 Task: Look for space in Ghedi, Italy from 5th July, 2023 to 15th July, 2023 for 9 adults in price range Rs.15000 to Rs.25000. Place can be entire place with 5 bedrooms having 5 beds and 5 bathrooms. Property type can be house, flat, guest house. Booking option can be shelf check-in. Required host language is English.
Action: Mouse moved to (567, 154)
Screenshot: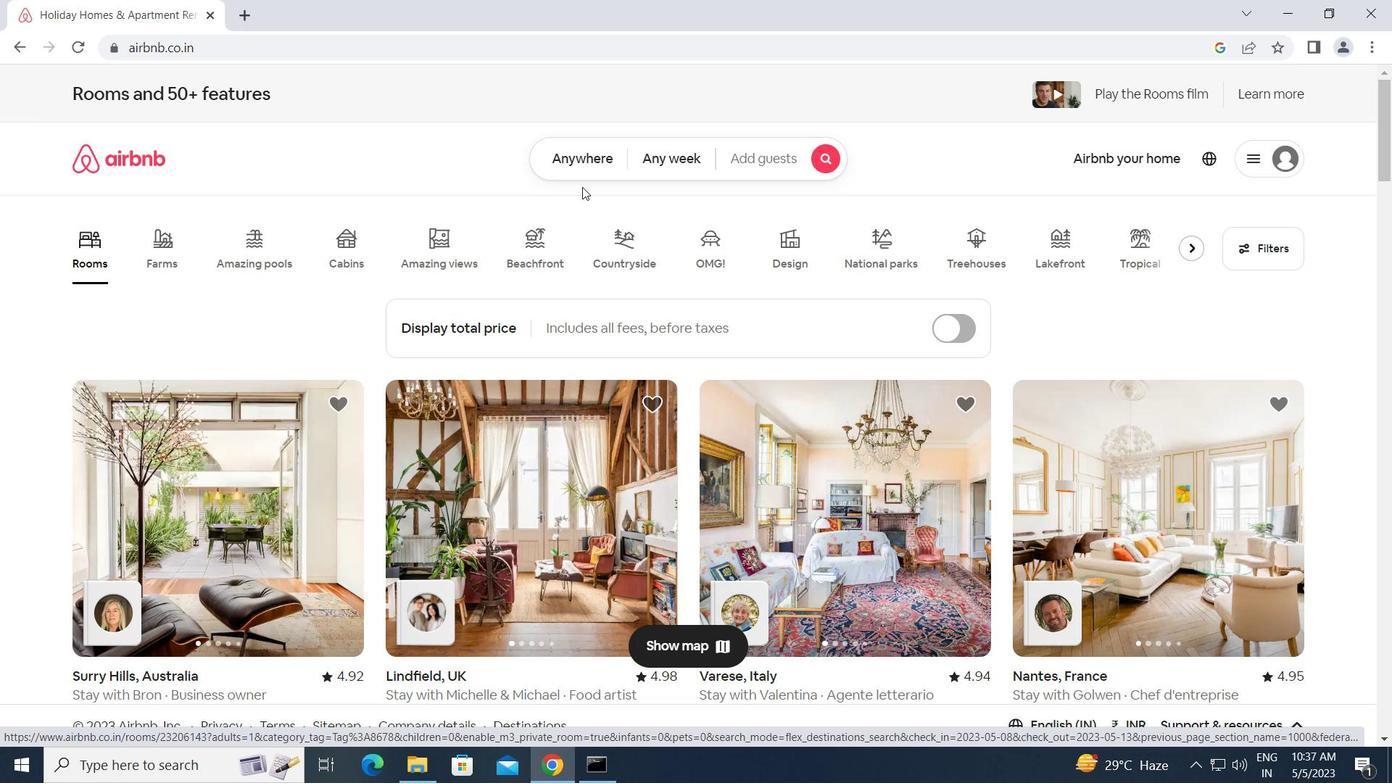 
Action: Mouse pressed left at (567, 154)
Screenshot: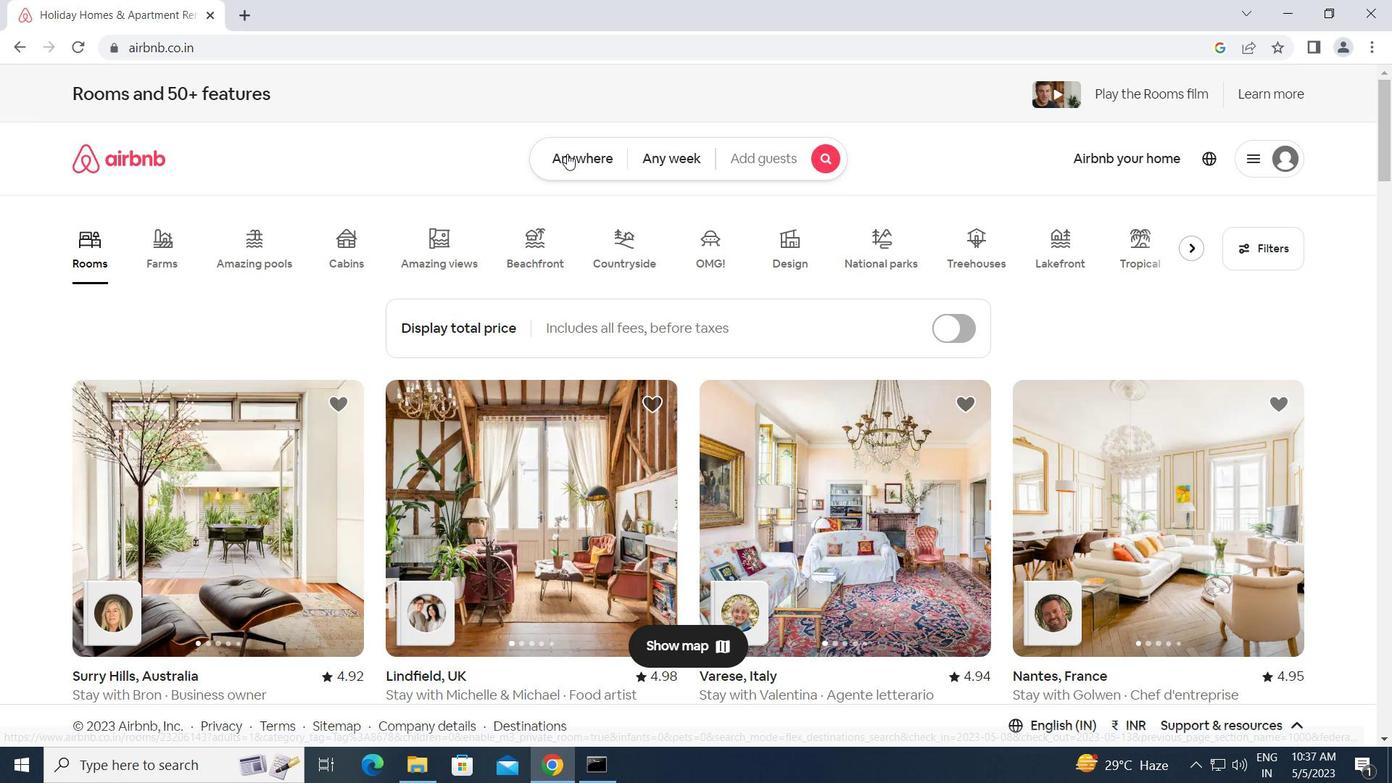 
Action: Mouse moved to (483, 218)
Screenshot: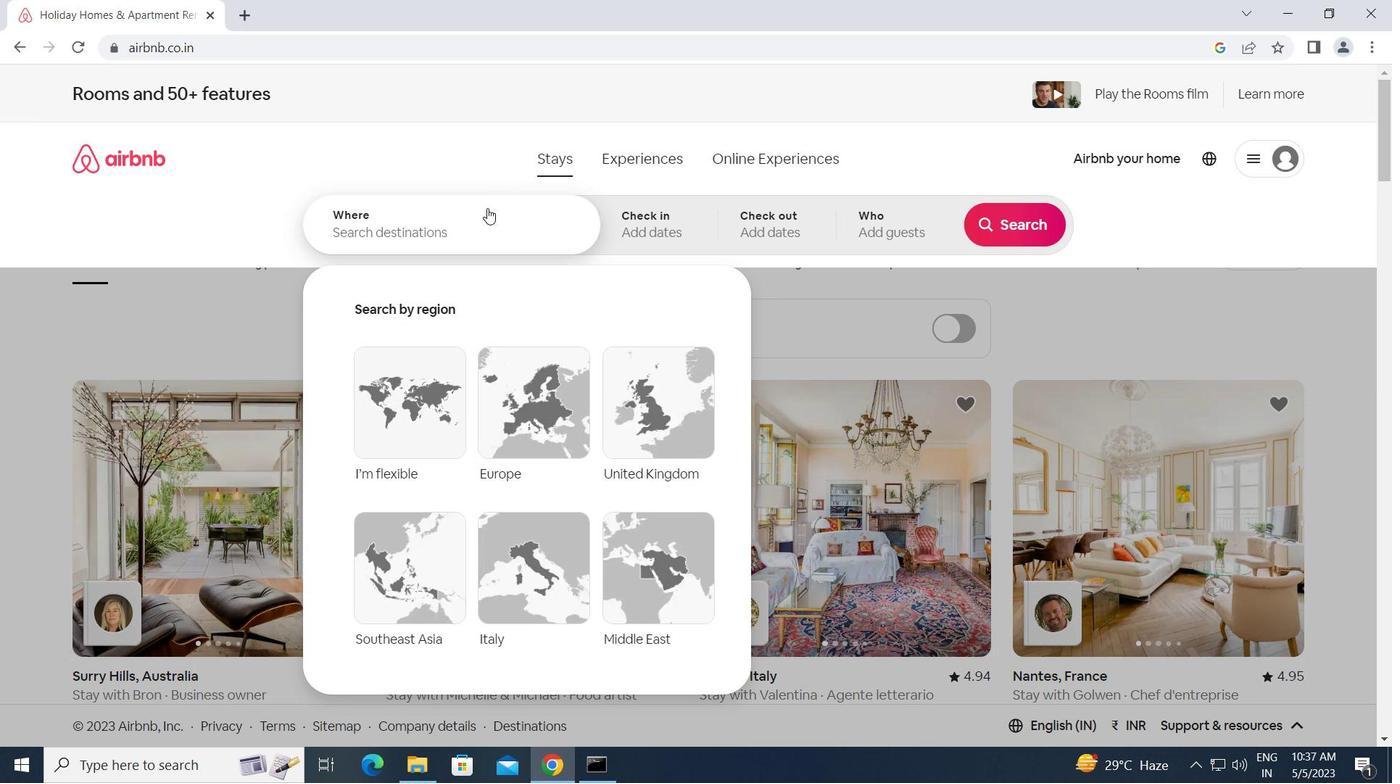 
Action: Mouse pressed left at (483, 218)
Screenshot: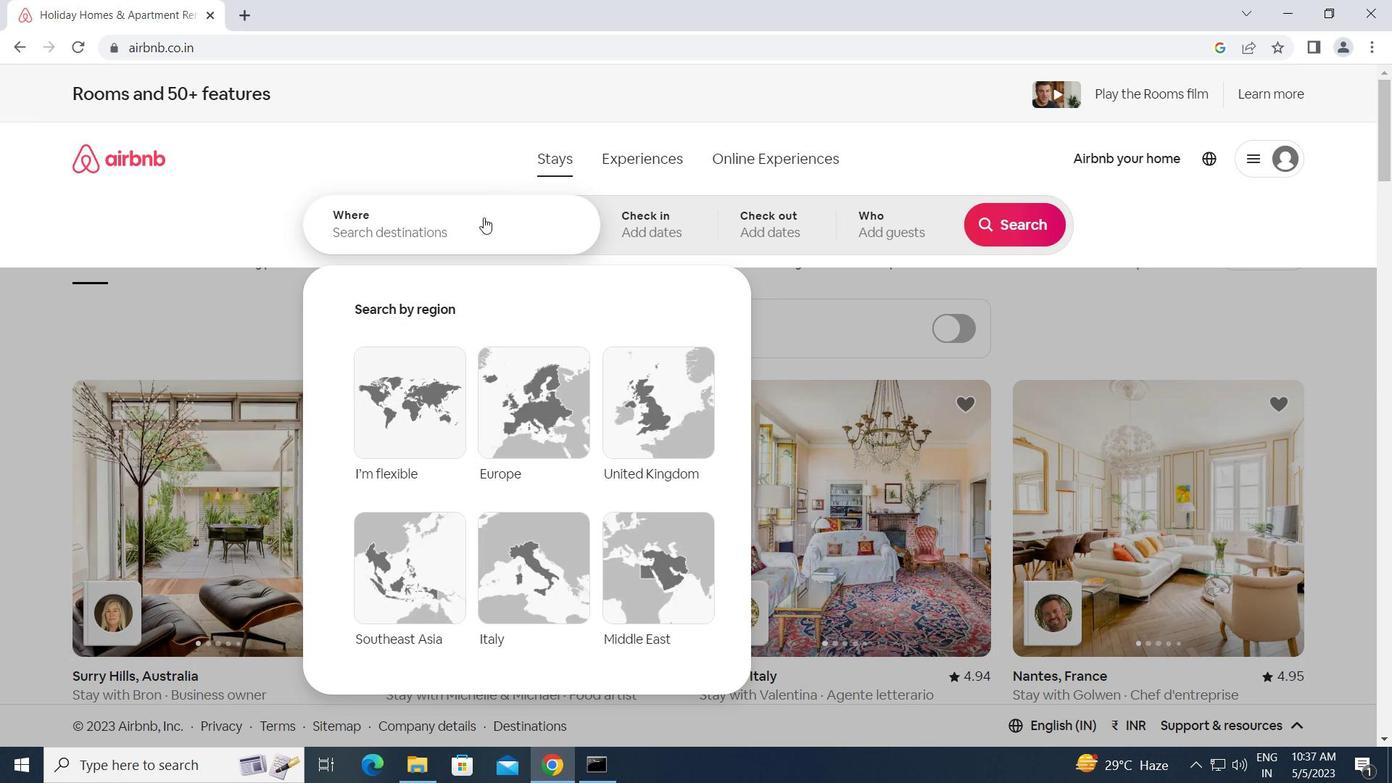 
Action: Key pressed g<Key.caps_lock>hedi,<Key.space><Key.caps_lock>i<Key.caps_lock>taly<Key.enter>
Screenshot: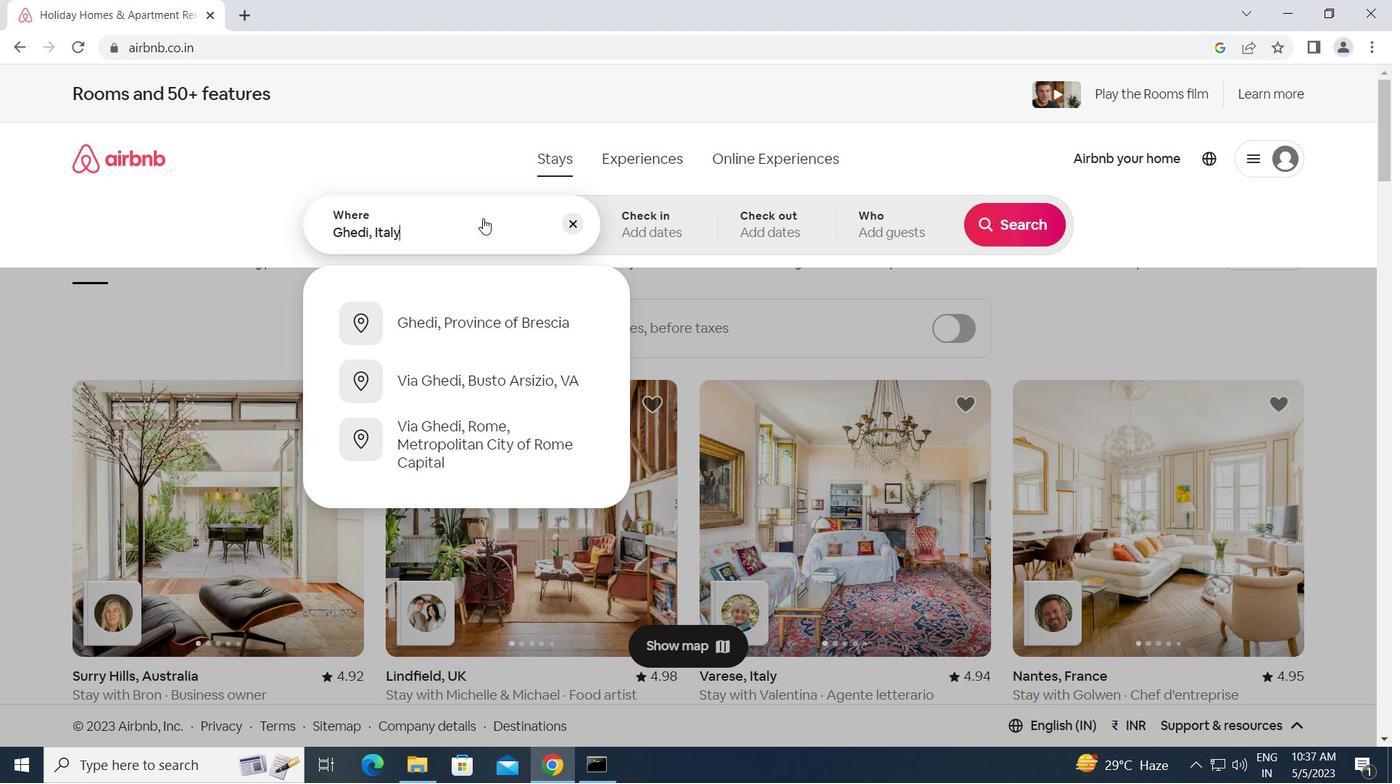 
Action: Mouse moved to (1003, 366)
Screenshot: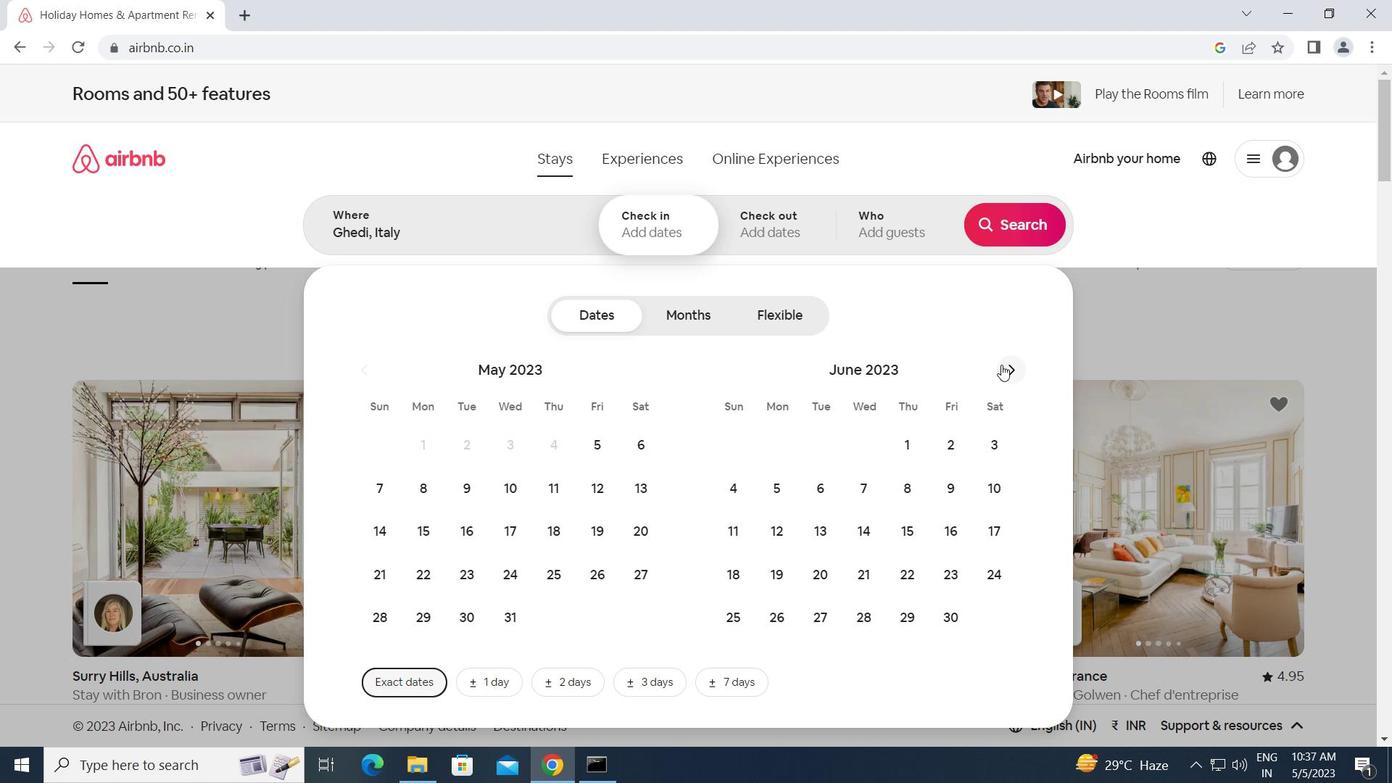 
Action: Mouse pressed left at (1003, 366)
Screenshot: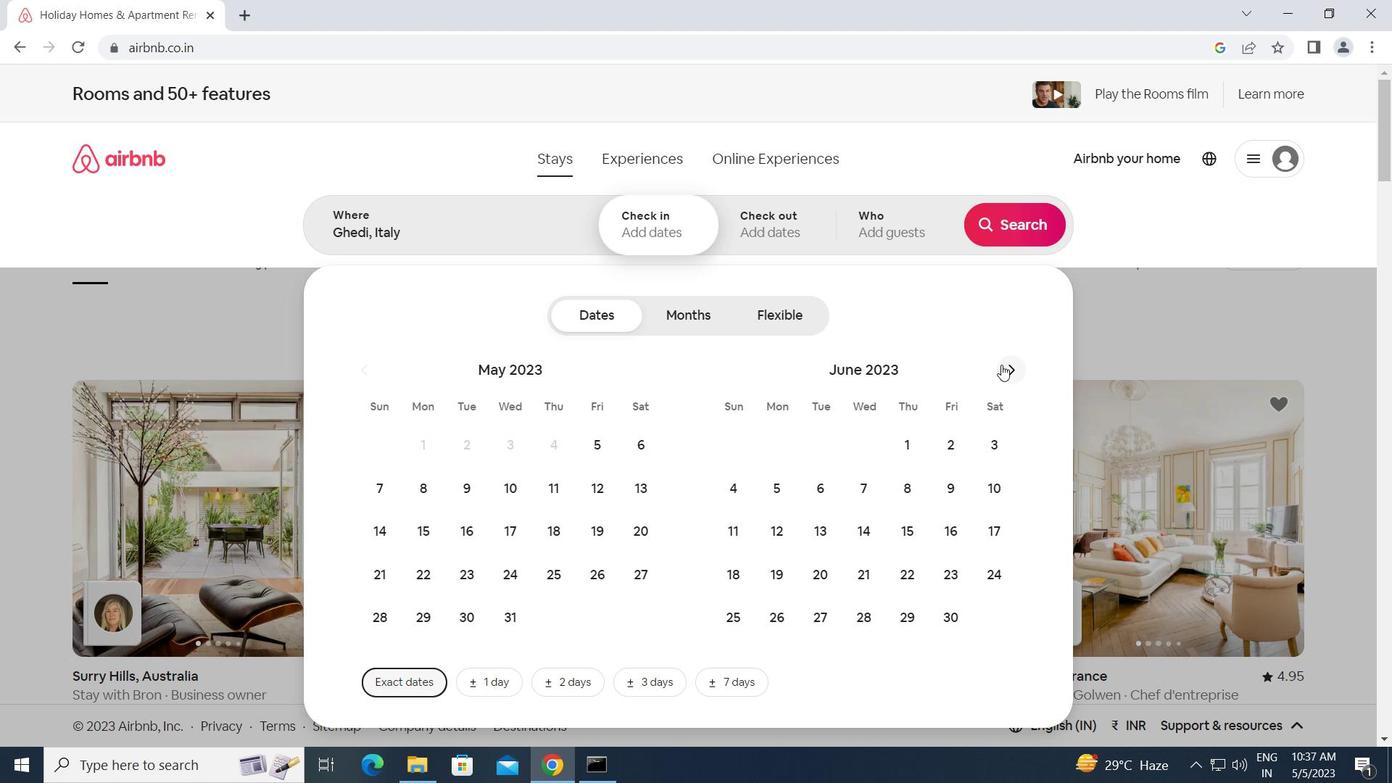 
Action: Mouse moved to (858, 488)
Screenshot: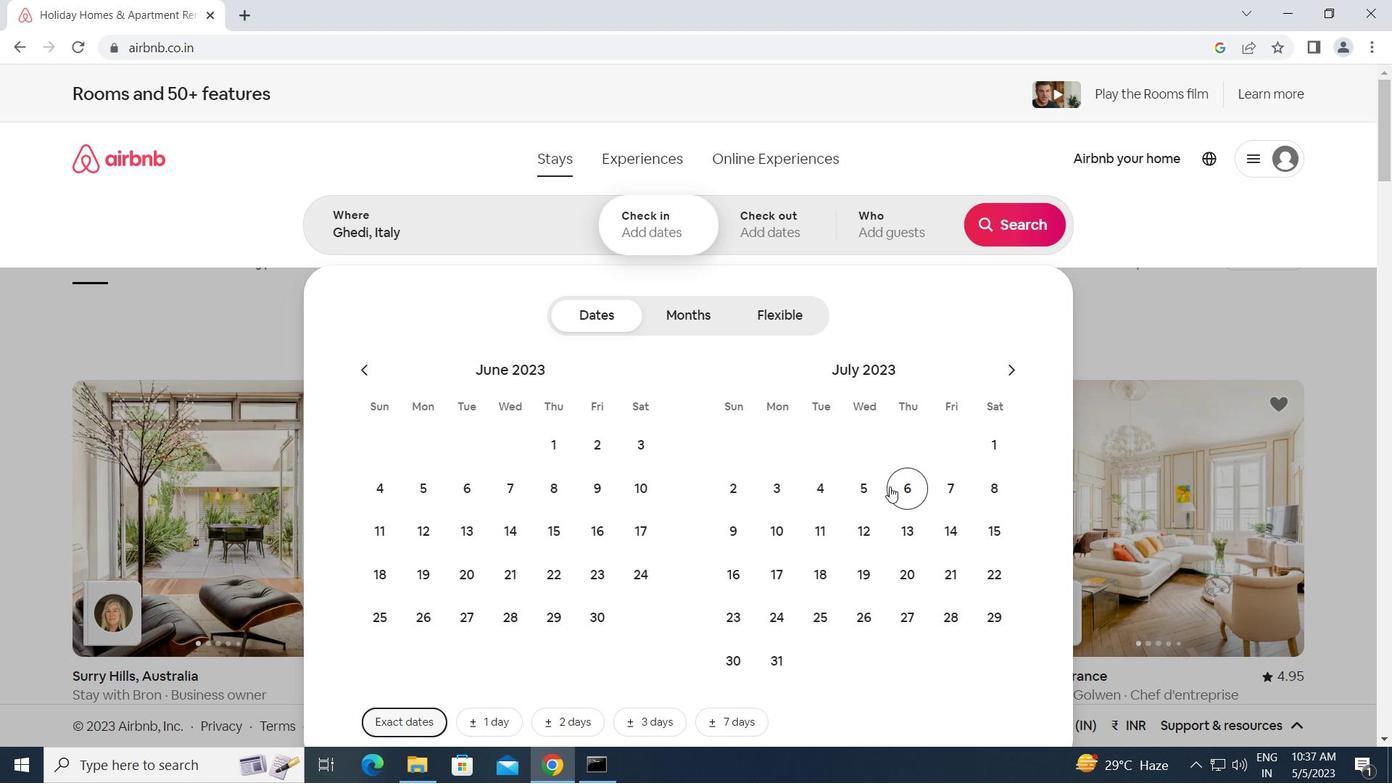 
Action: Mouse pressed left at (858, 488)
Screenshot: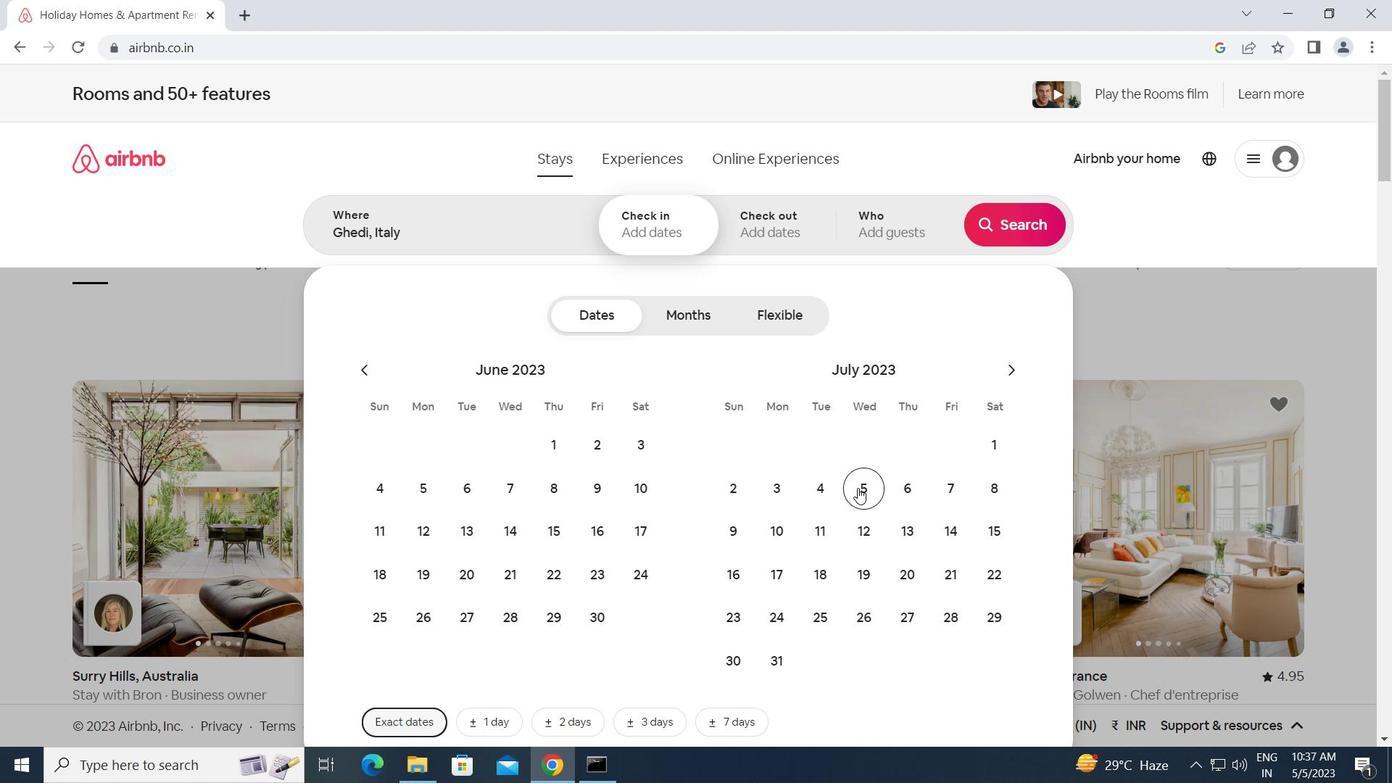 
Action: Mouse moved to (994, 527)
Screenshot: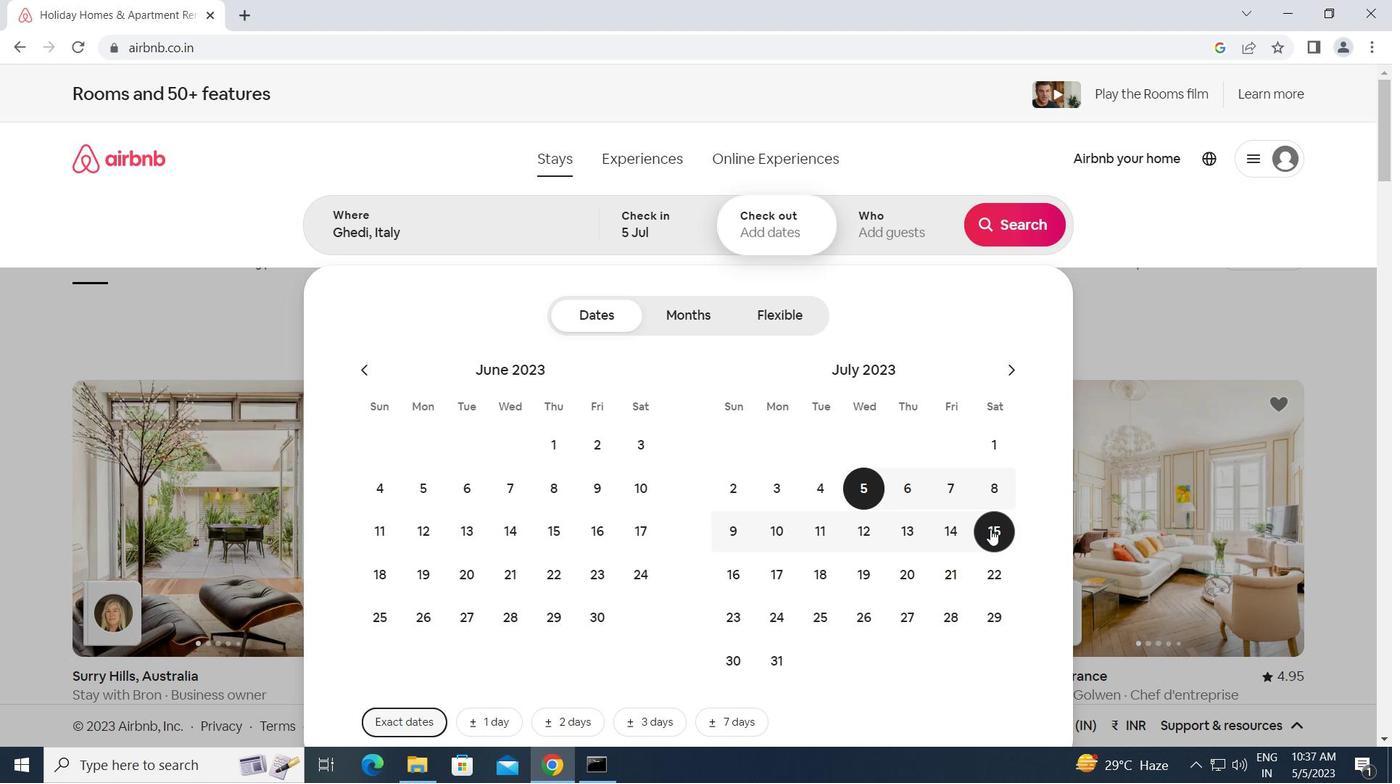 
Action: Mouse pressed left at (994, 527)
Screenshot: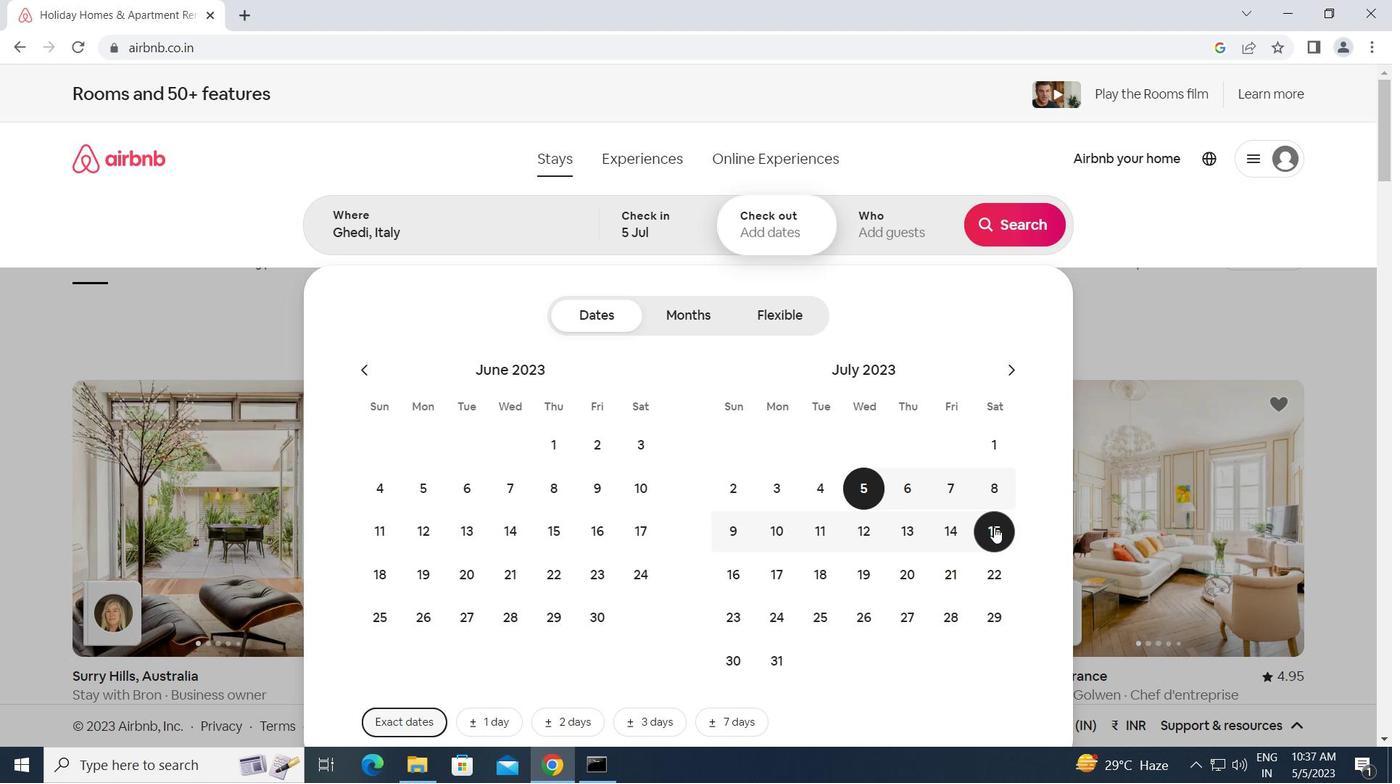 
Action: Mouse moved to (888, 219)
Screenshot: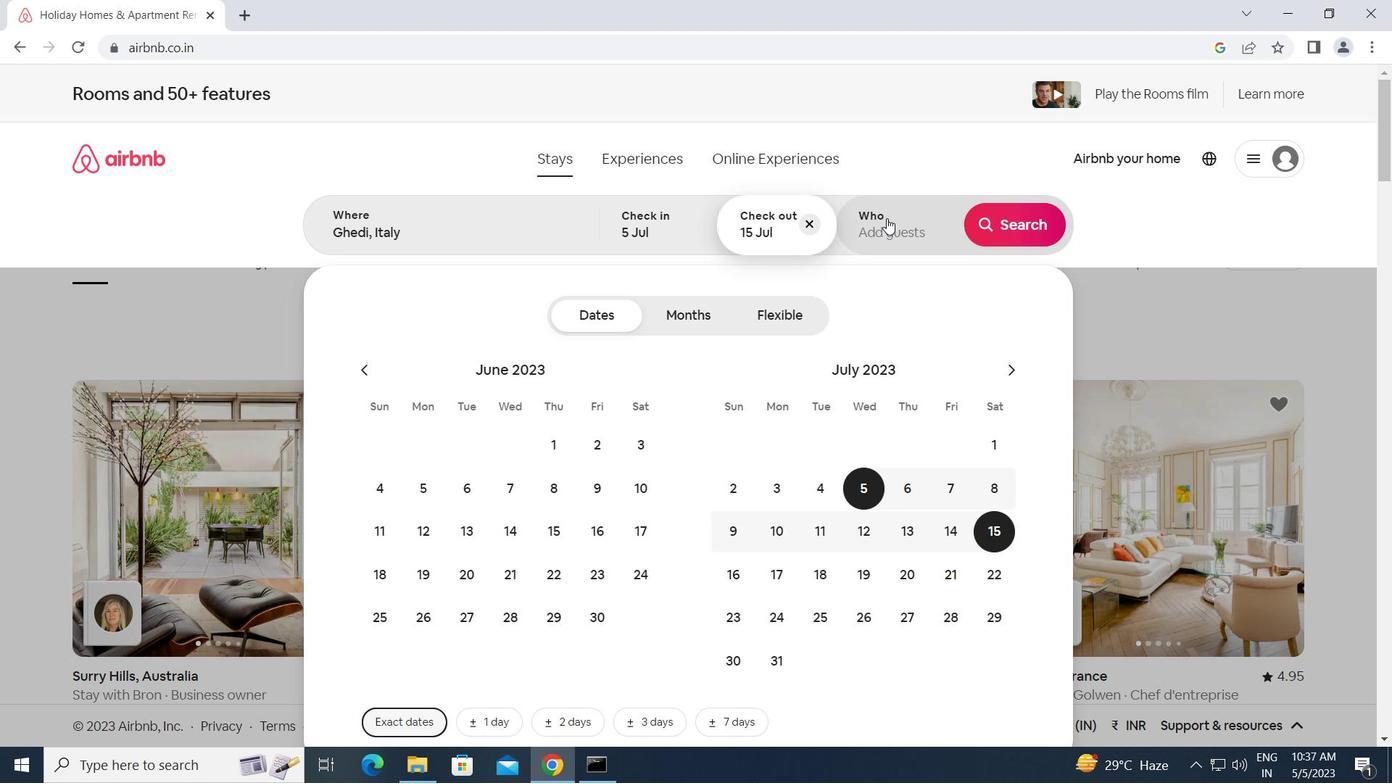 
Action: Mouse pressed left at (888, 219)
Screenshot: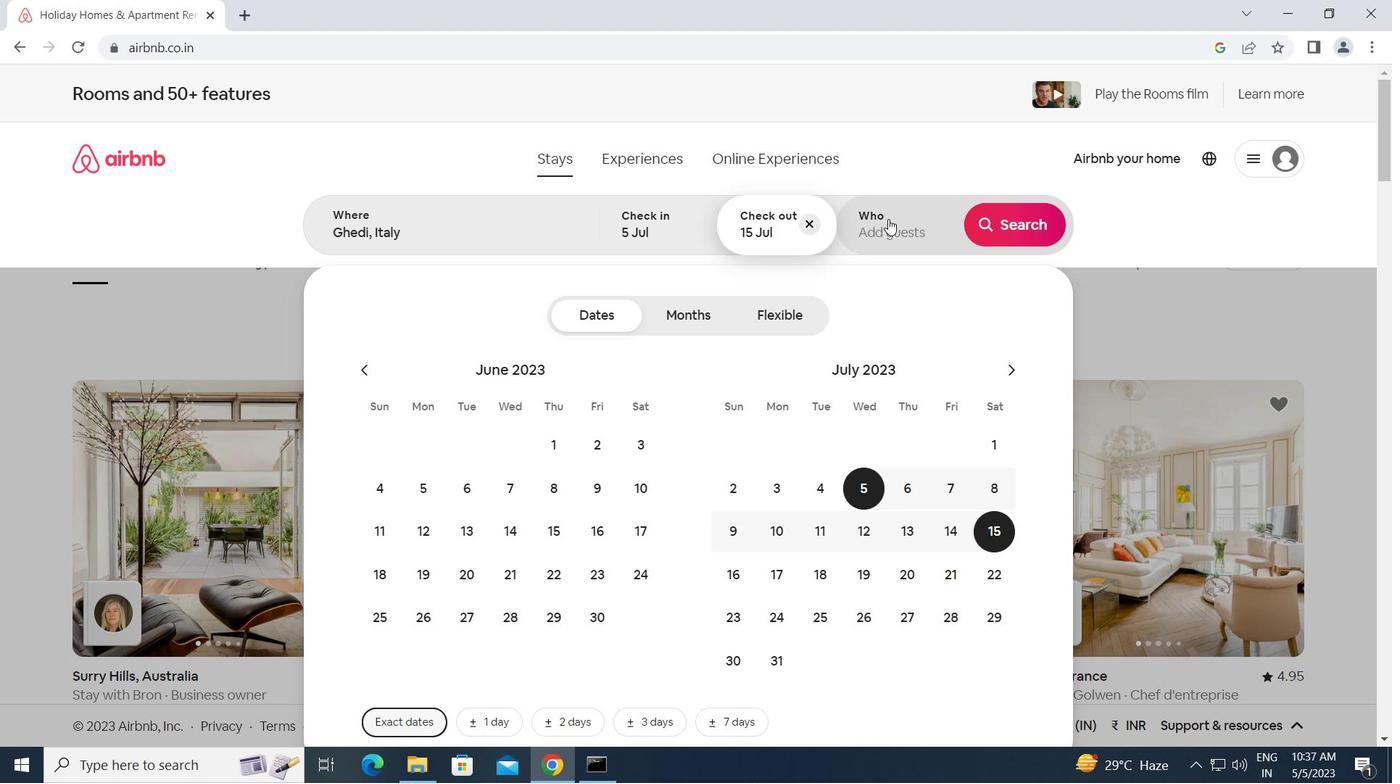 
Action: Mouse moved to (1019, 328)
Screenshot: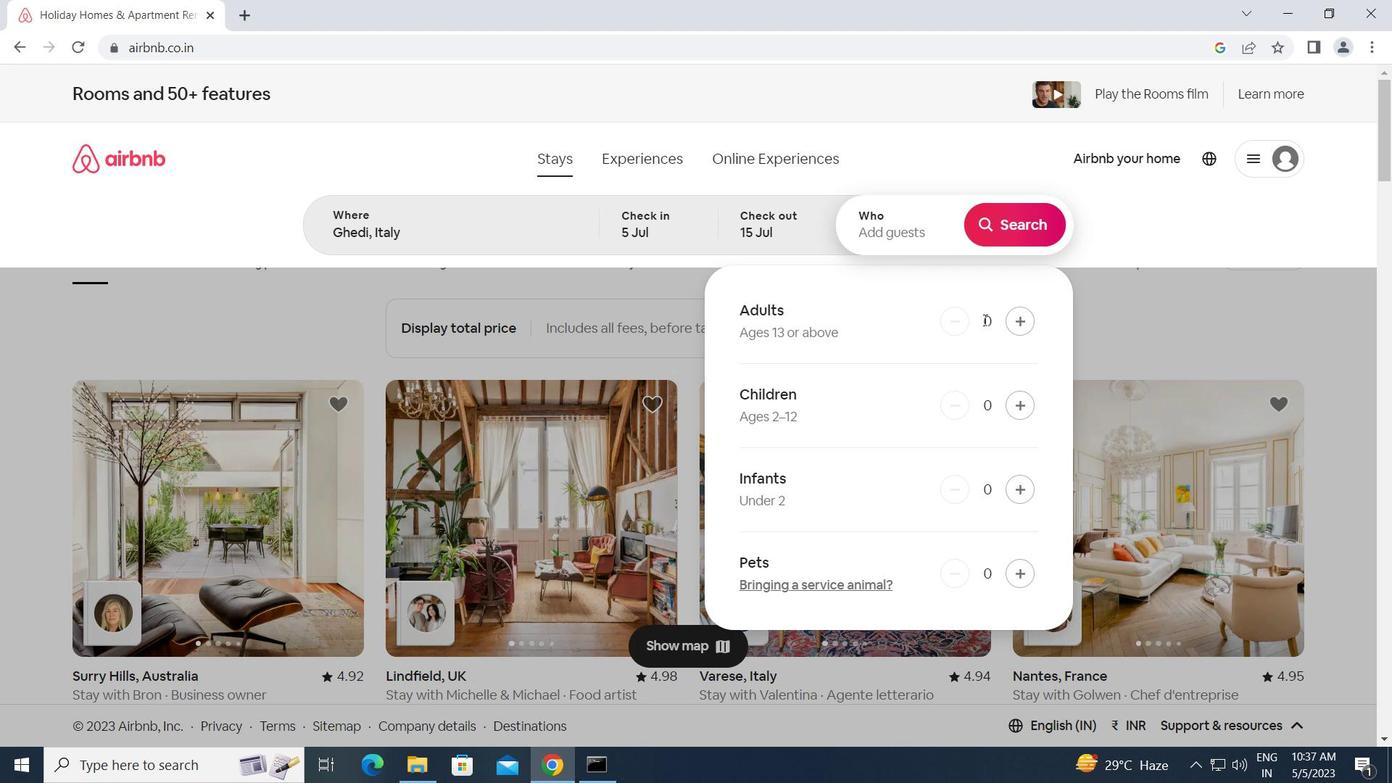
Action: Mouse pressed left at (1019, 328)
Screenshot: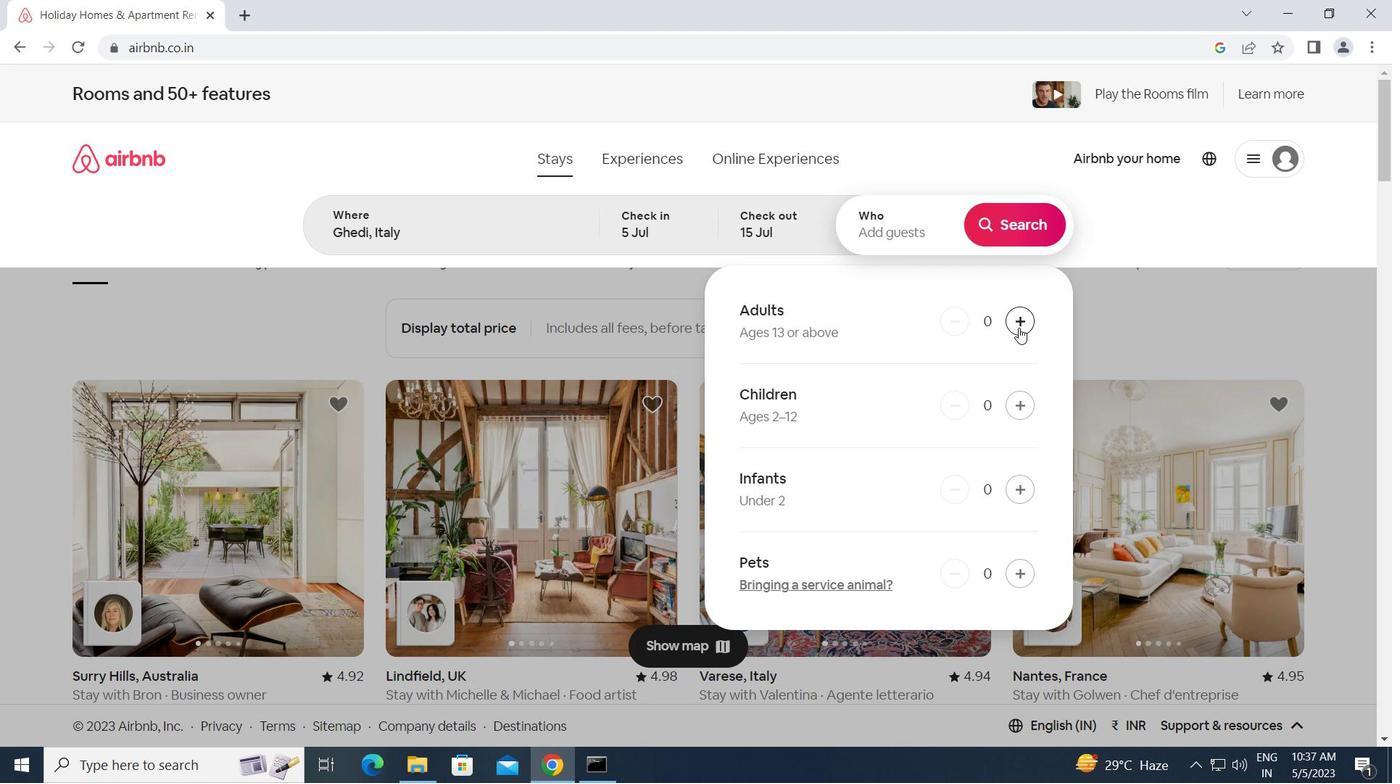 
Action: Mouse pressed left at (1019, 328)
Screenshot: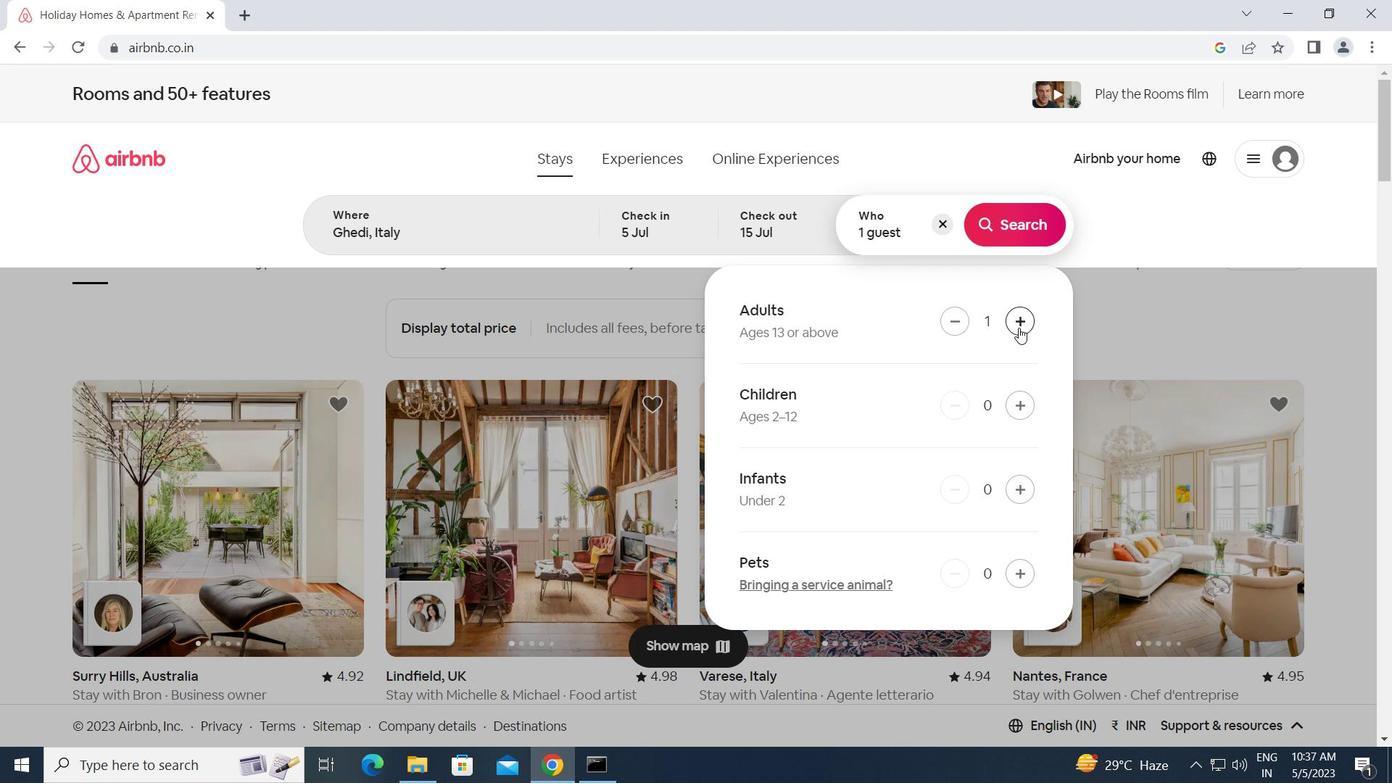 
Action: Mouse pressed left at (1019, 328)
Screenshot: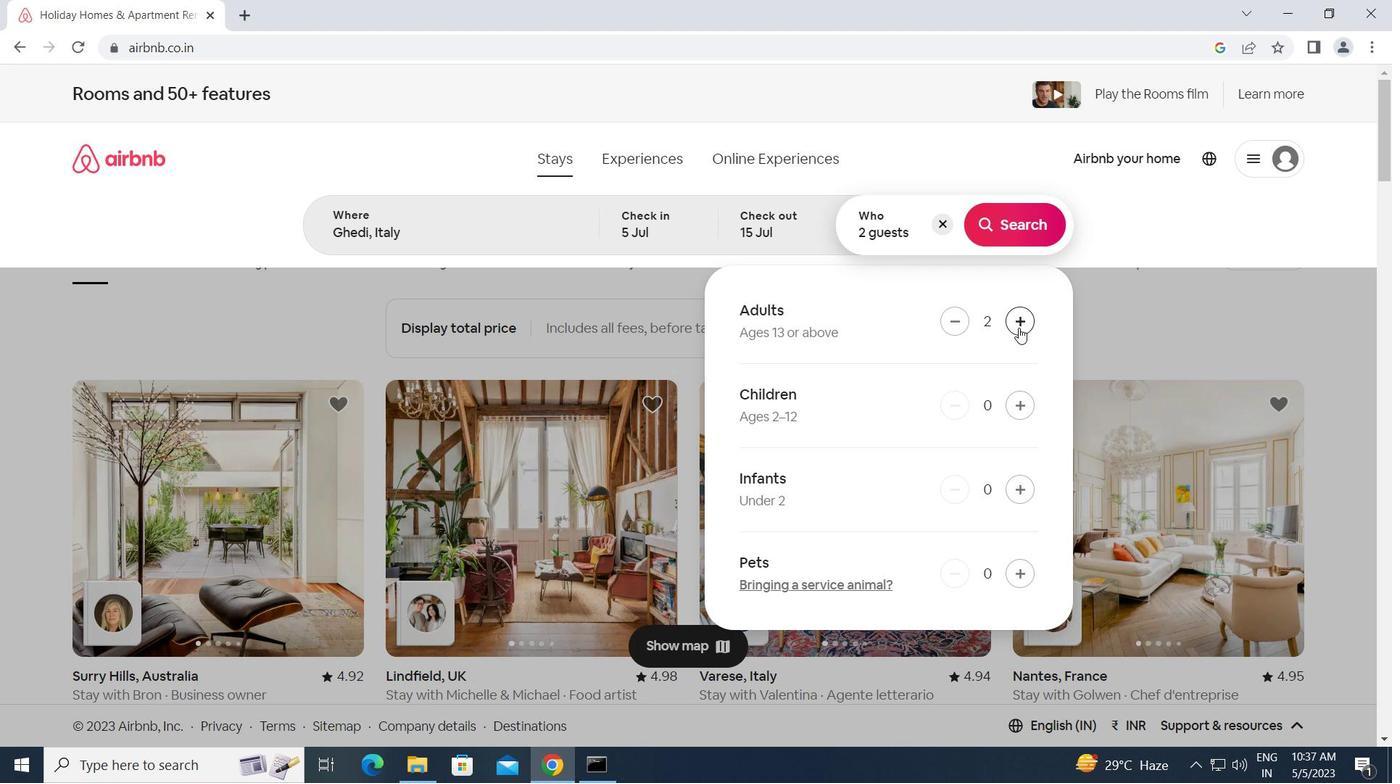 
Action: Mouse moved to (1019, 328)
Screenshot: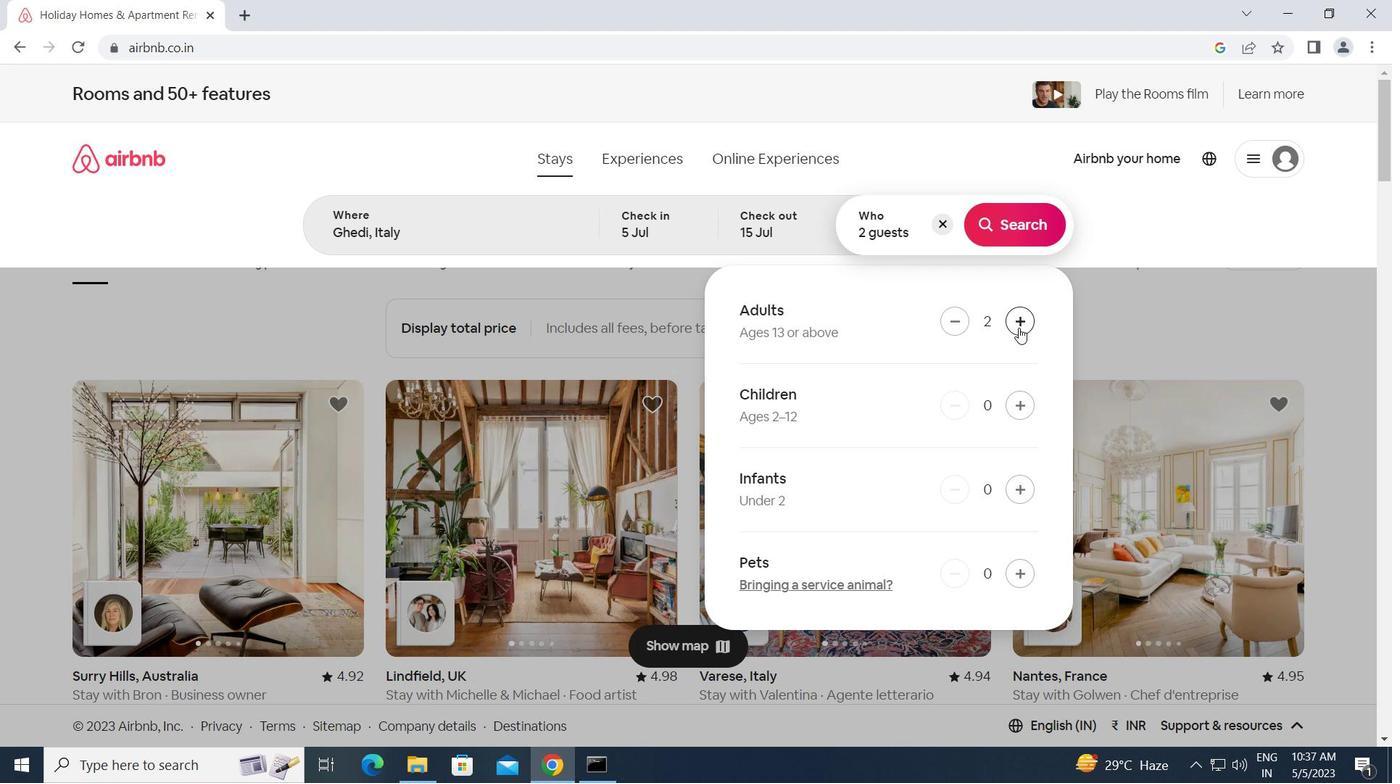 
Action: Mouse pressed left at (1019, 328)
Screenshot: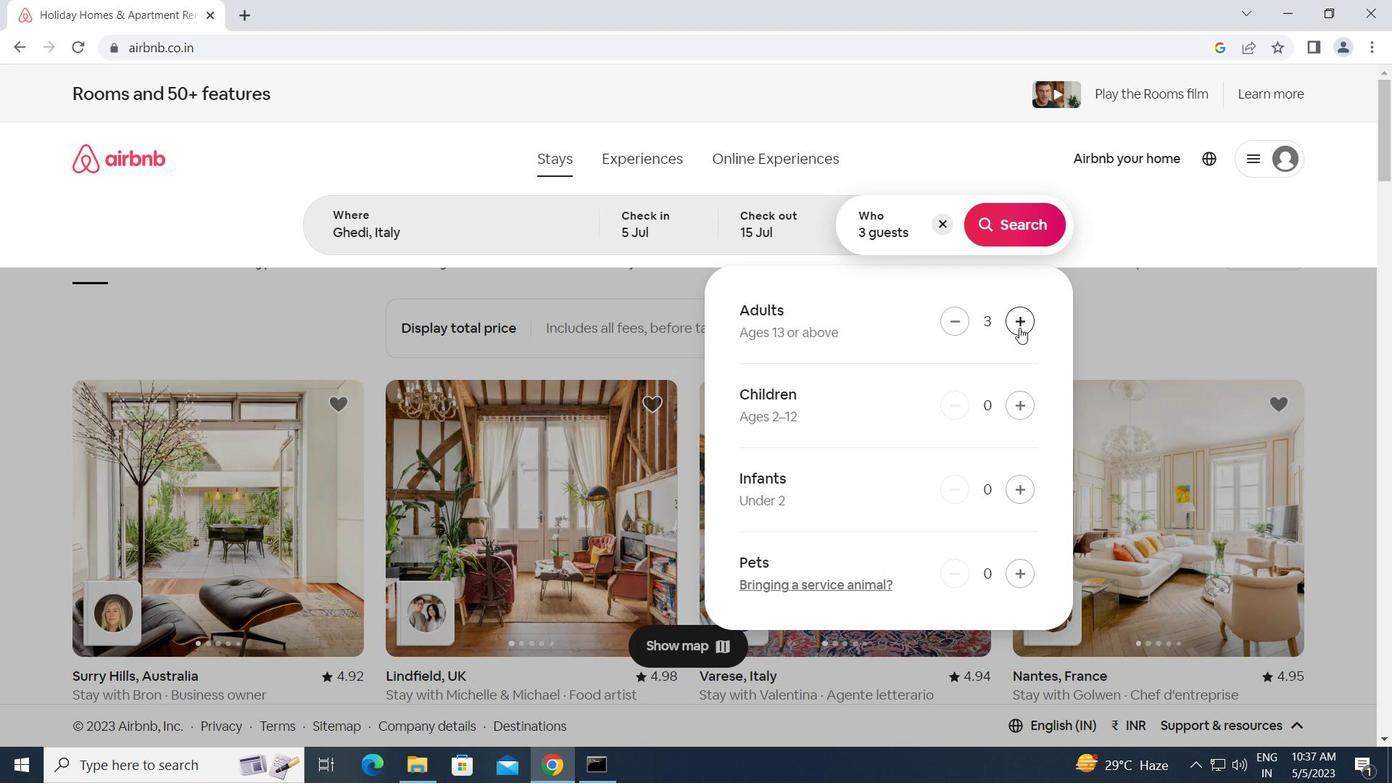 
Action: Mouse pressed left at (1019, 328)
Screenshot: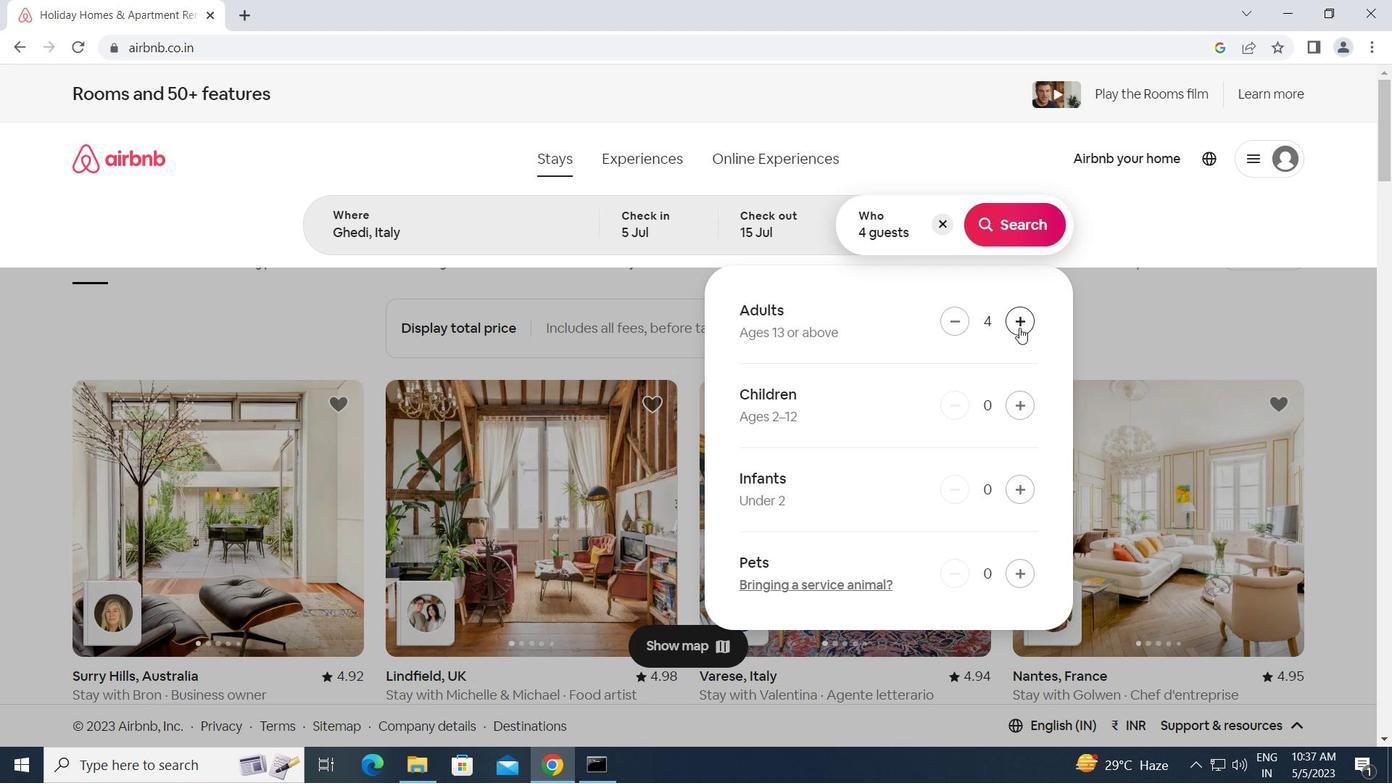 
Action: Mouse pressed left at (1019, 328)
Screenshot: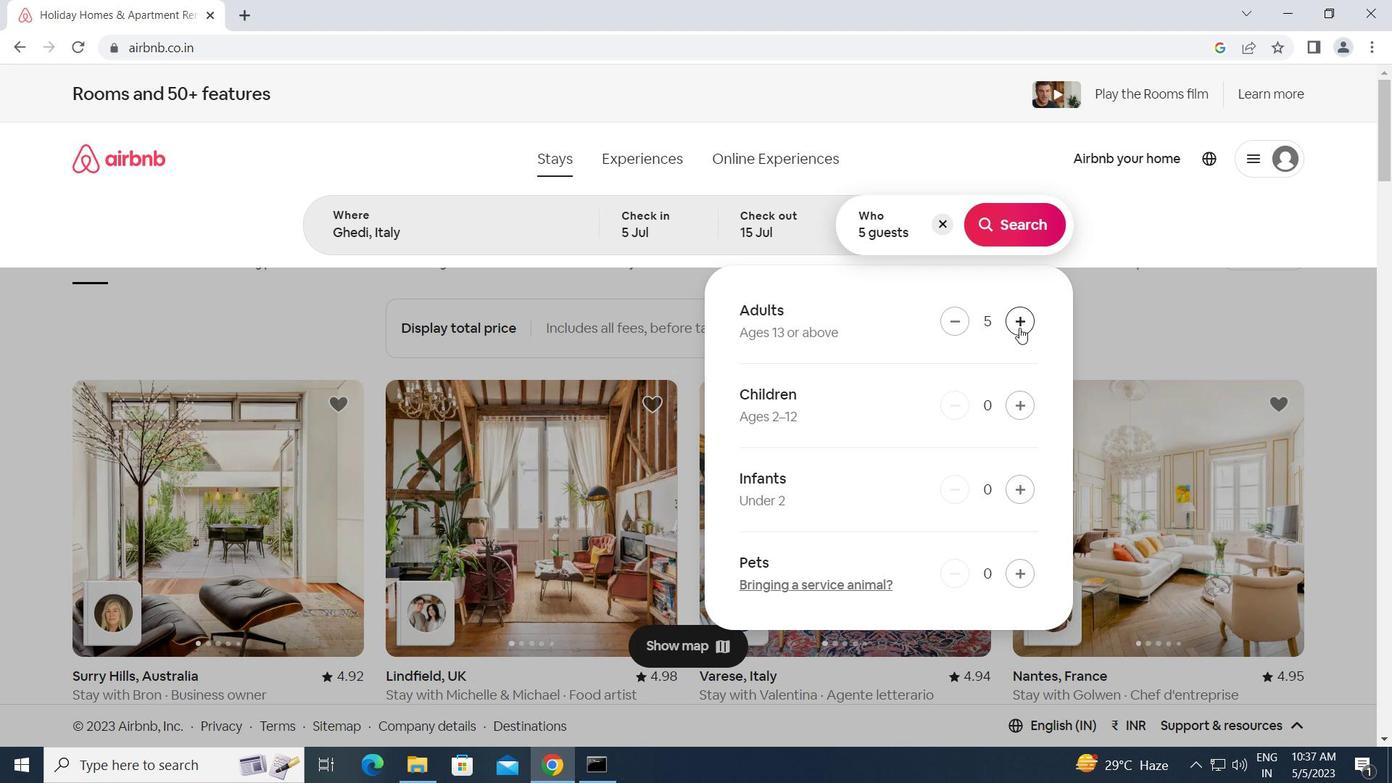 
Action: Mouse moved to (1019, 329)
Screenshot: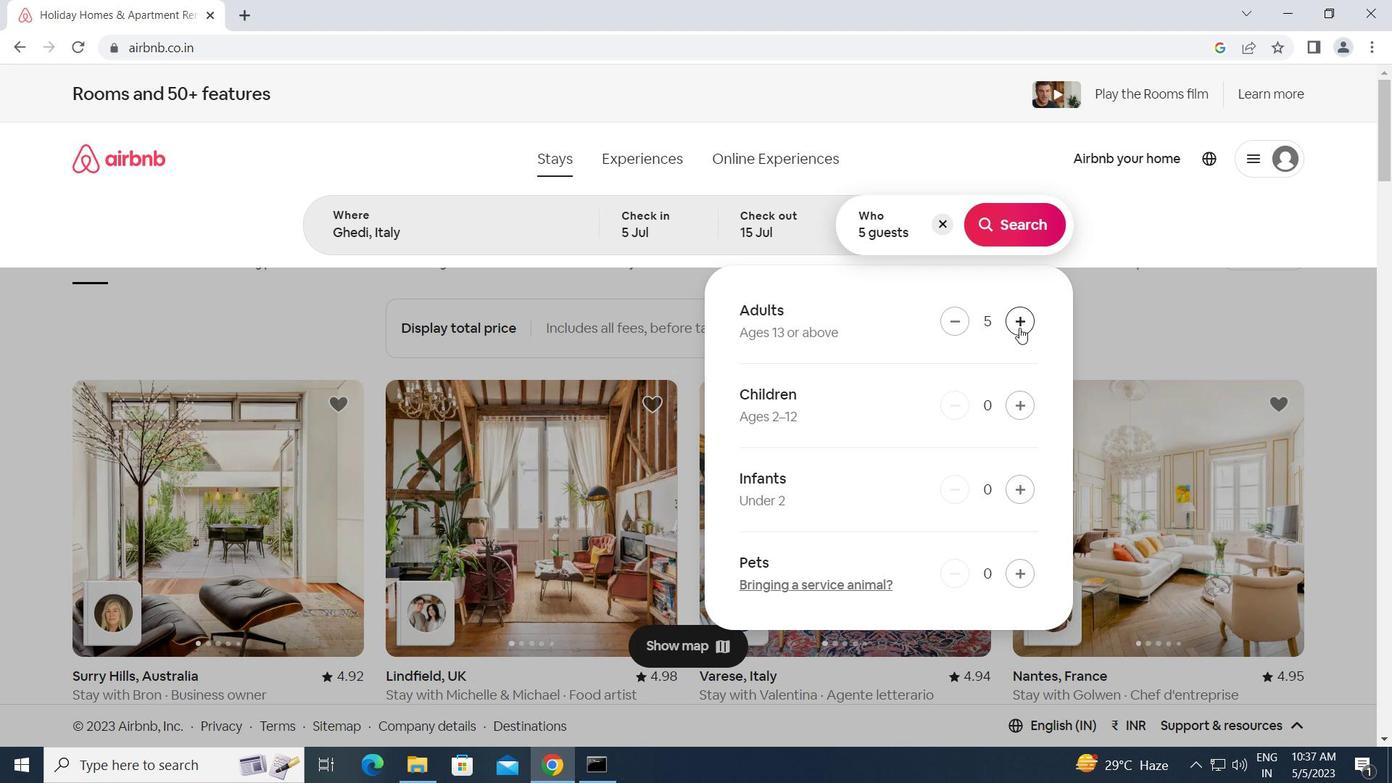 
Action: Mouse pressed left at (1019, 329)
Screenshot: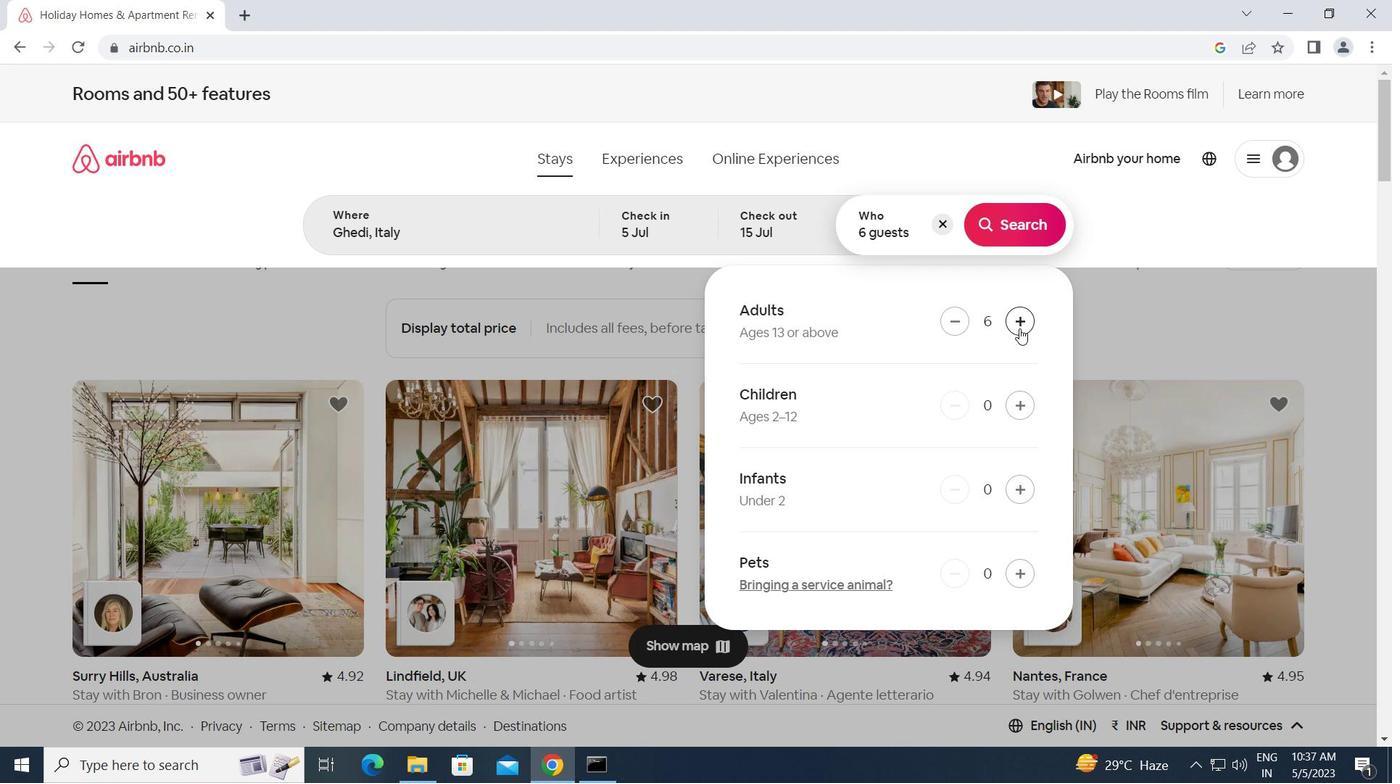 
Action: Mouse pressed left at (1019, 329)
Screenshot: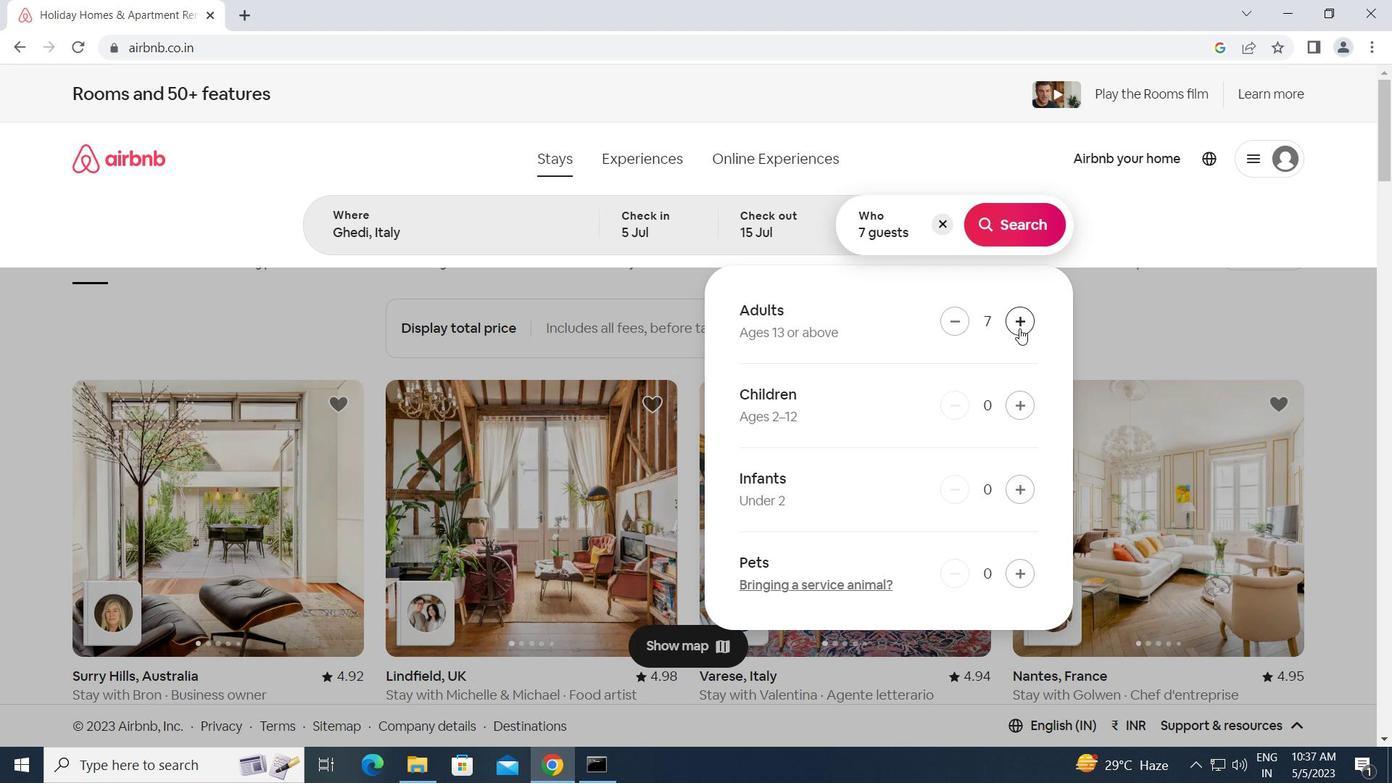 
Action: Mouse pressed left at (1019, 329)
Screenshot: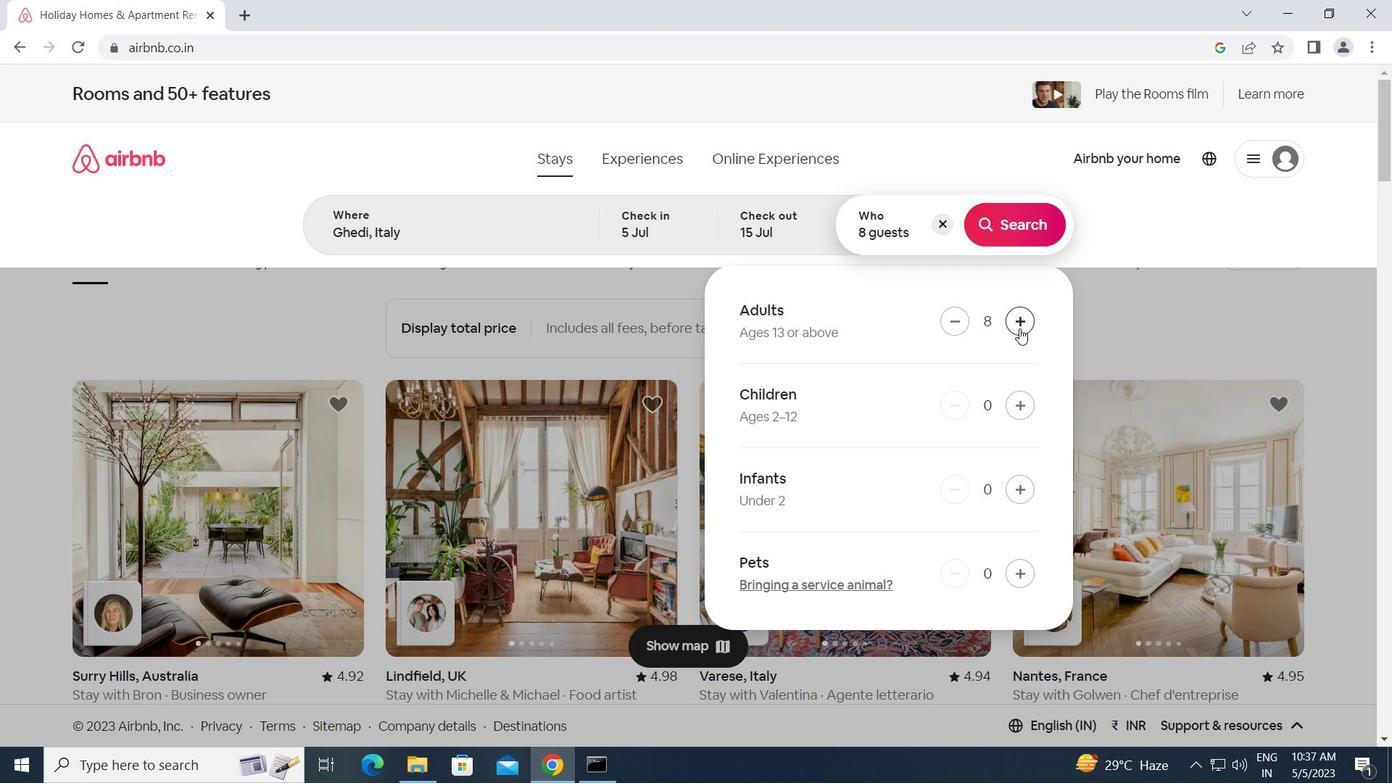 
Action: Mouse moved to (1014, 219)
Screenshot: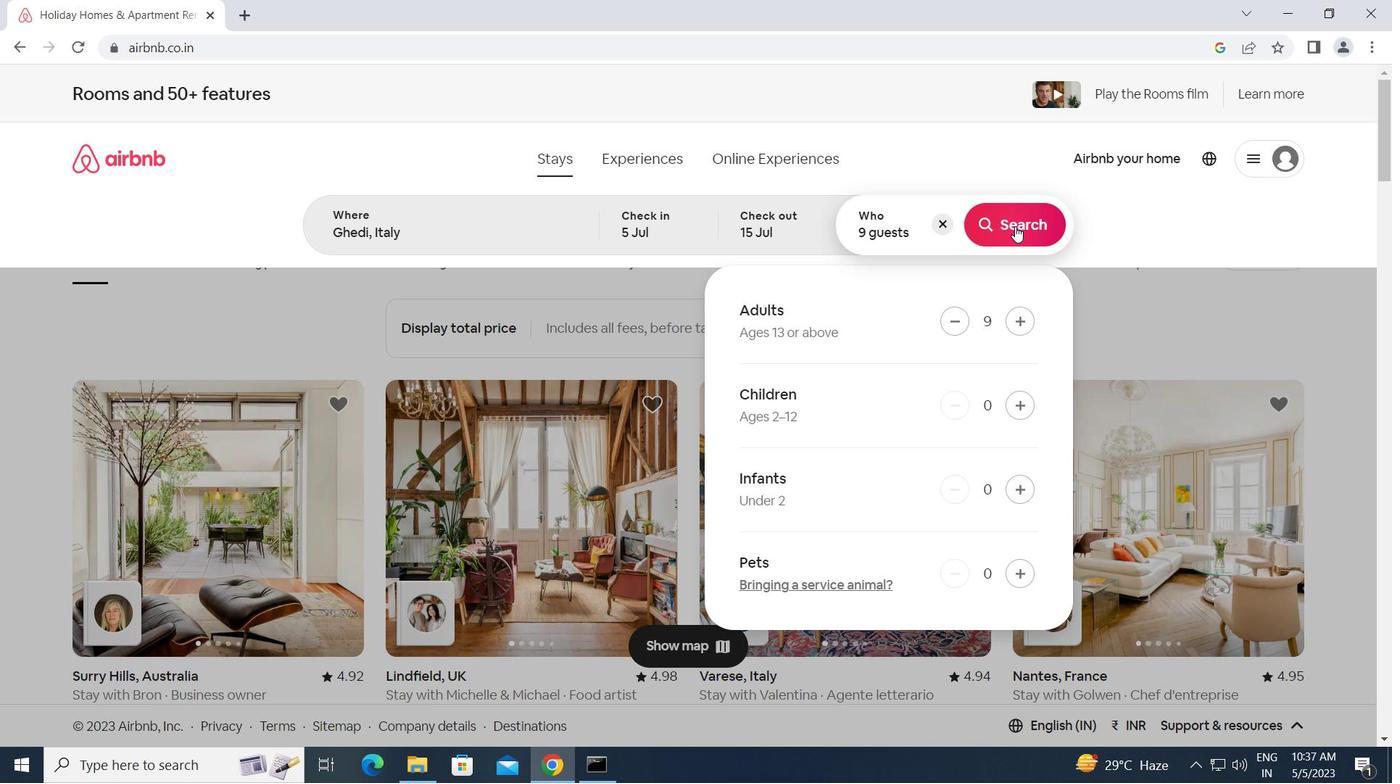 
Action: Mouse pressed left at (1014, 219)
Screenshot: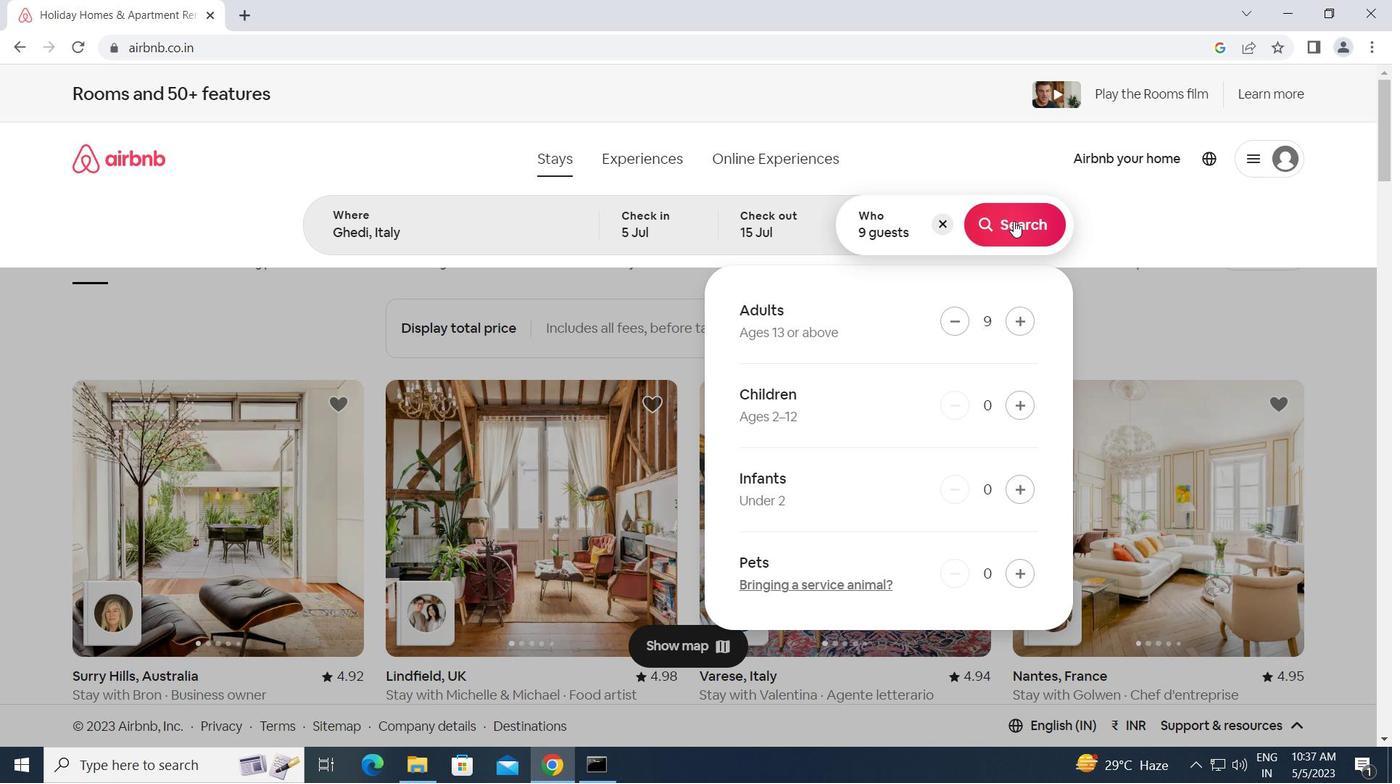 
Action: Mouse moved to (1304, 169)
Screenshot: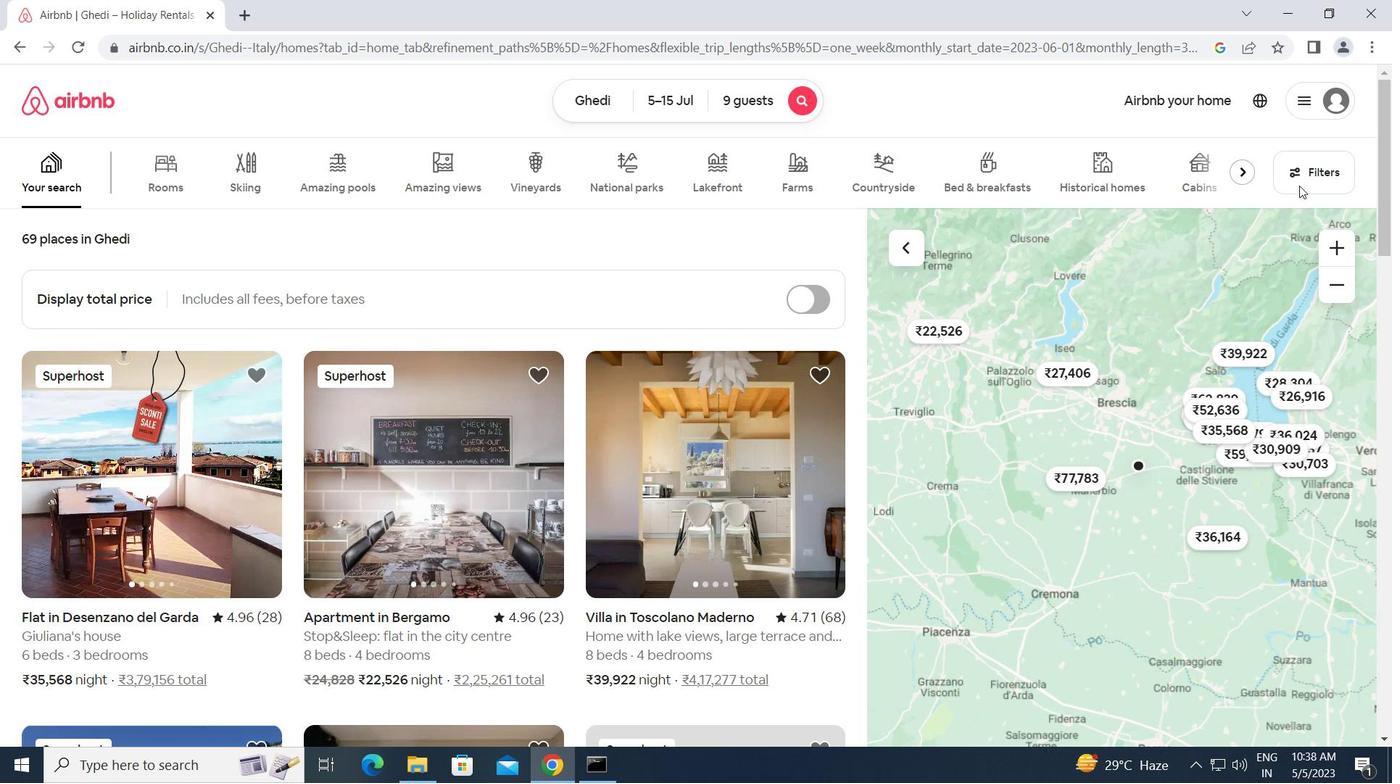 
Action: Mouse pressed left at (1304, 169)
Screenshot: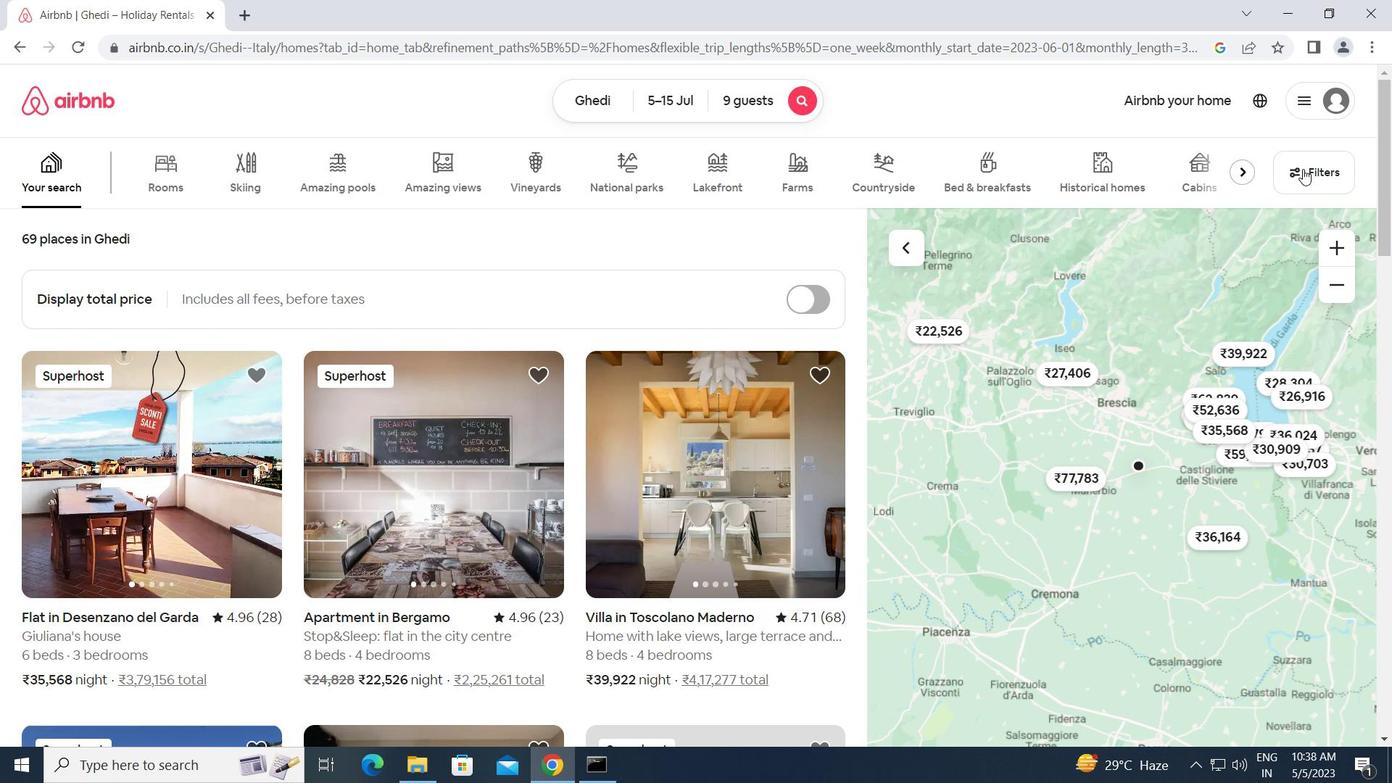 
Action: Mouse moved to (448, 619)
Screenshot: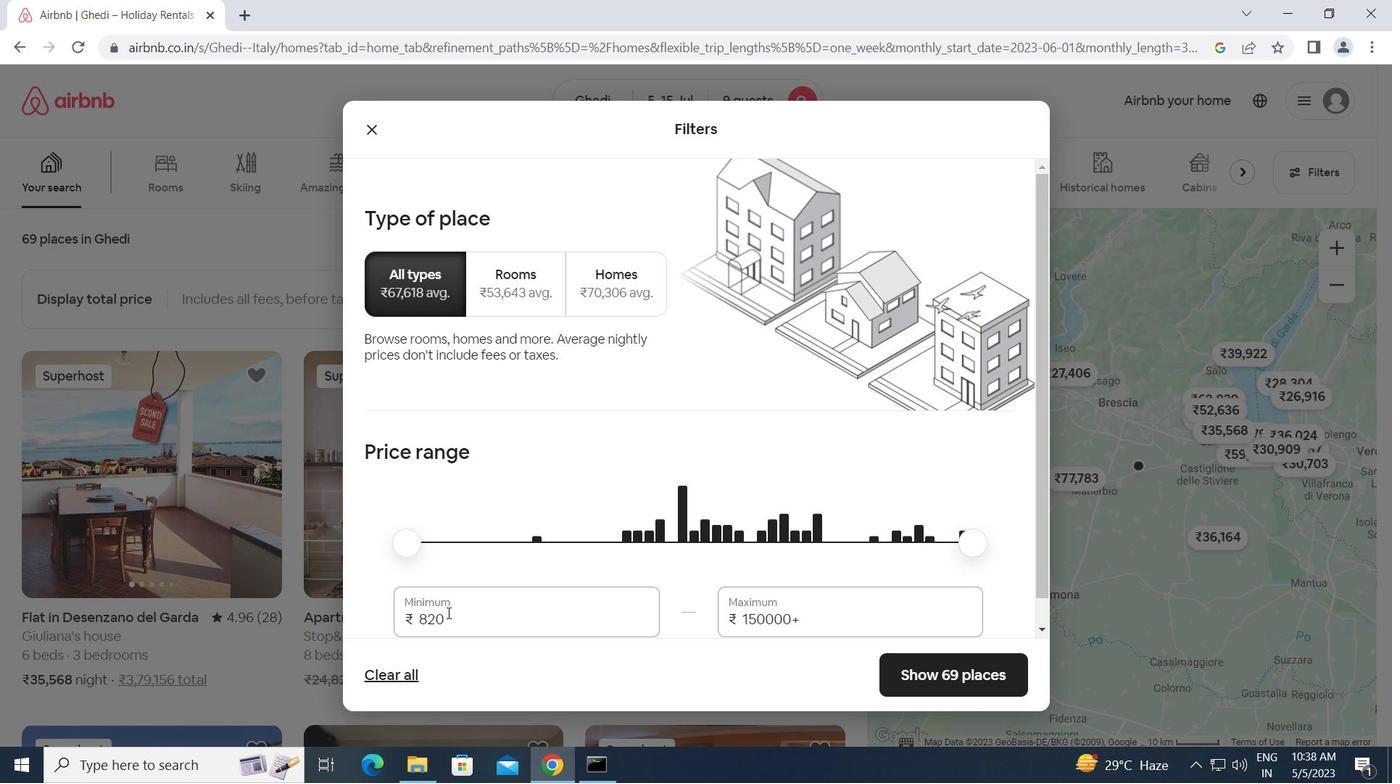 
Action: Mouse pressed left at (448, 619)
Screenshot: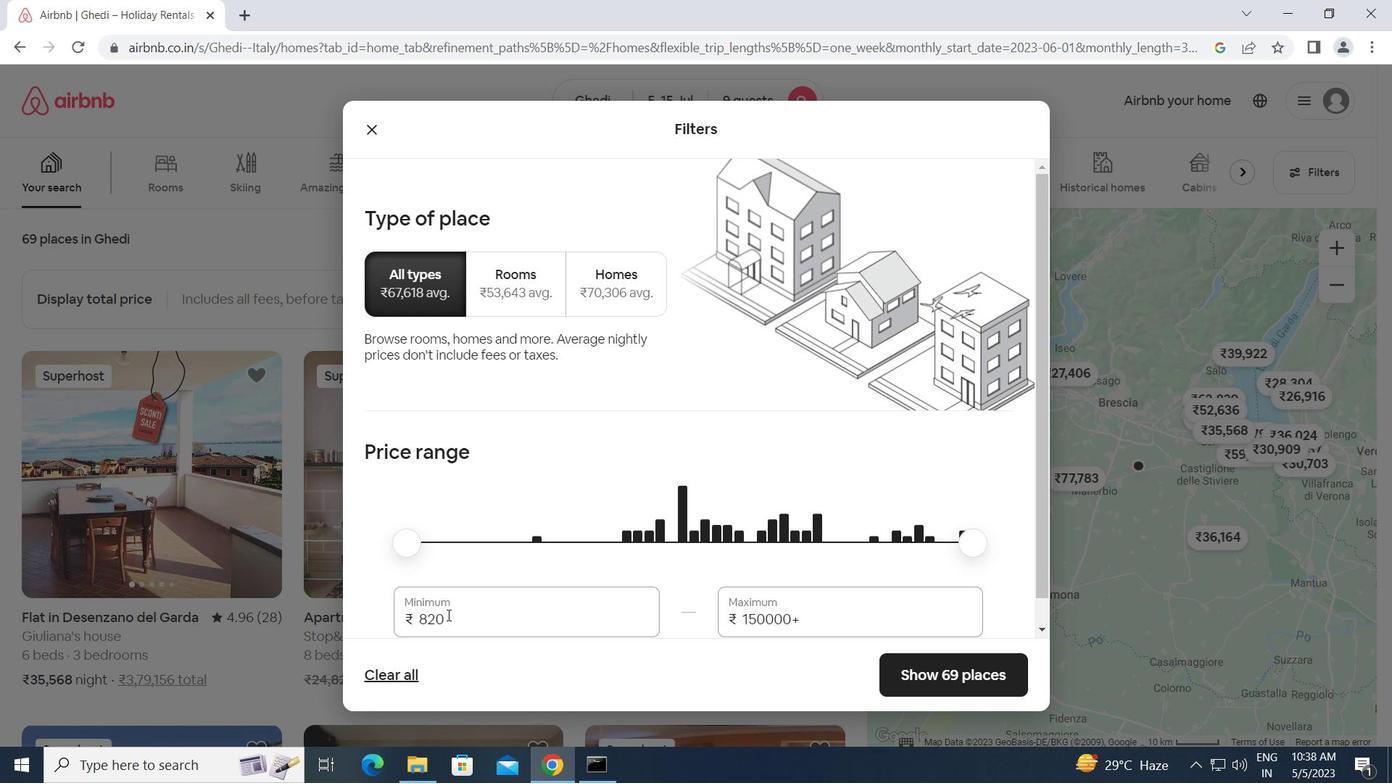 
Action: Mouse moved to (443, 598)
Screenshot: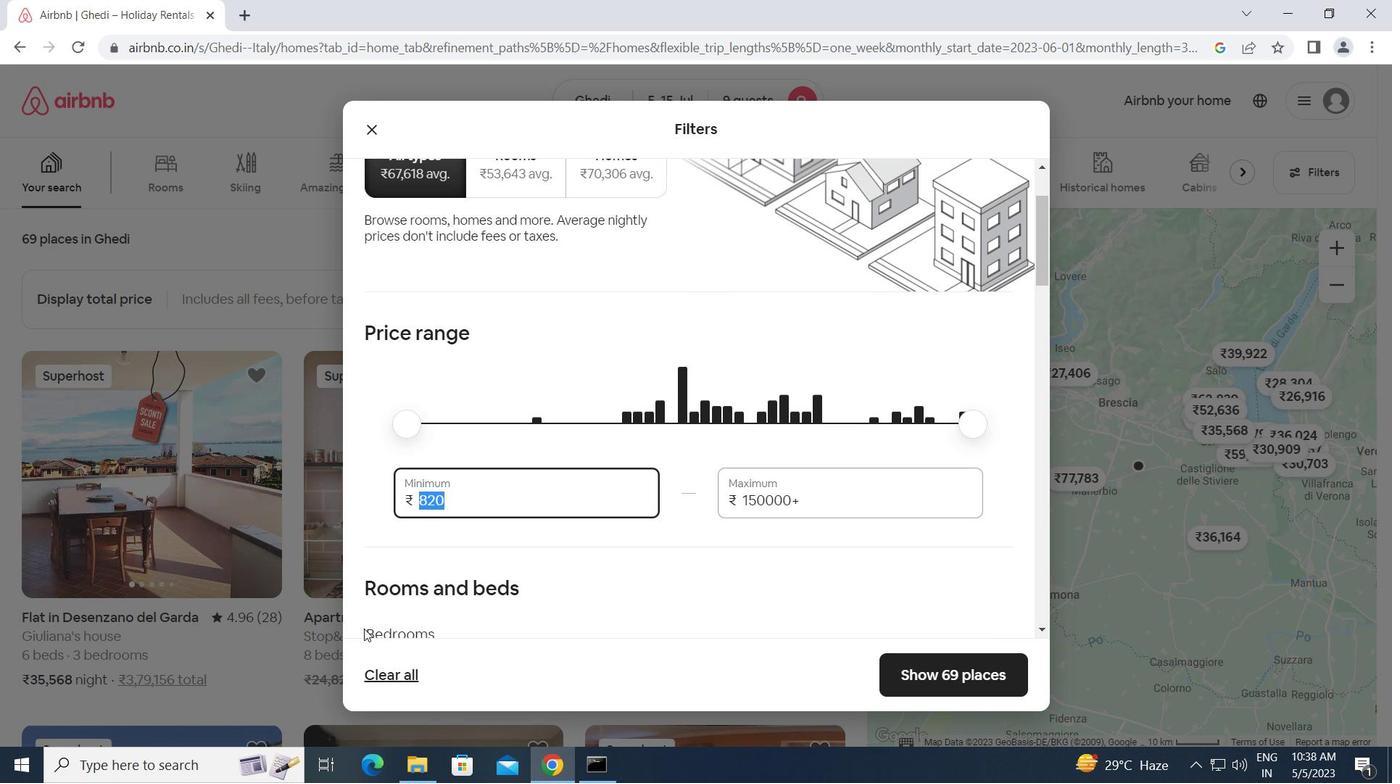 
Action: Key pressed 15000<Key.tab>25000
Screenshot: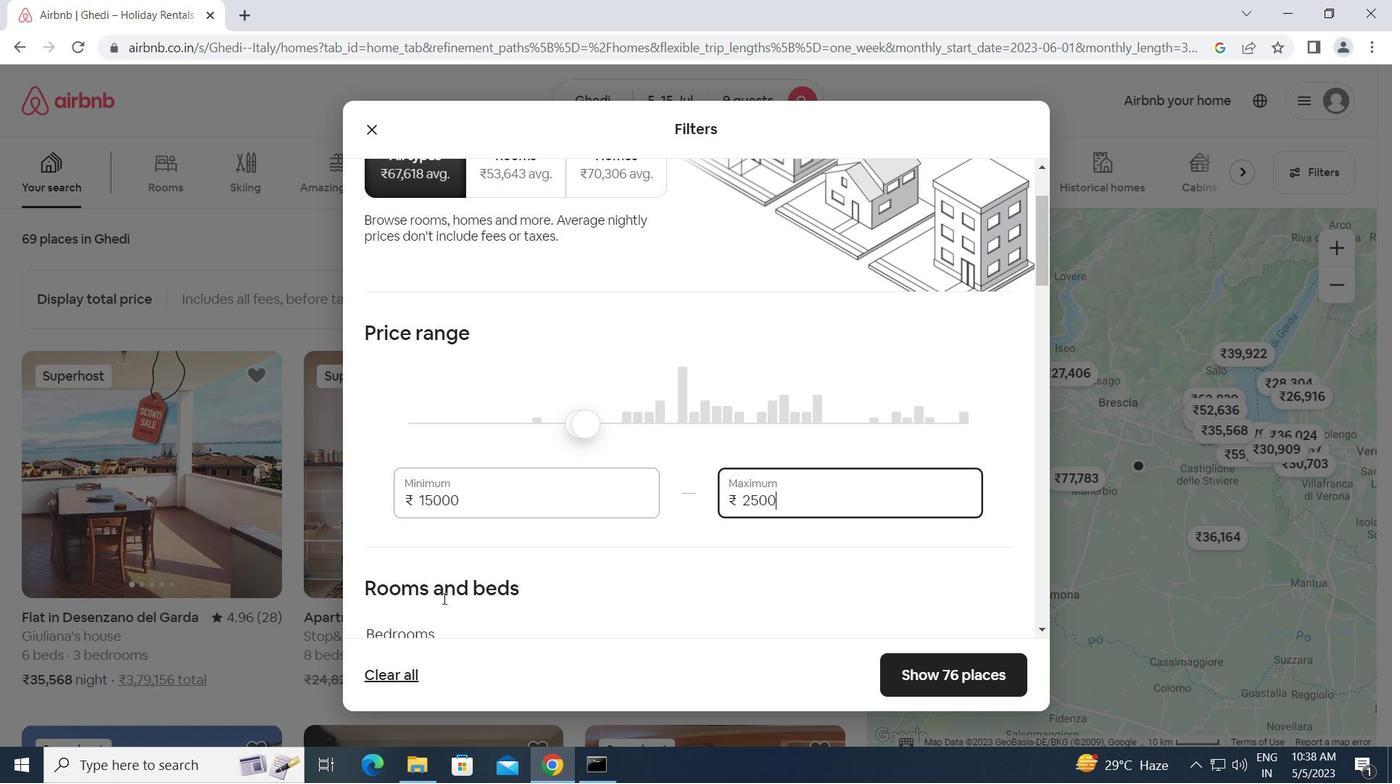 
Action: Mouse moved to (559, 625)
Screenshot: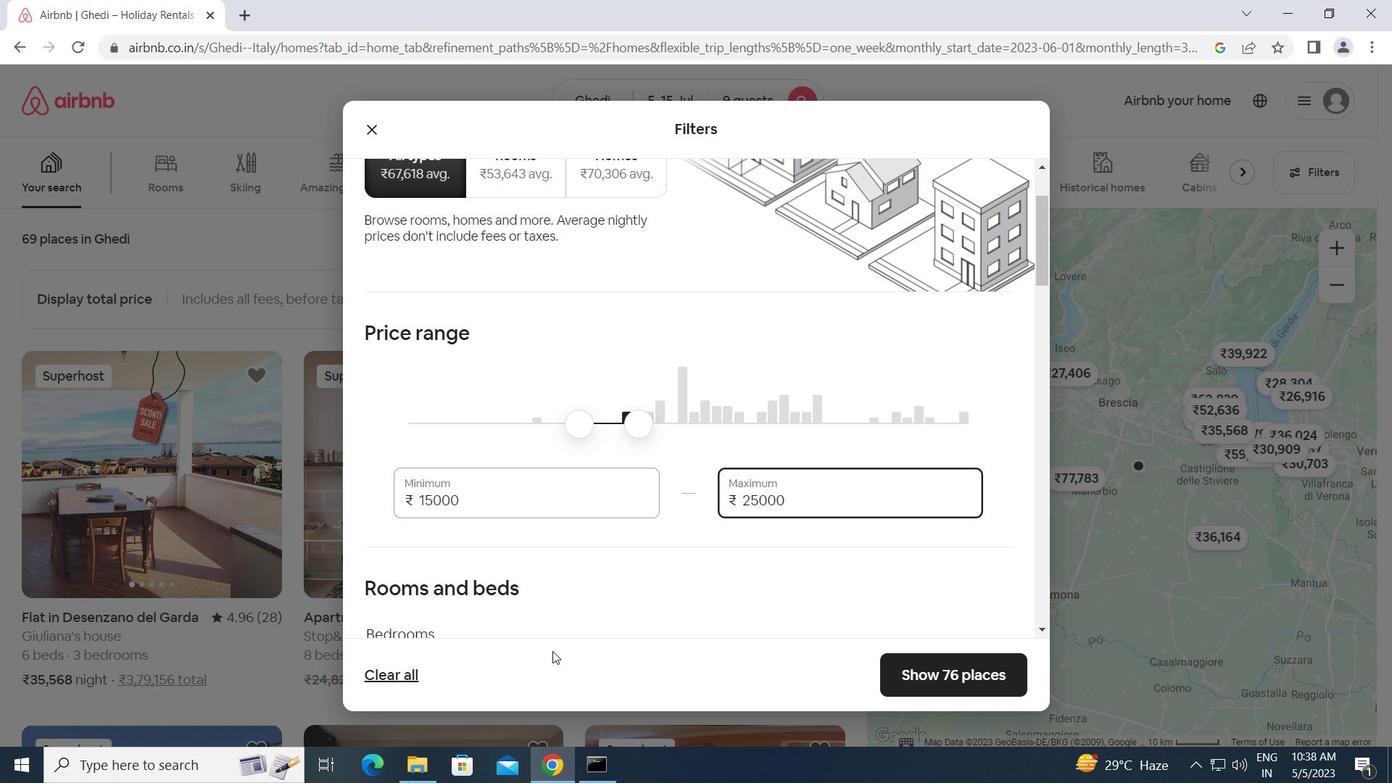 
Action: Mouse scrolled (559, 625) with delta (0, 0)
Screenshot: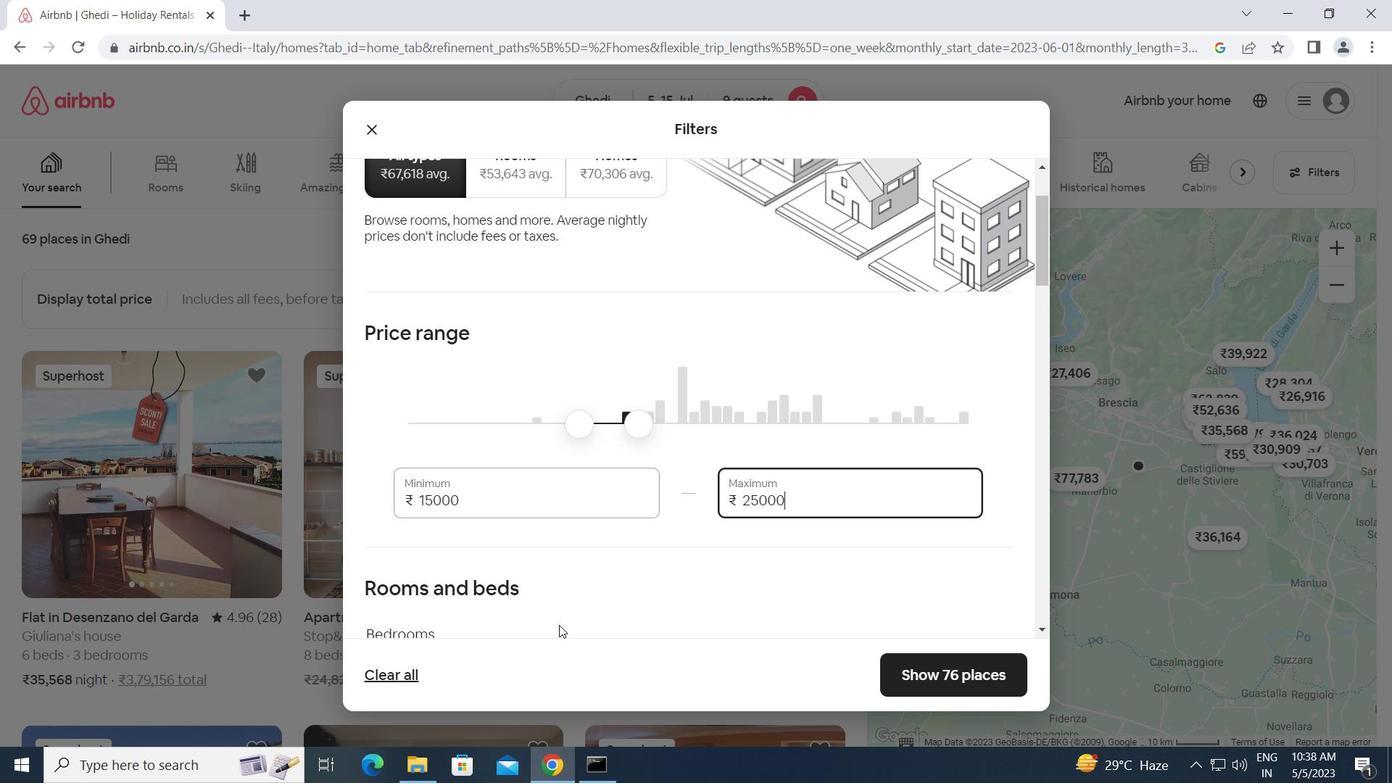 
Action: Mouse scrolled (559, 625) with delta (0, 0)
Screenshot: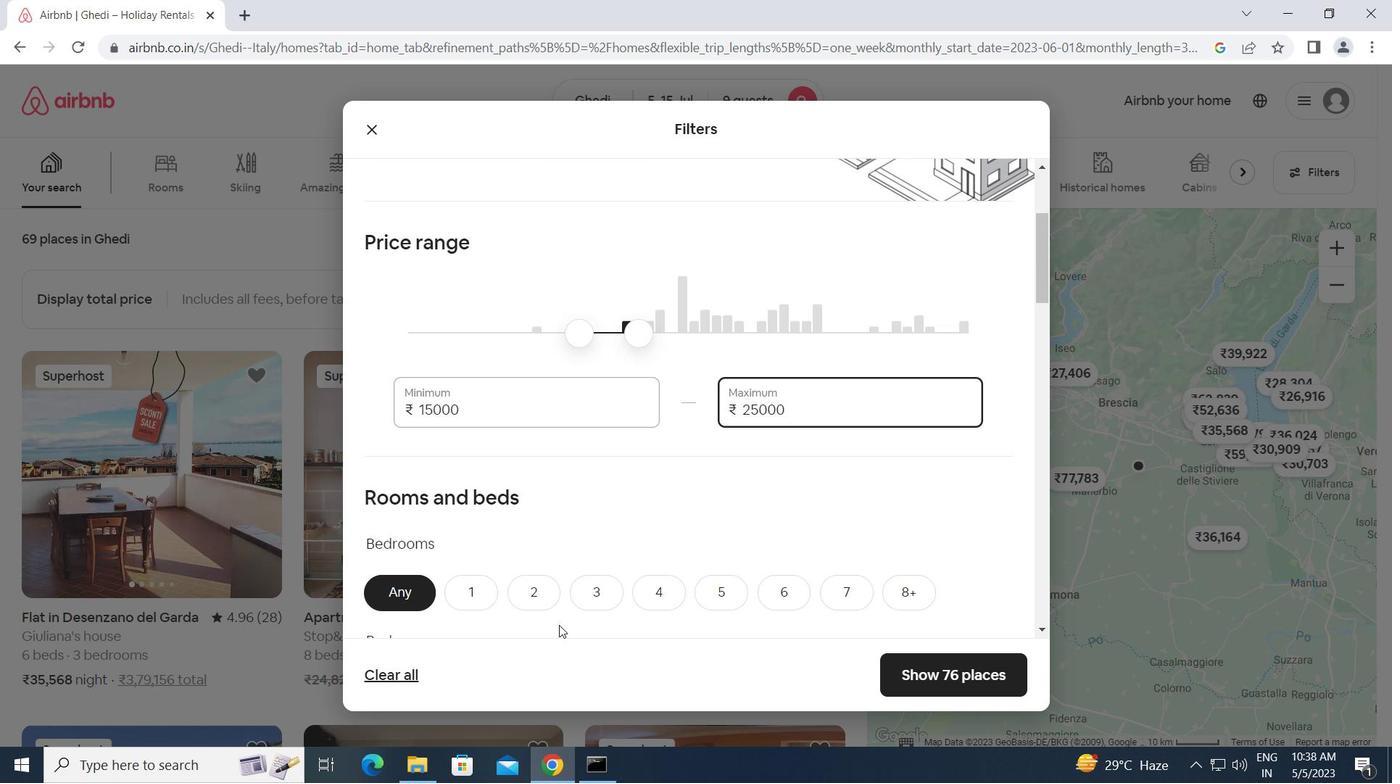 
Action: Mouse scrolled (559, 625) with delta (0, 0)
Screenshot: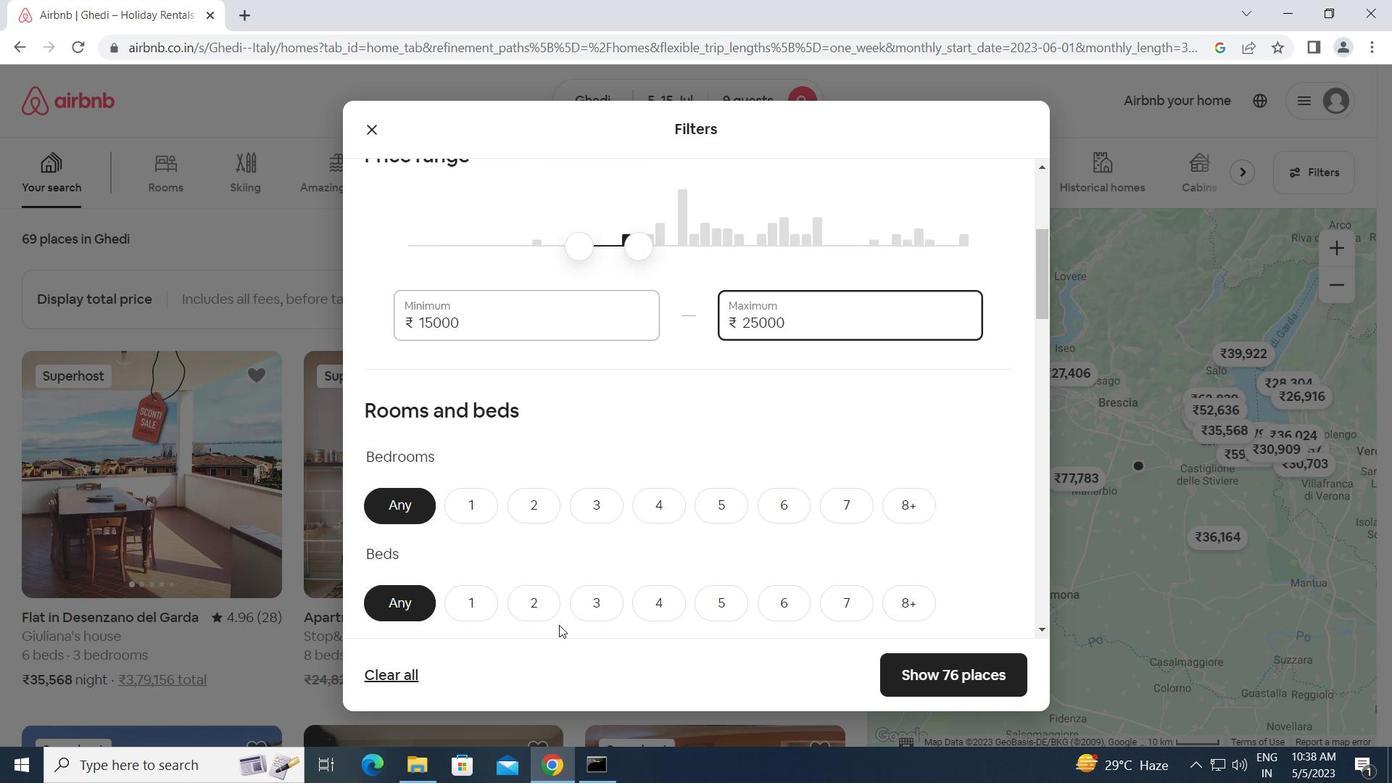 
Action: Mouse scrolled (559, 625) with delta (0, 0)
Screenshot: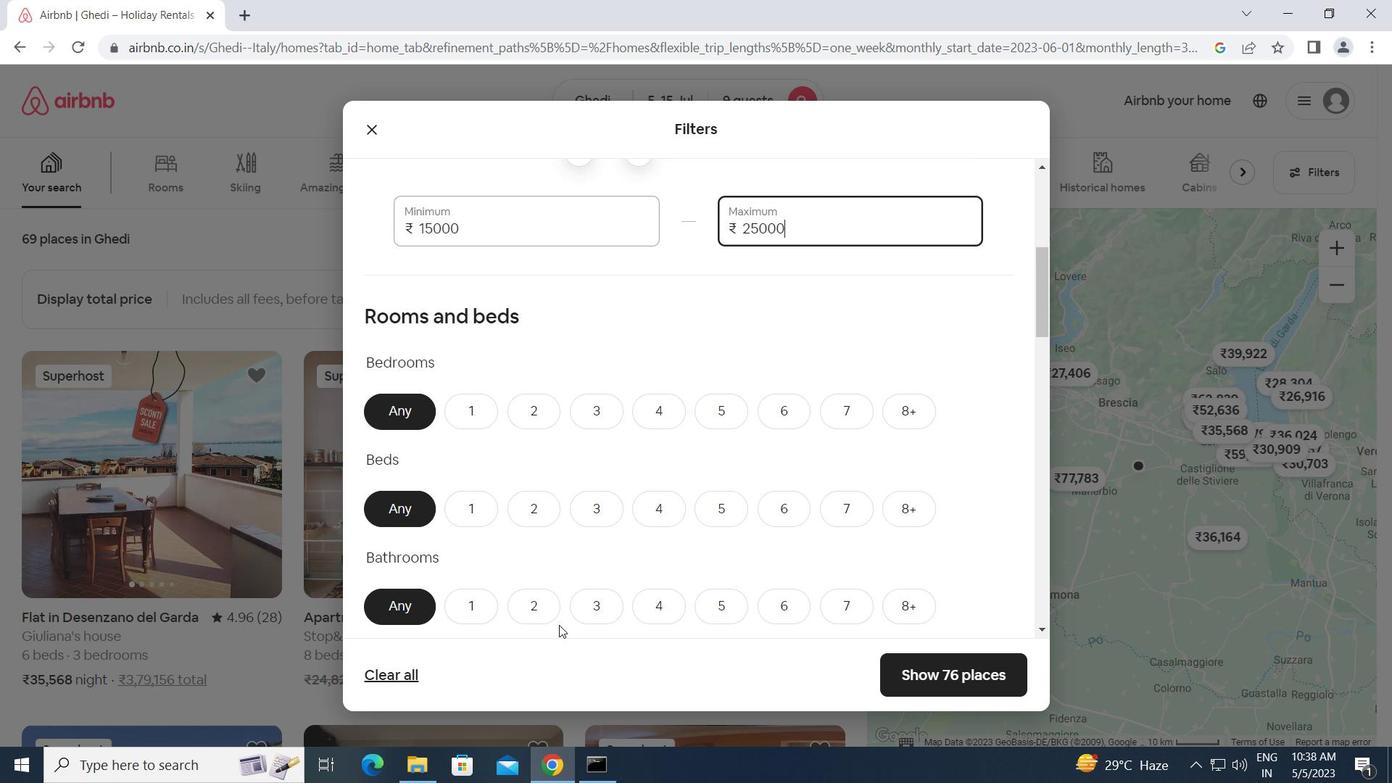 
Action: Mouse moved to (728, 327)
Screenshot: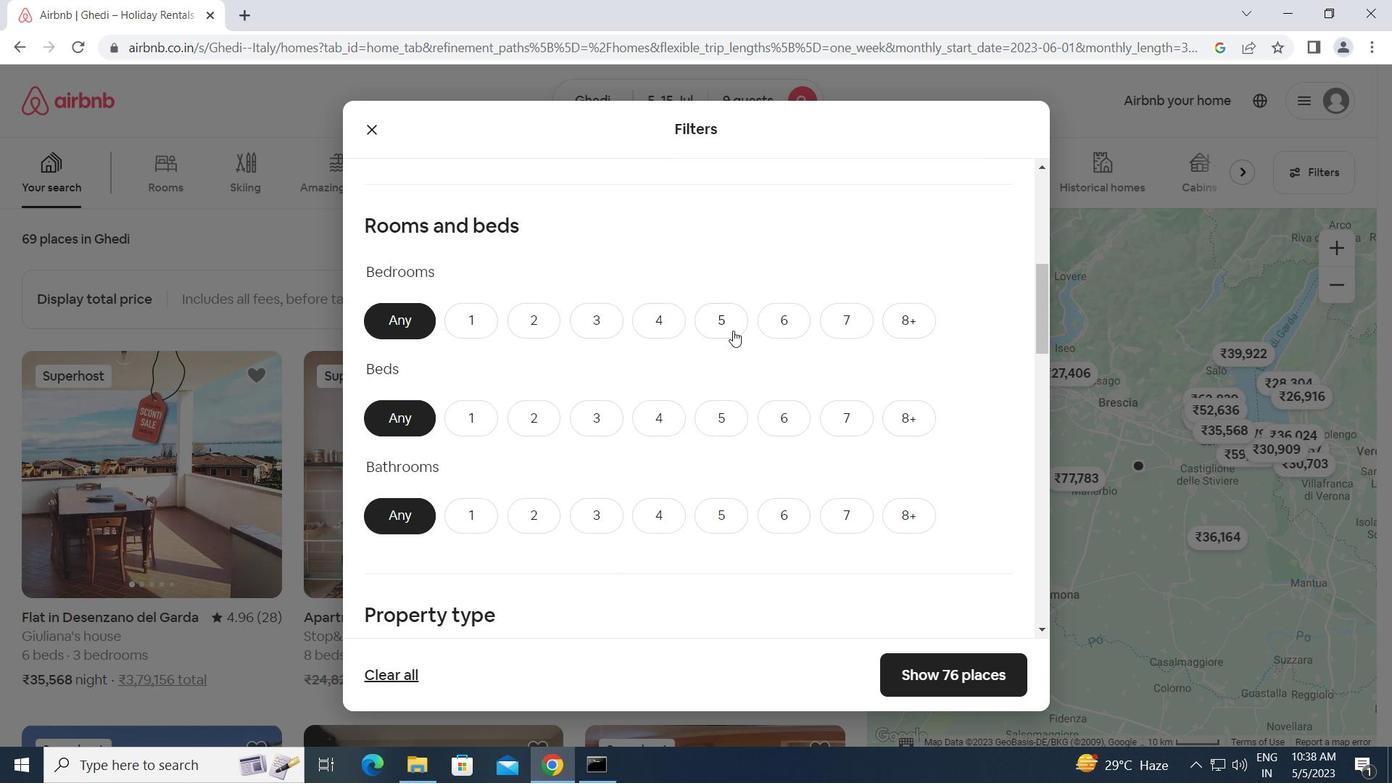 
Action: Mouse pressed left at (728, 327)
Screenshot: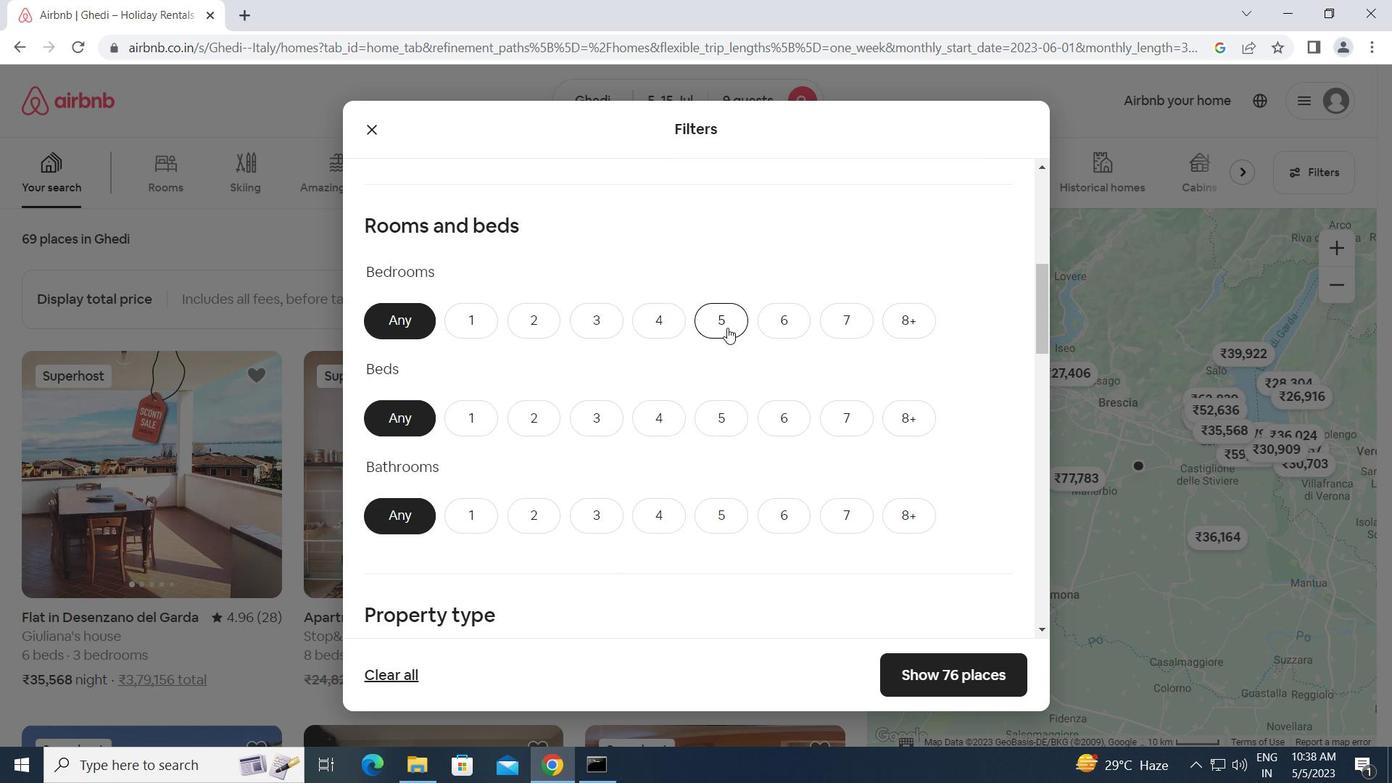 
Action: Mouse moved to (720, 417)
Screenshot: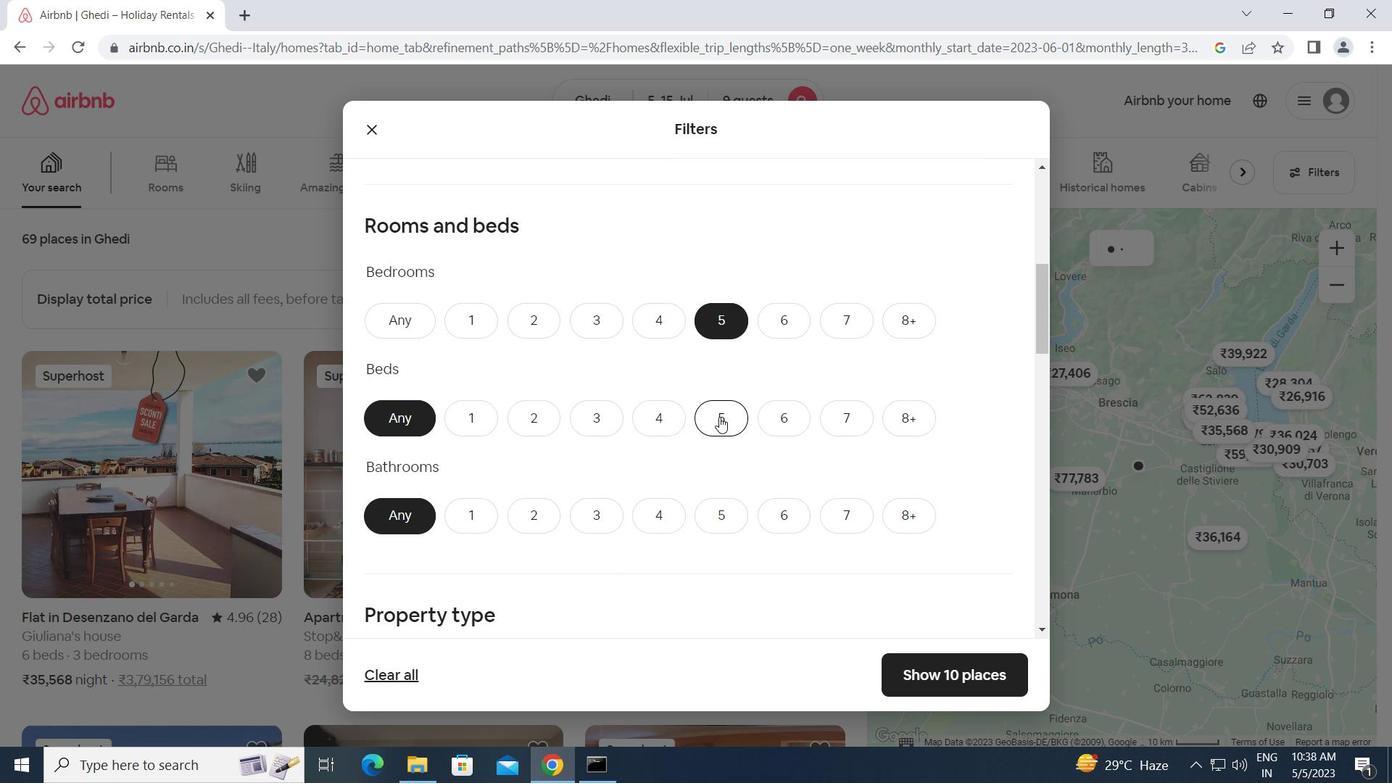 
Action: Mouse pressed left at (720, 417)
Screenshot: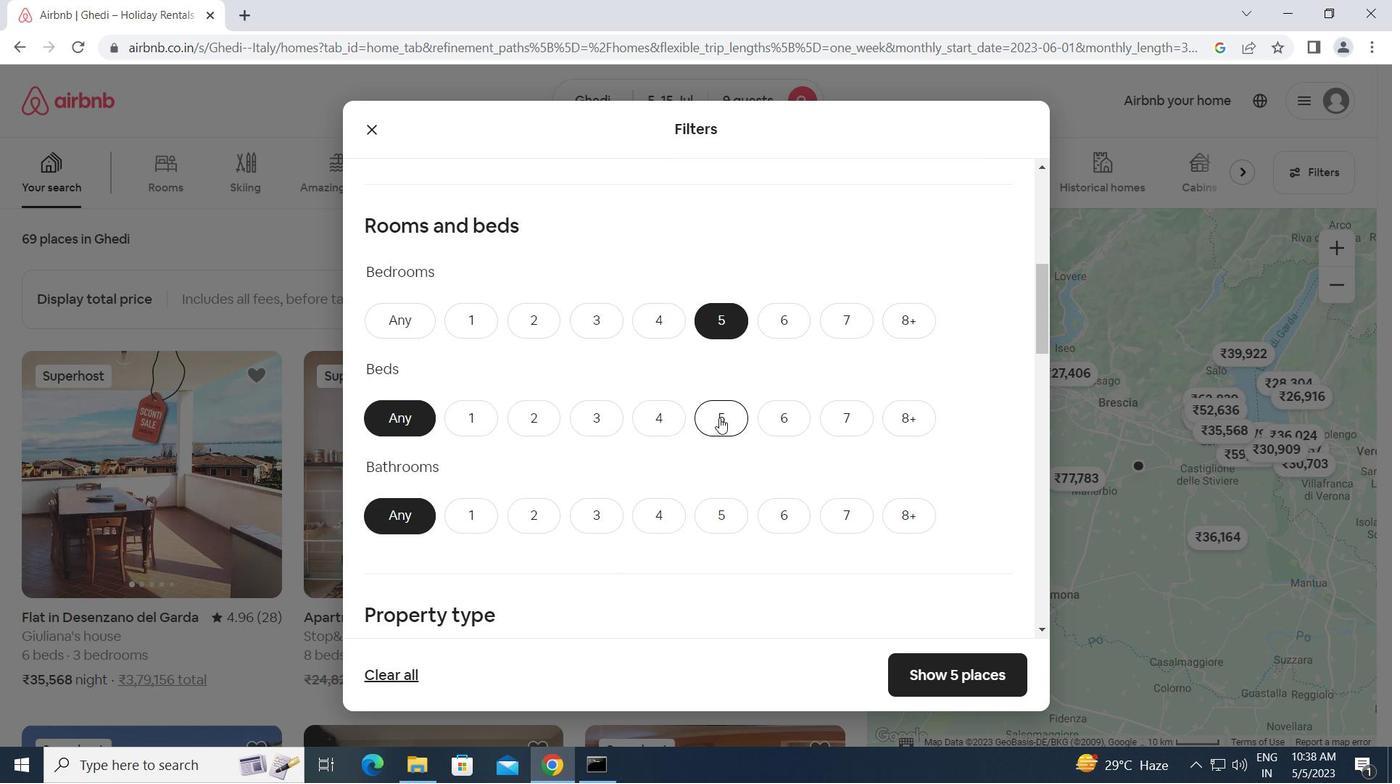 
Action: Mouse moved to (720, 514)
Screenshot: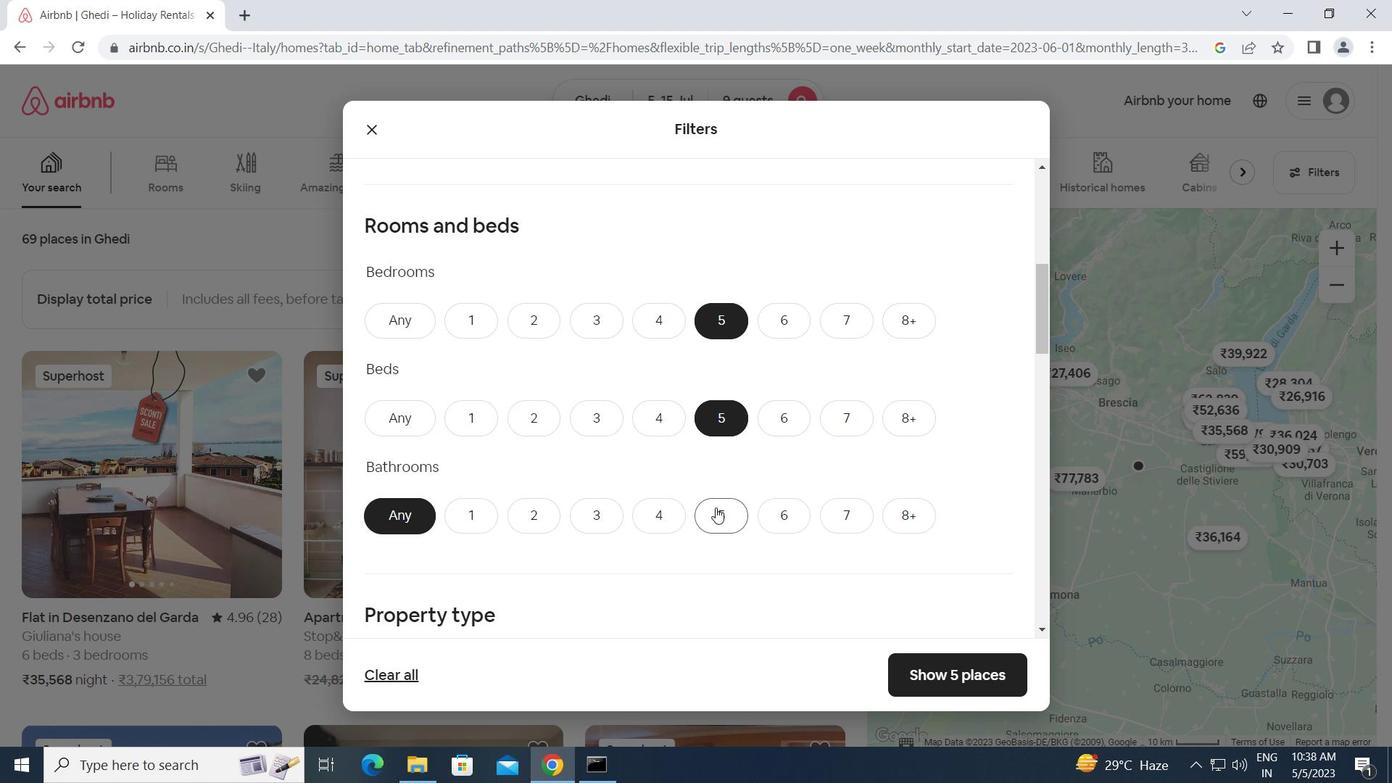 
Action: Mouse pressed left at (720, 514)
Screenshot: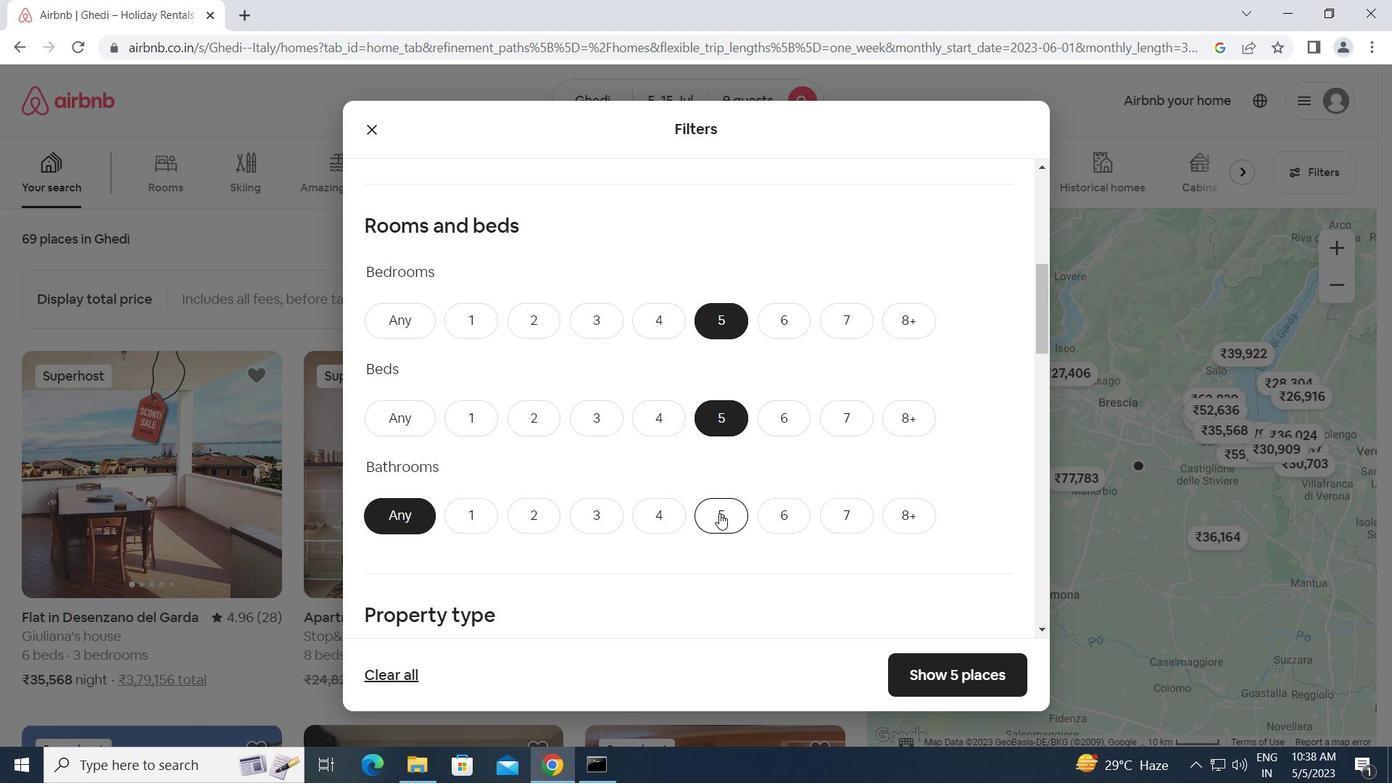 
Action: Mouse scrolled (720, 513) with delta (0, 0)
Screenshot: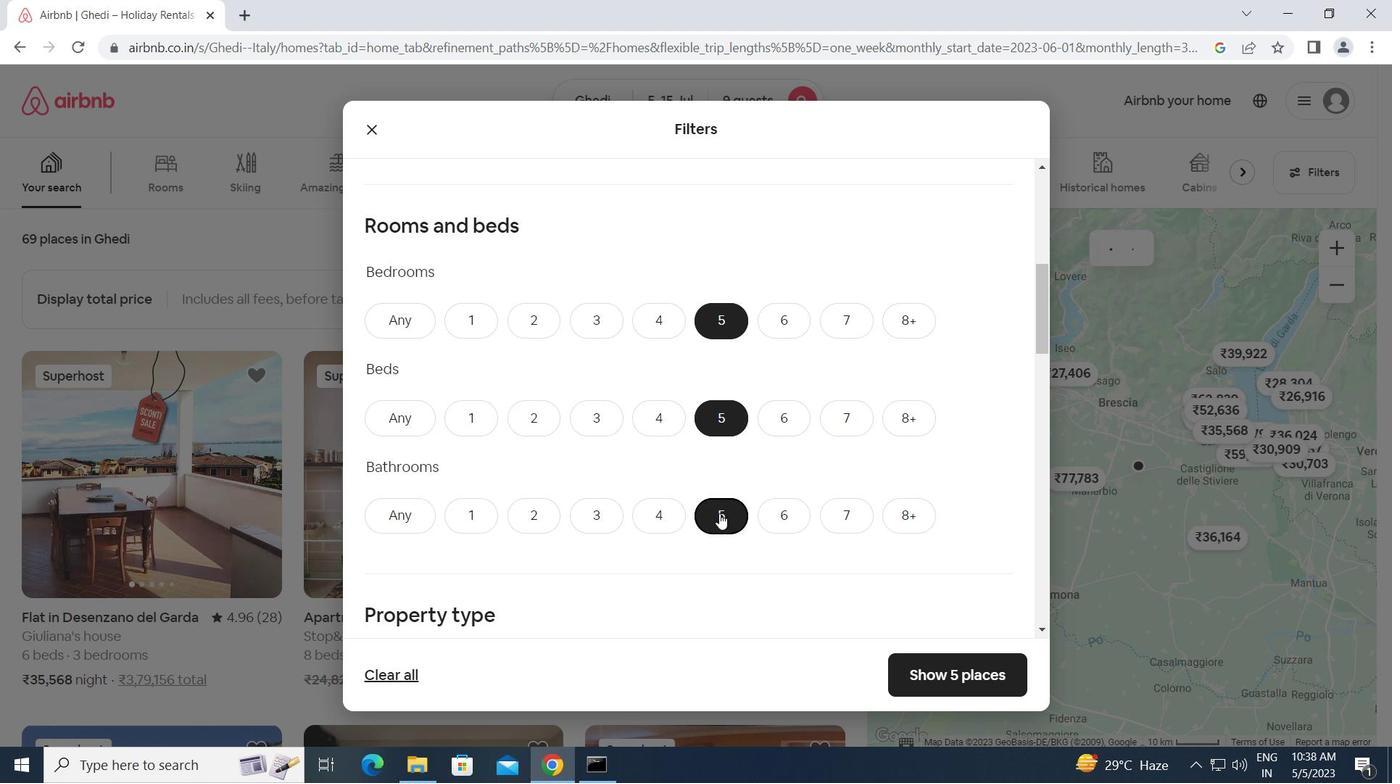 
Action: Mouse scrolled (720, 513) with delta (0, 0)
Screenshot: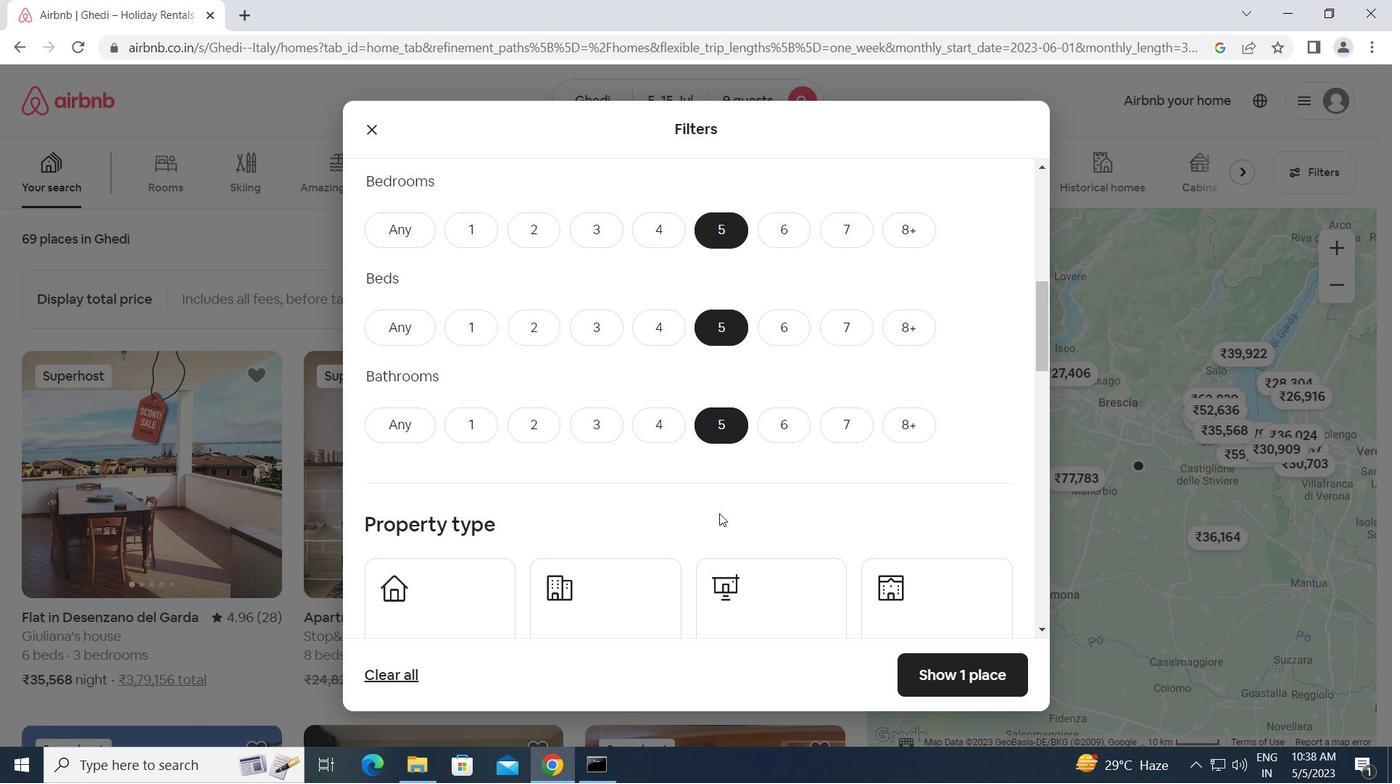 
Action: Mouse scrolled (720, 513) with delta (0, 0)
Screenshot: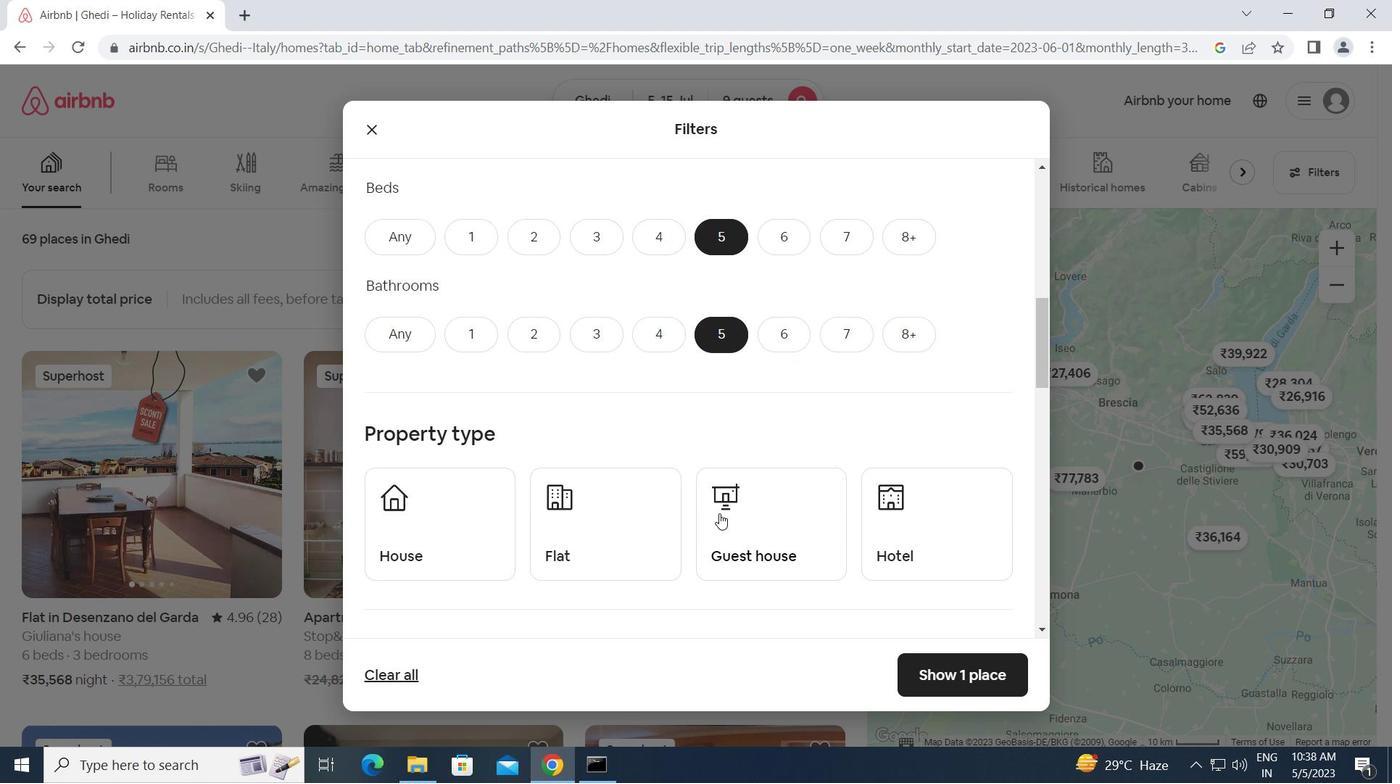 
Action: Mouse moved to (433, 438)
Screenshot: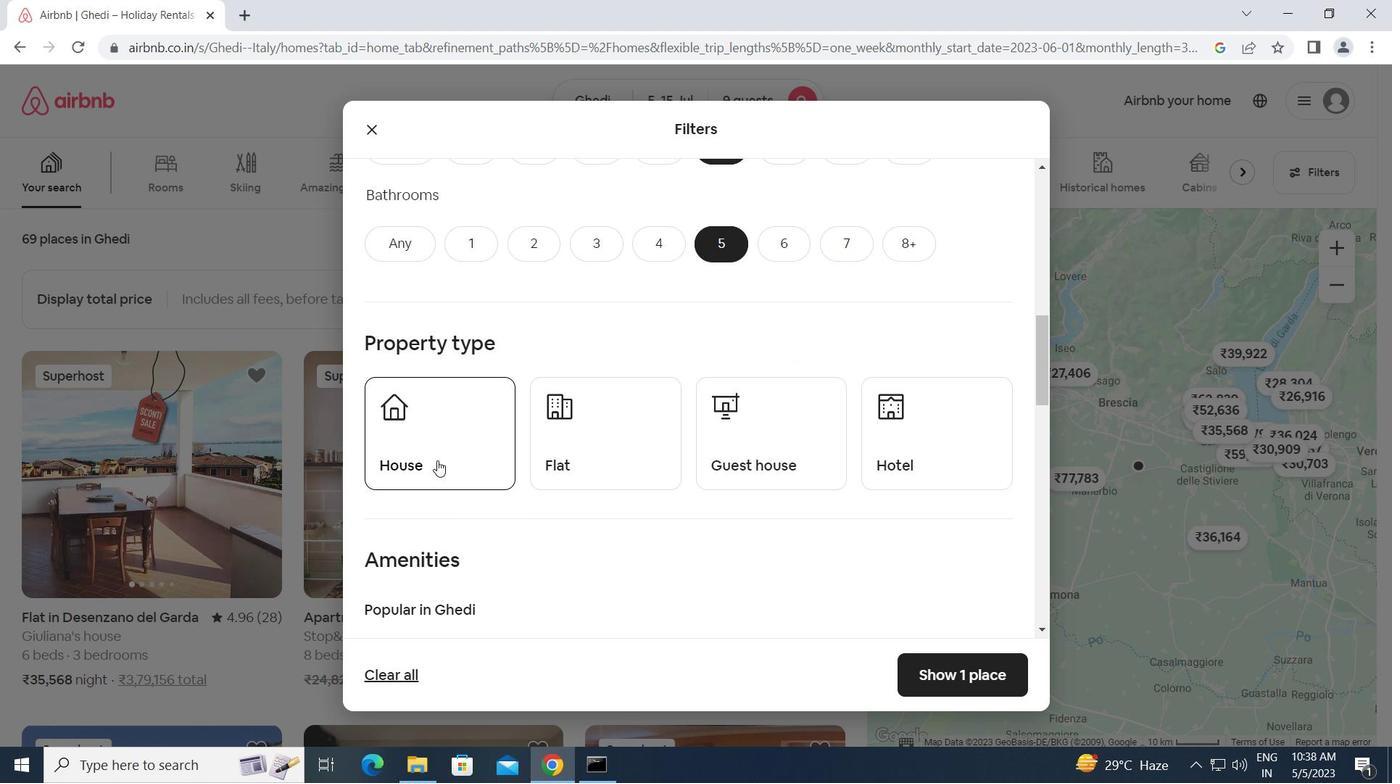 
Action: Mouse pressed left at (433, 438)
Screenshot: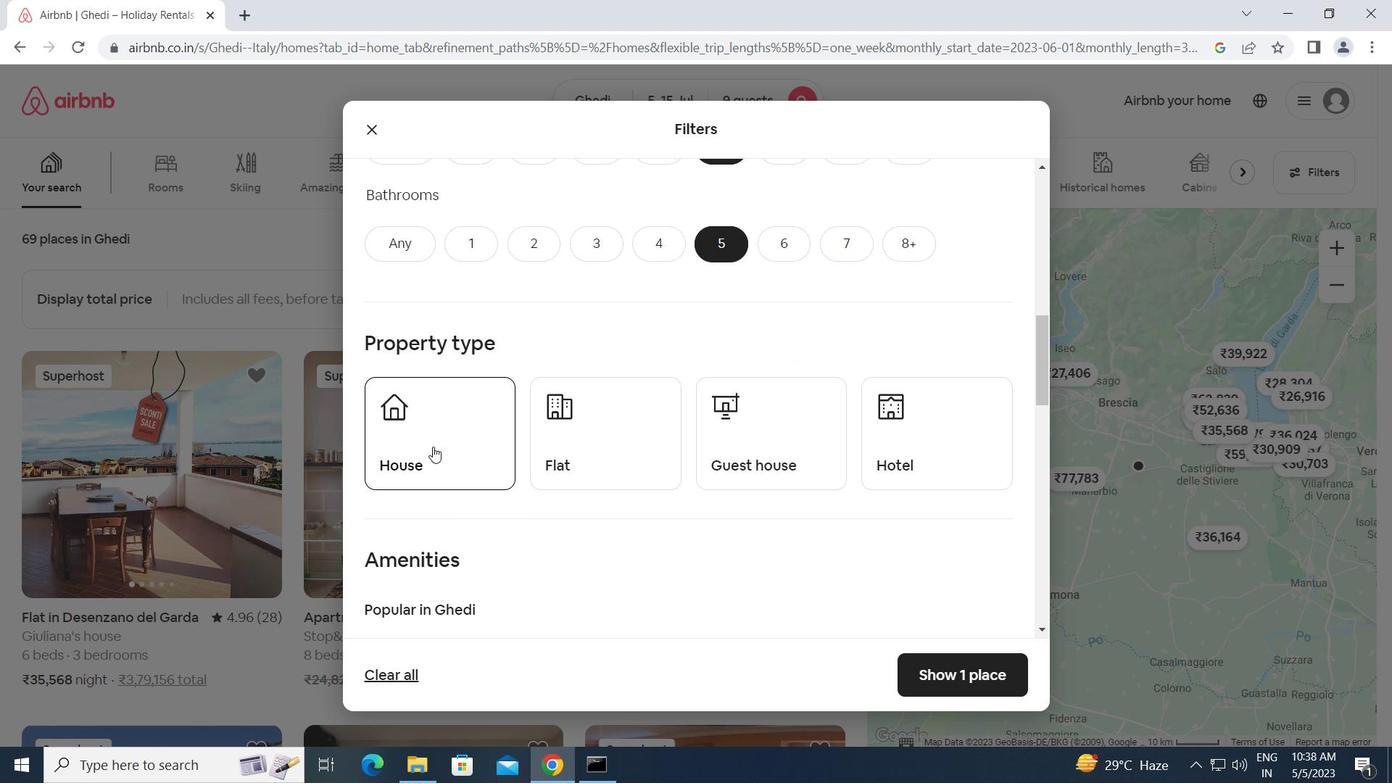 
Action: Mouse moved to (602, 446)
Screenshot: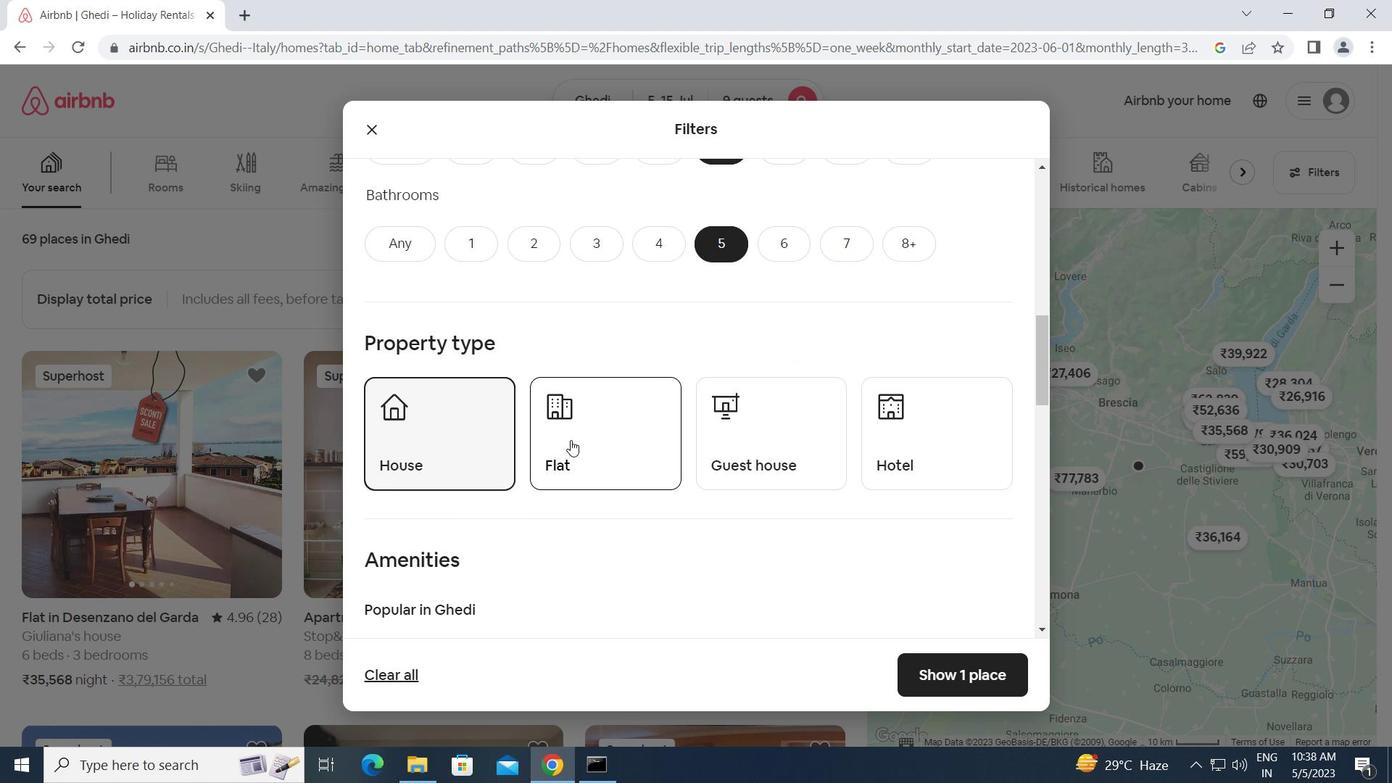 
Action: Mouse pressed left at (602, 446)
Screenshot: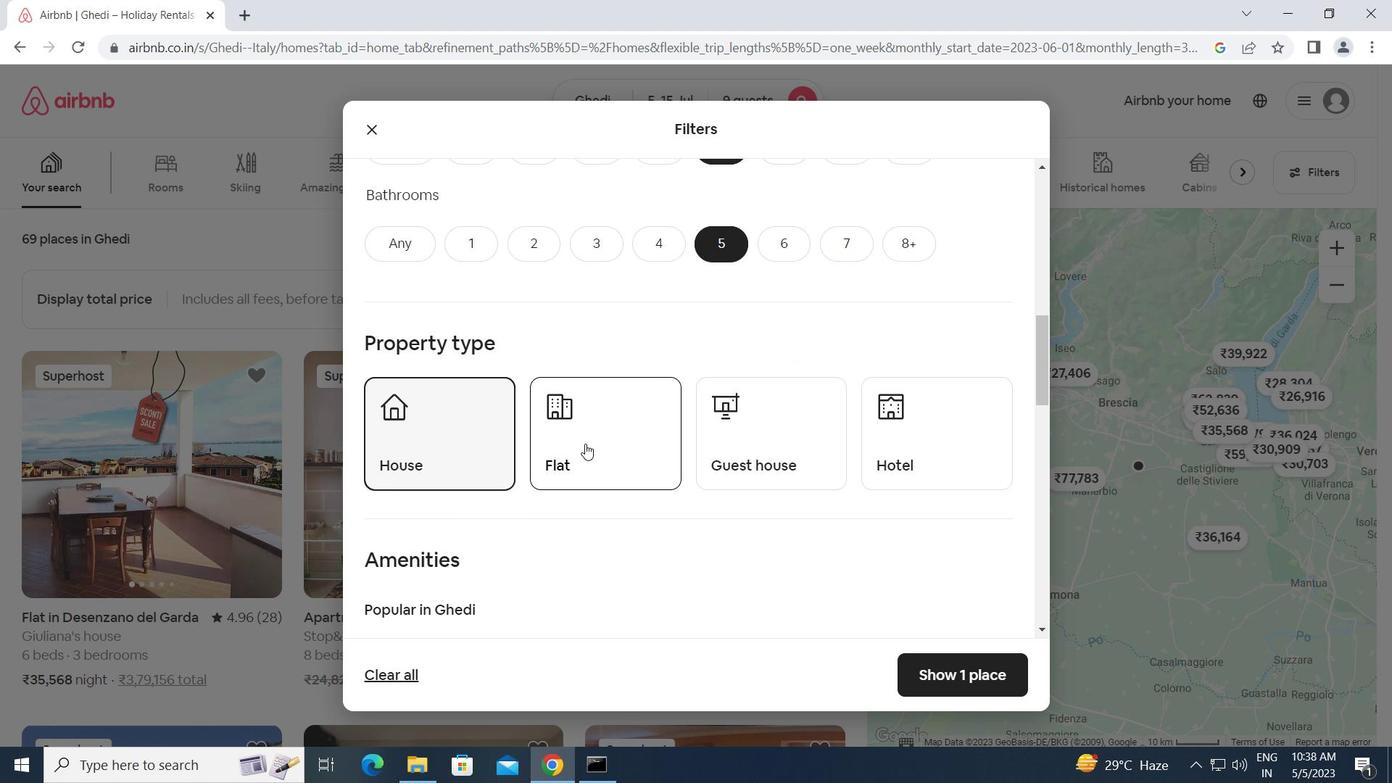 
Action: Mouse moved to (758, 452)
Screenshot: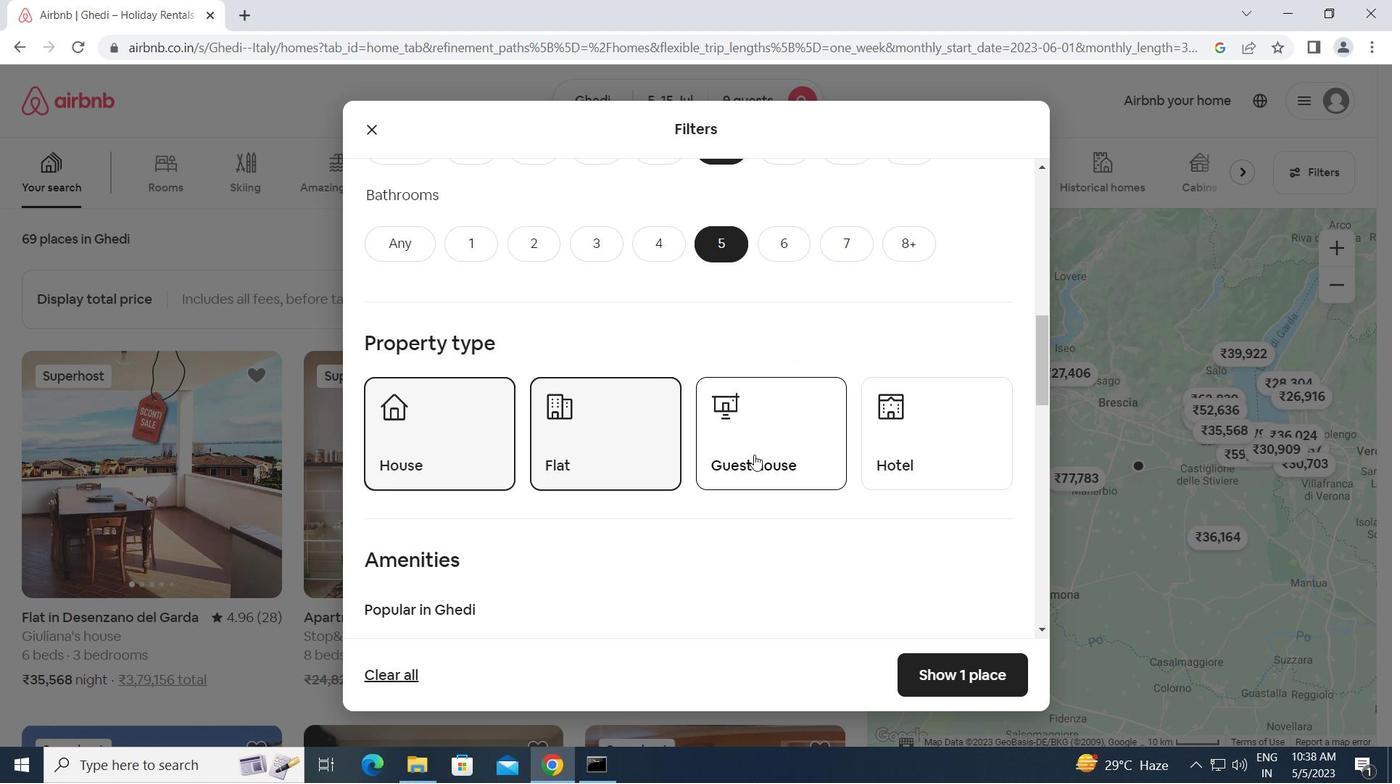 
Action: Mouse pressed left at (758, 452)
Screenshot: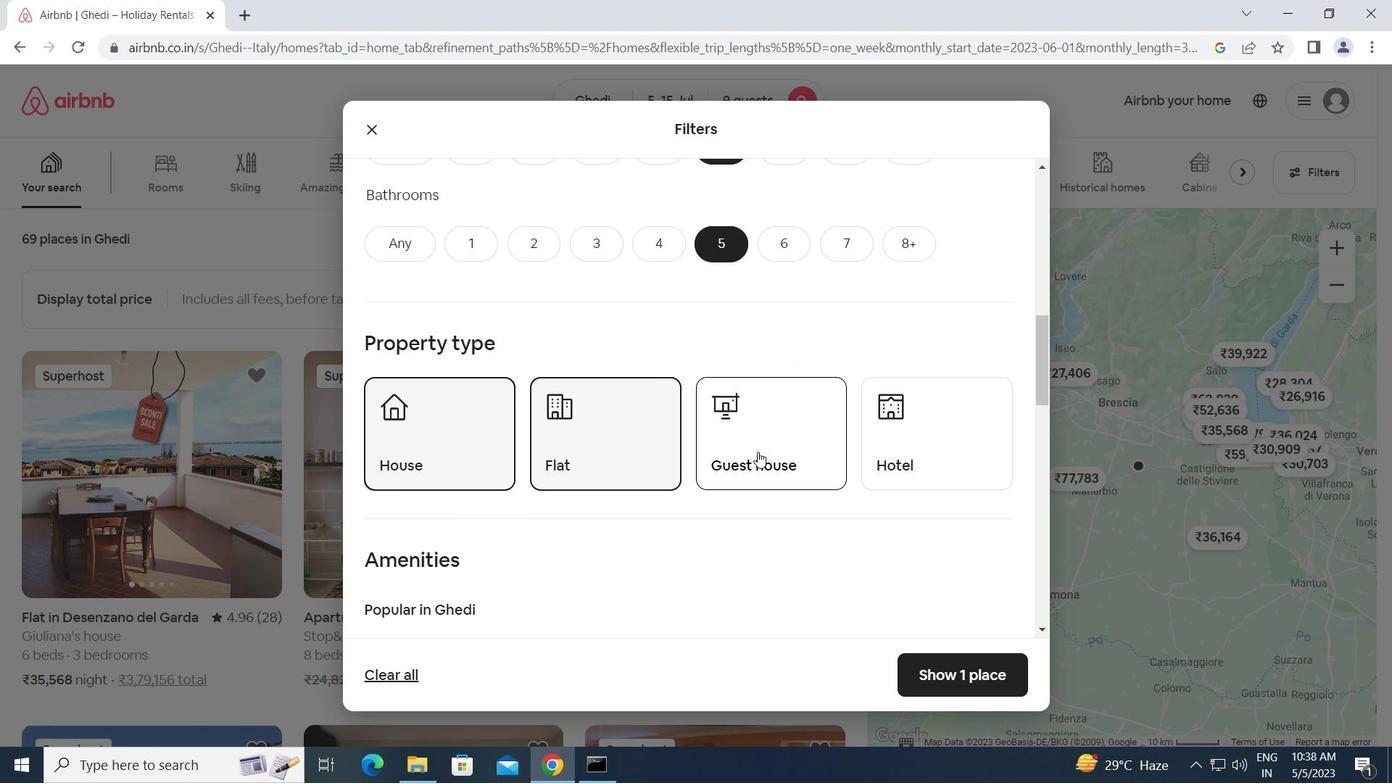 
Action: Mouse moved to (736, 552)
Screenshot: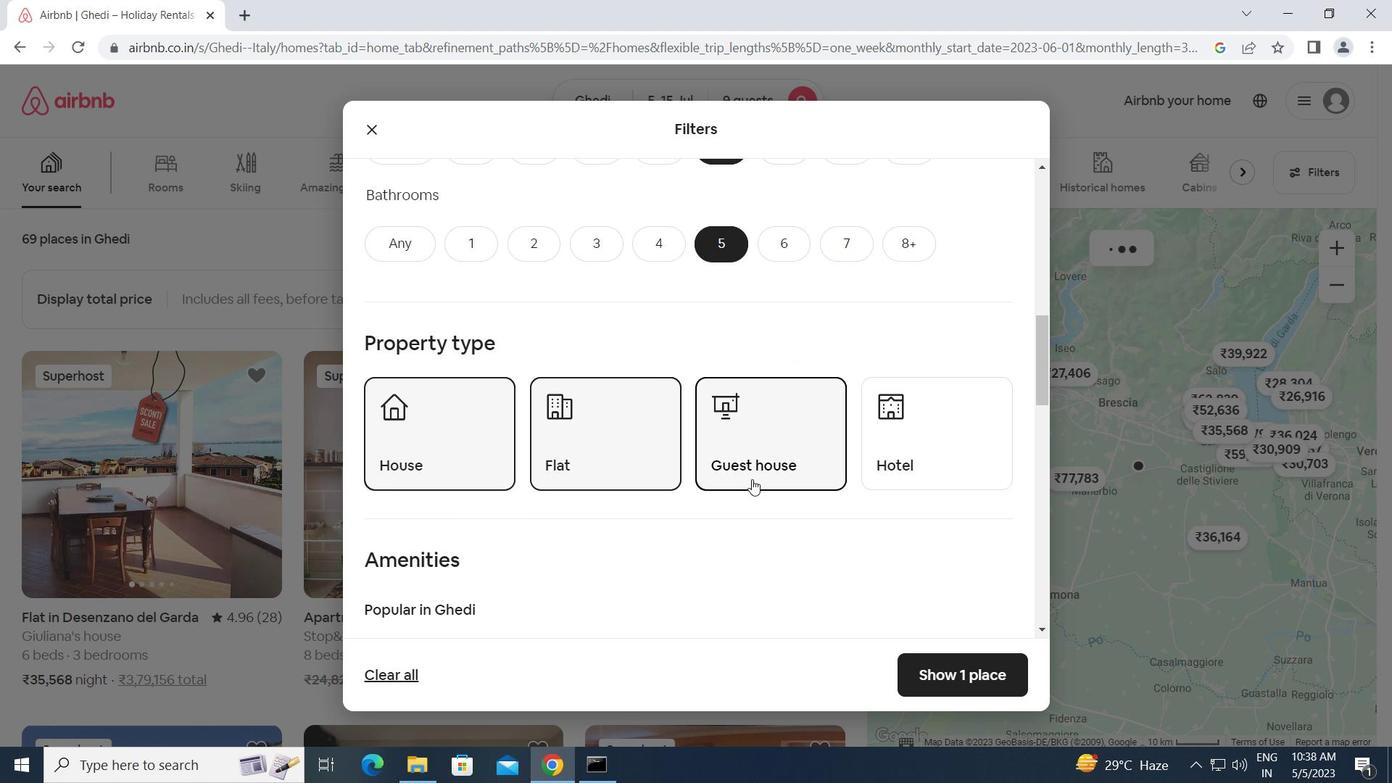 
Action: Mouse scrolled (736, 552) with delta (0, 0)
Screenshot: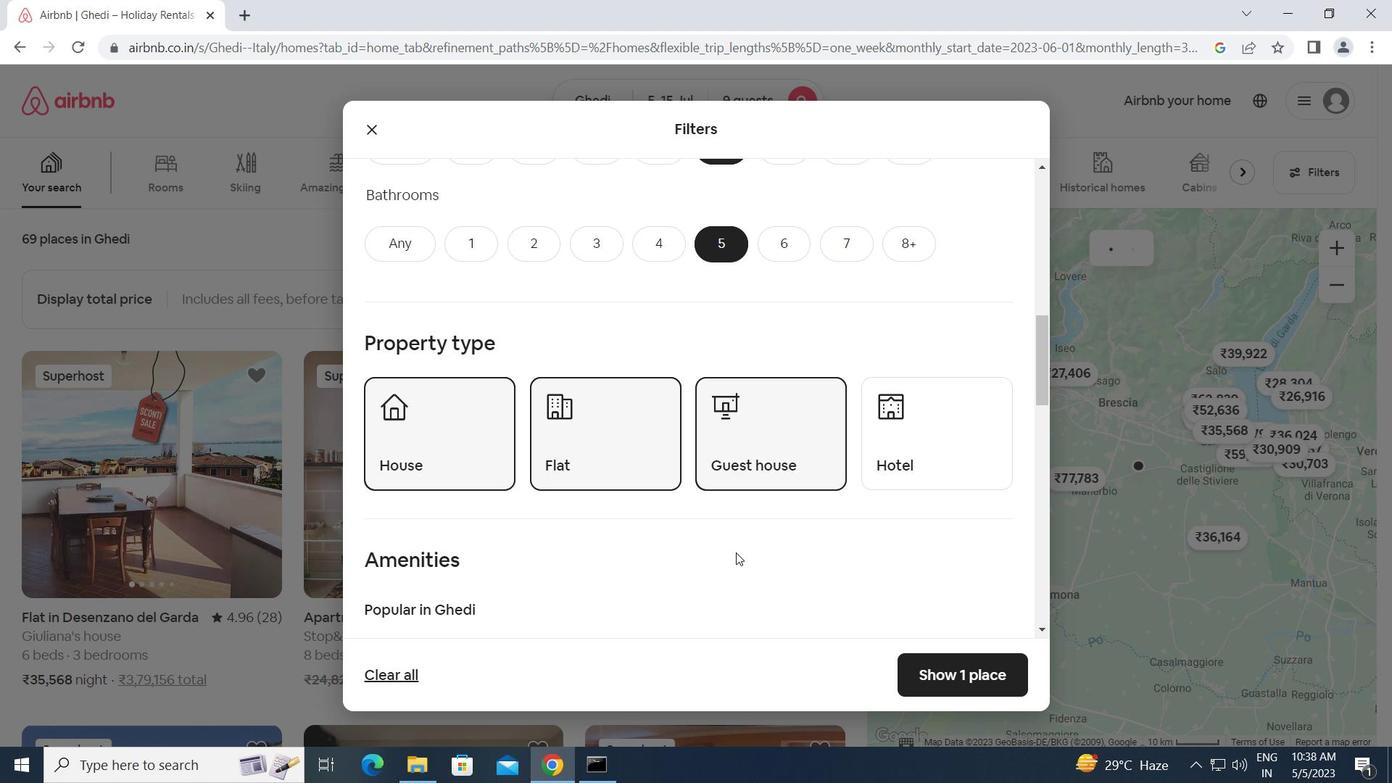 
Action: Mouse scrolled (736, 552) with delta (0, 0)
Screenshot: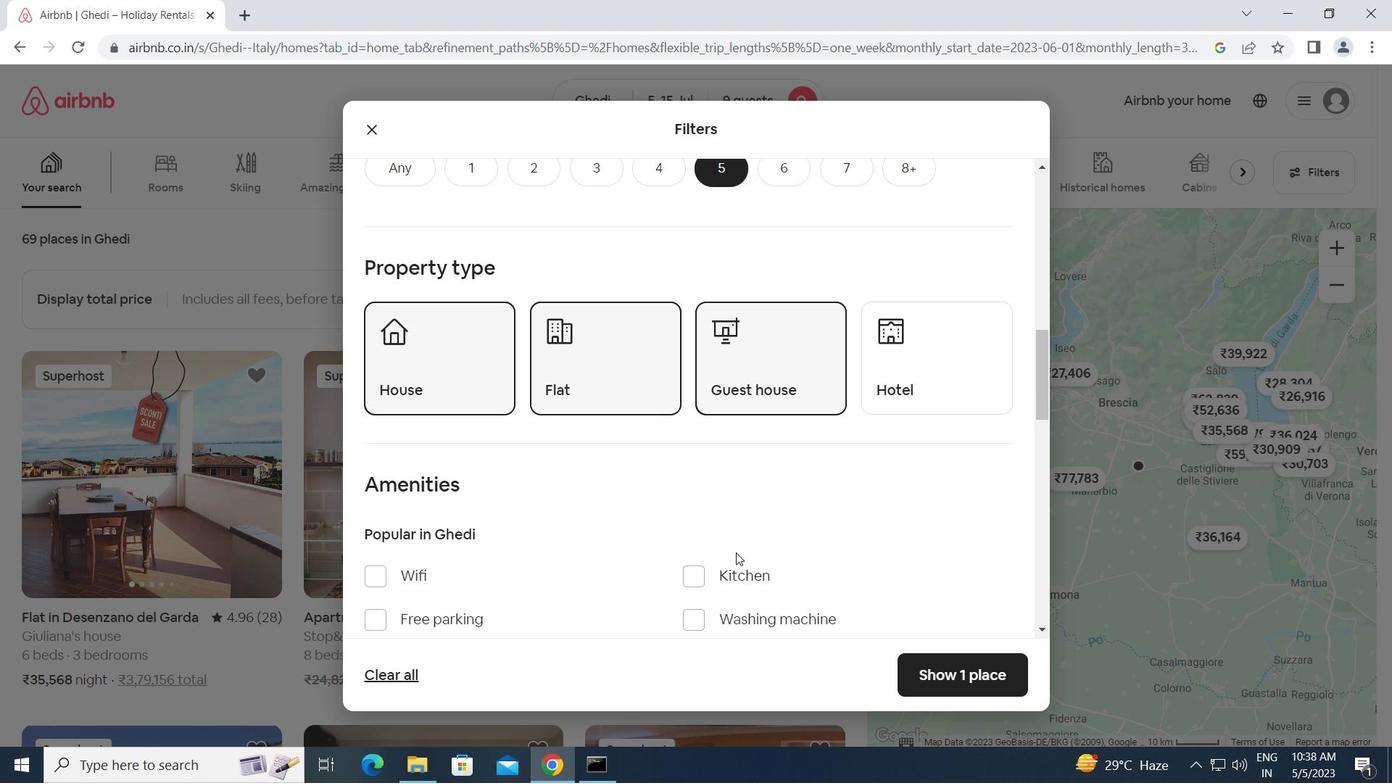 
Action: Mouse scrolled (736, 552) with delta (0, 0)
Screenshot: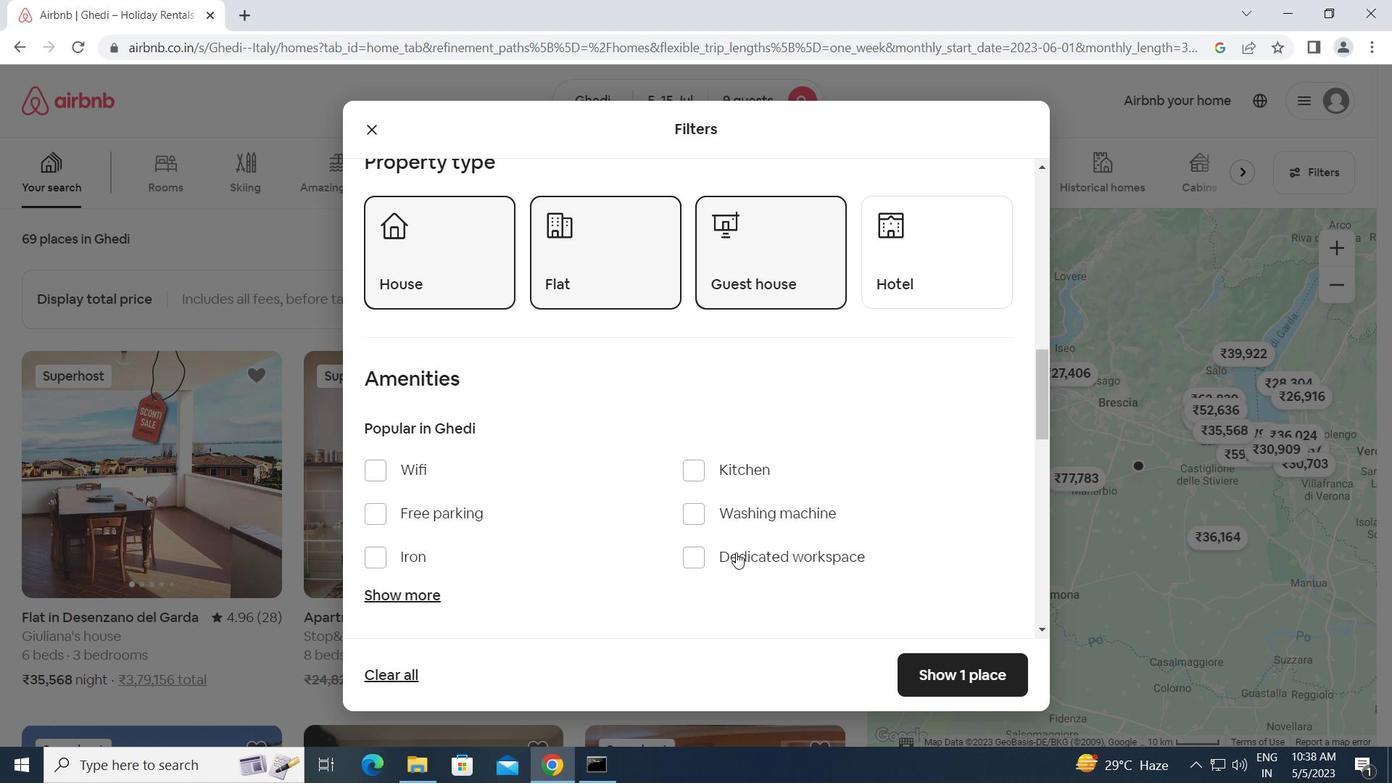 
Action: Mouse scrolled (736, 552) with delta (0, 0)
Screenshot: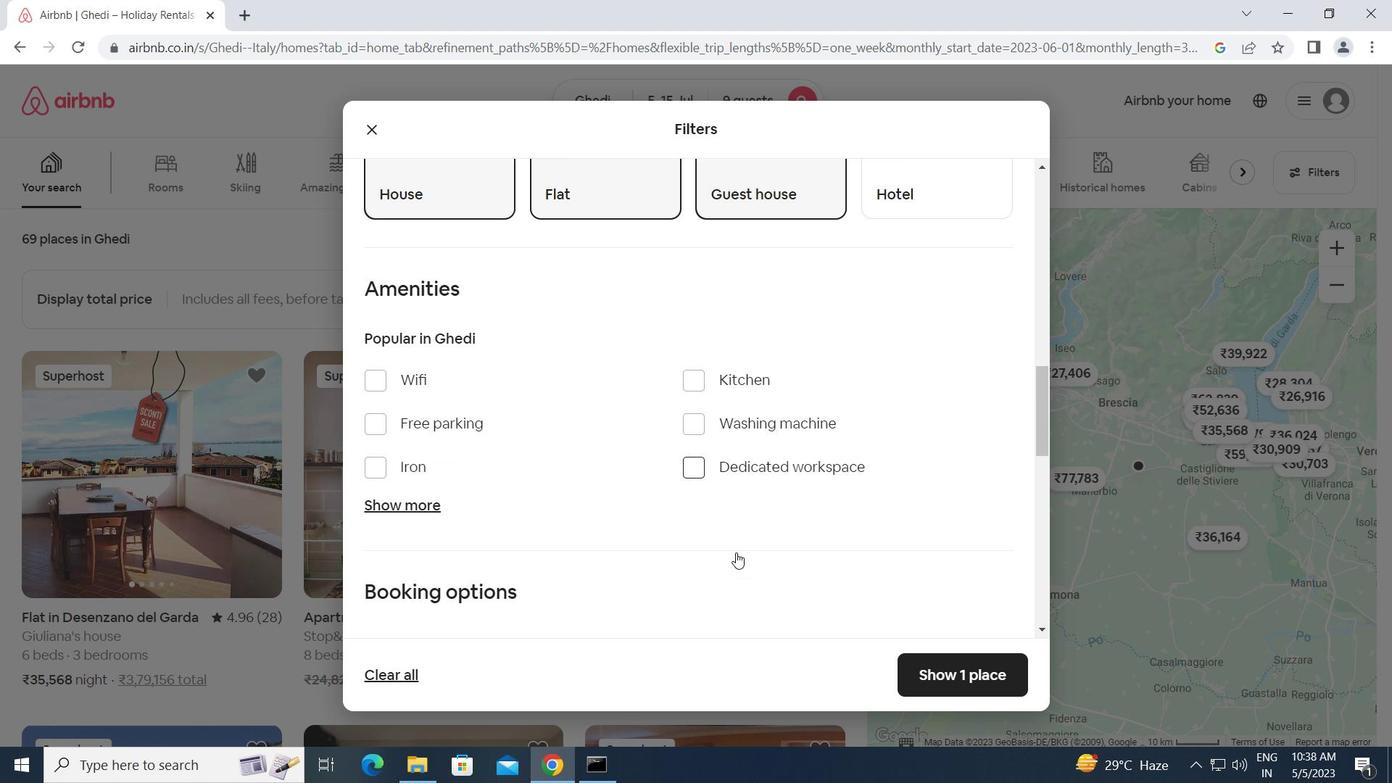 
Action: Mouse scrolled (736, 552) with delta (0, 0)
Screenshot: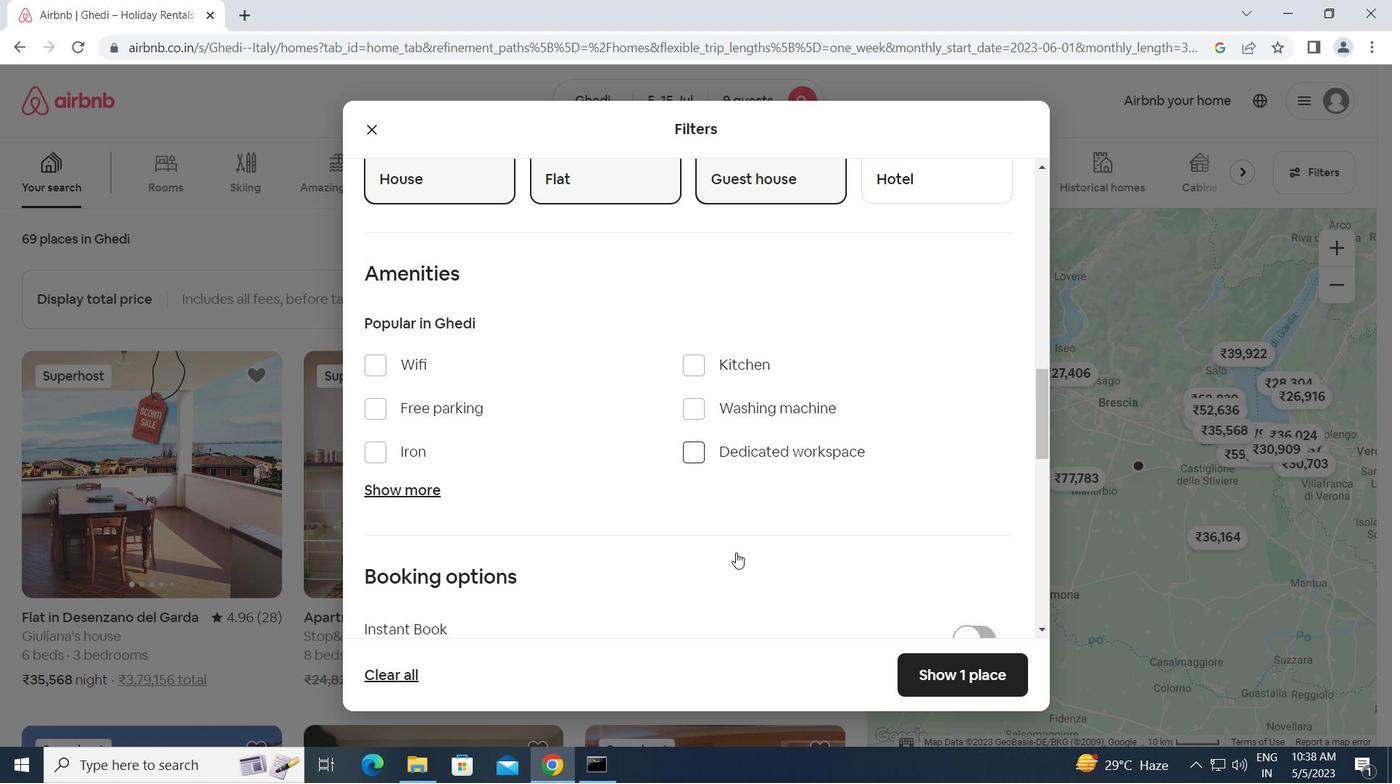 
Action: Mouse moved to (961, 529)
Screenshot: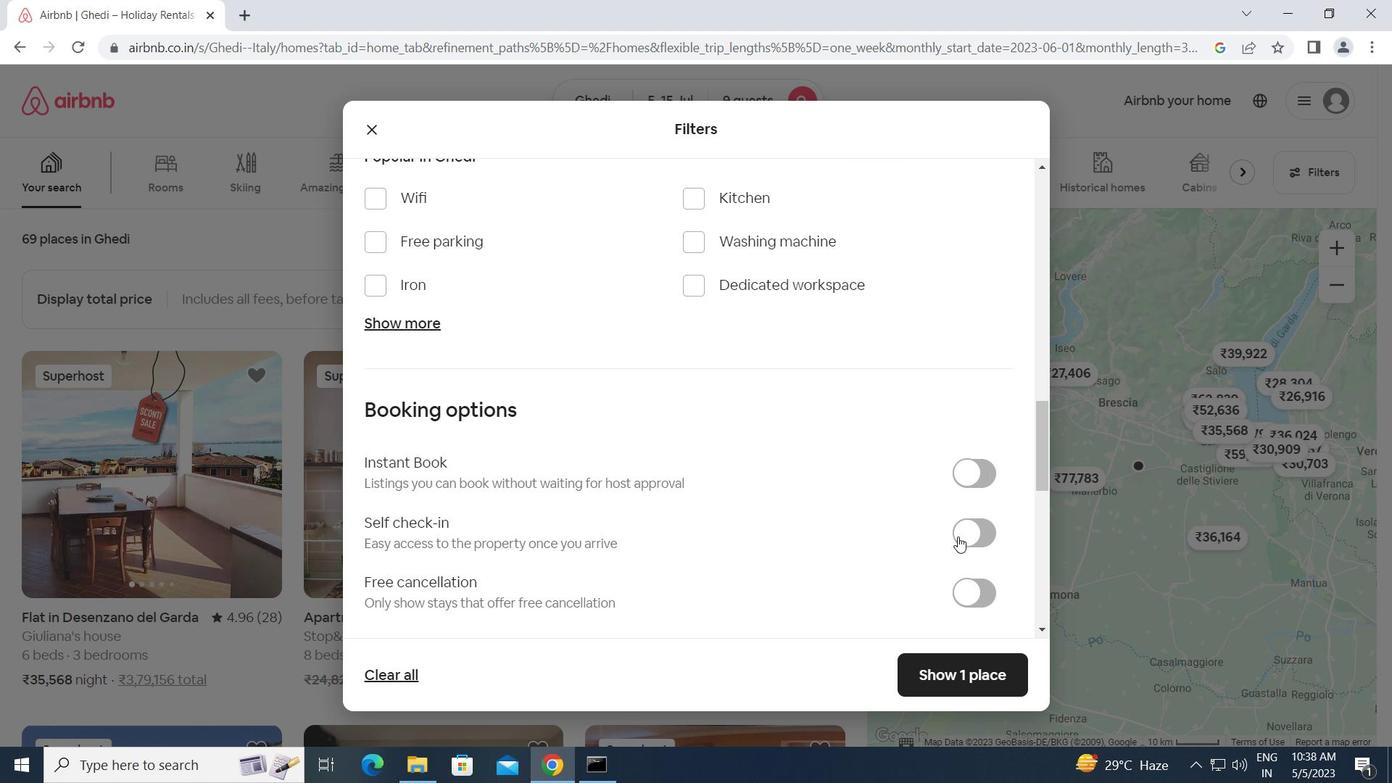 
Action: Mouse pressed left at (961, 529)
Screenshot: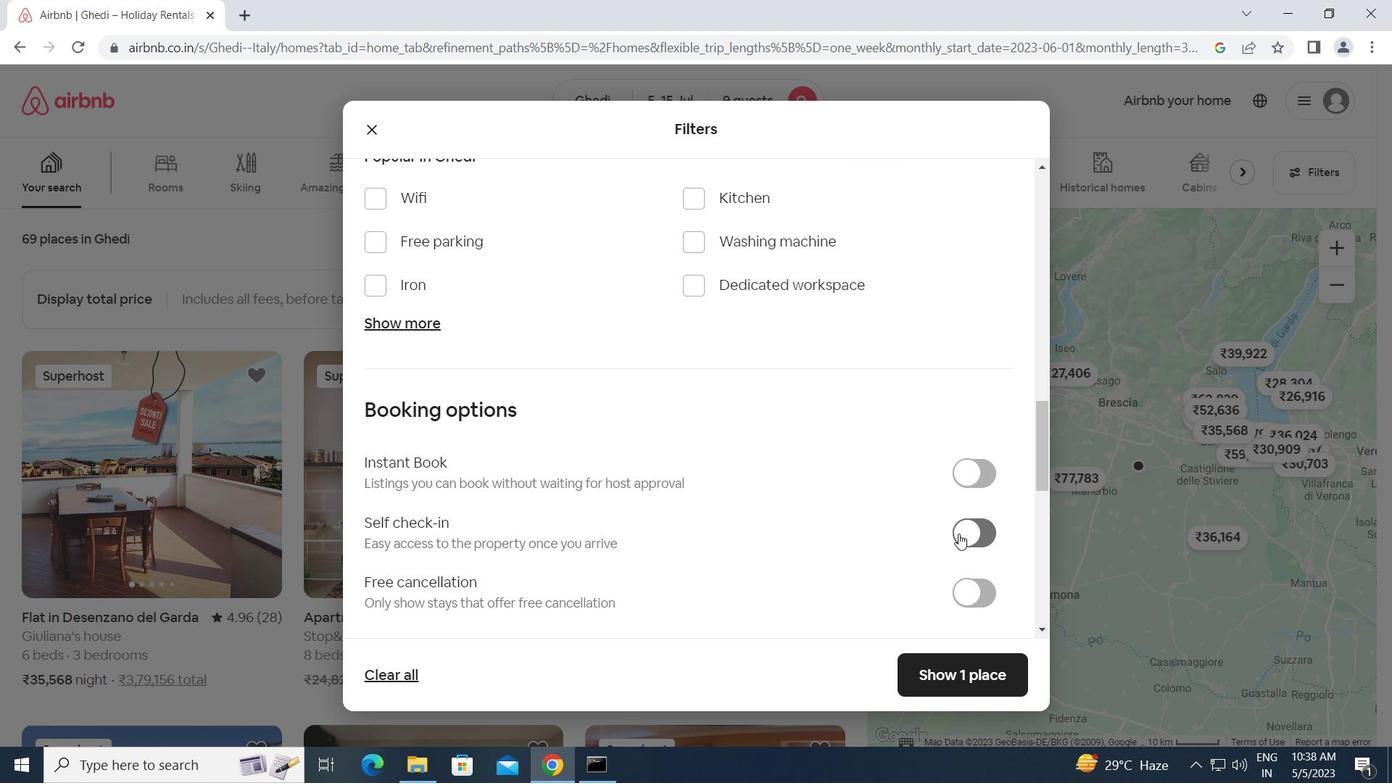 
Action: Mouse moved to (656, 565)
Screenshot: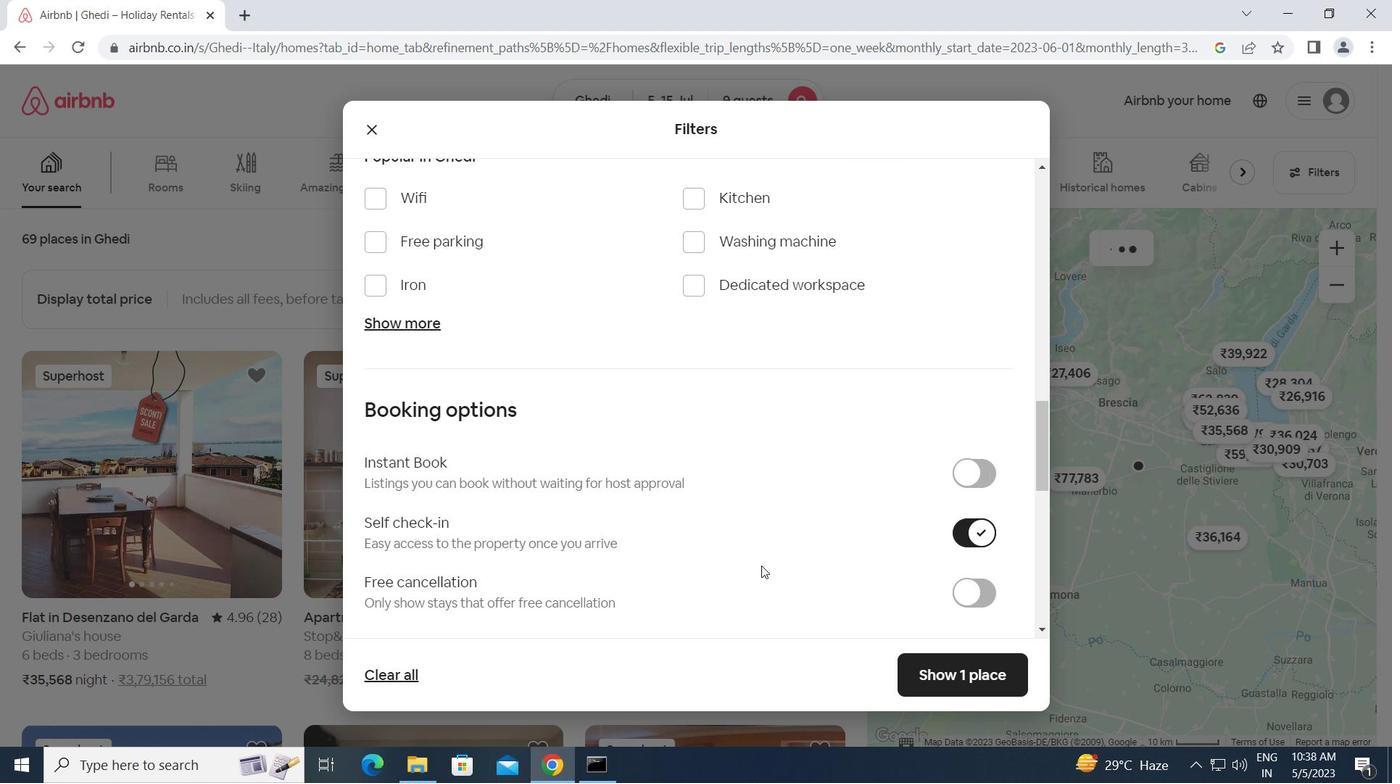 
Action: Mouse scrolled (656, 565) with delta (0, 0)
Screenshot: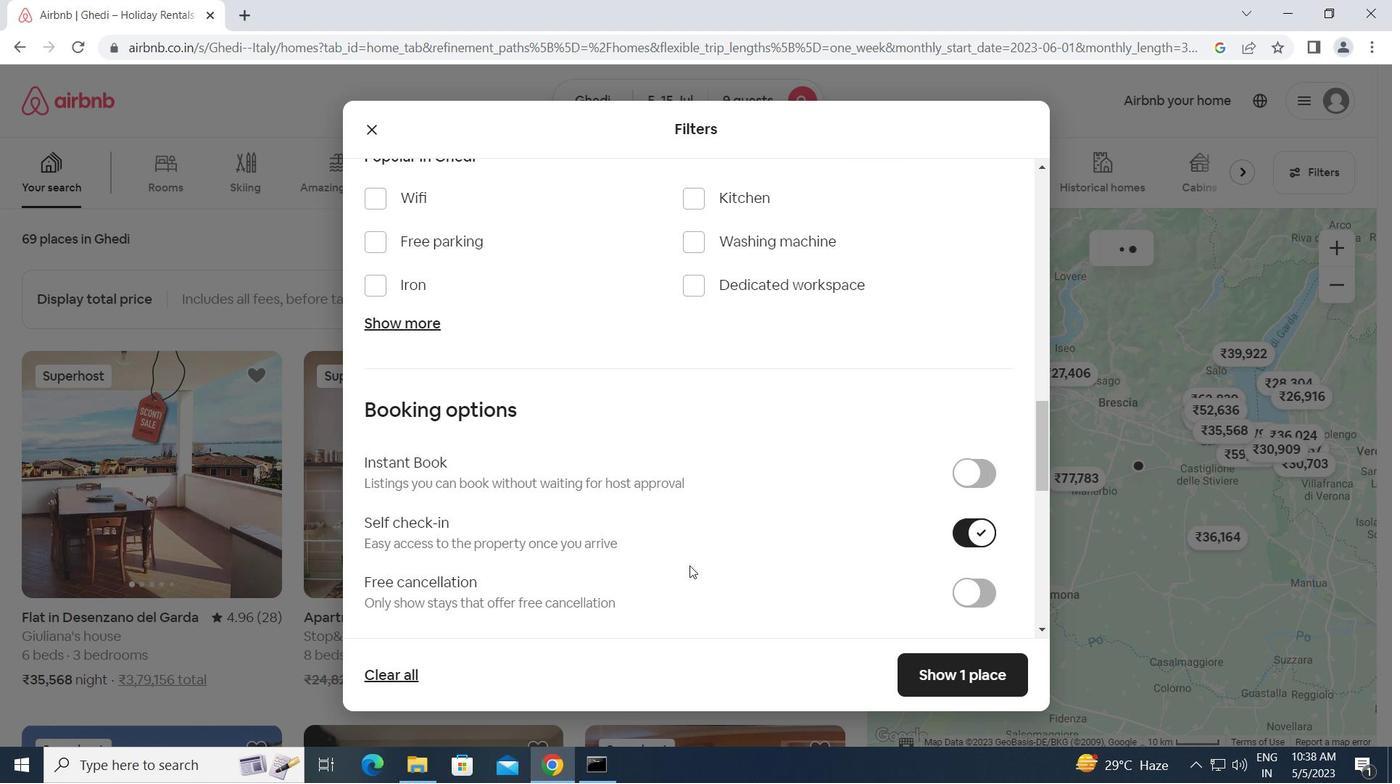 
Action: Mouse scrolled (656, 565) with delta (0, 0)
Screenshot: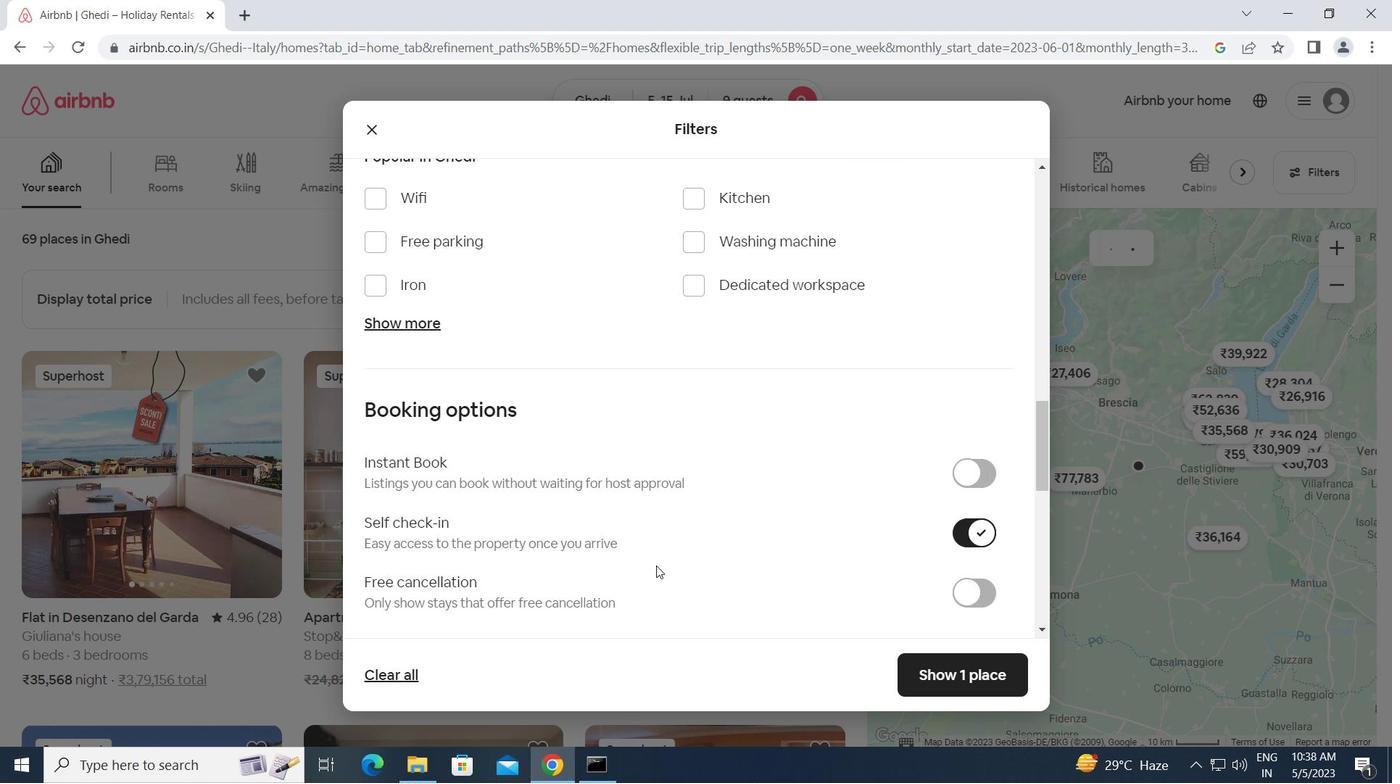 
Action: Mouse scrolled (656, 565) with delta (0, 0)
Screenshot: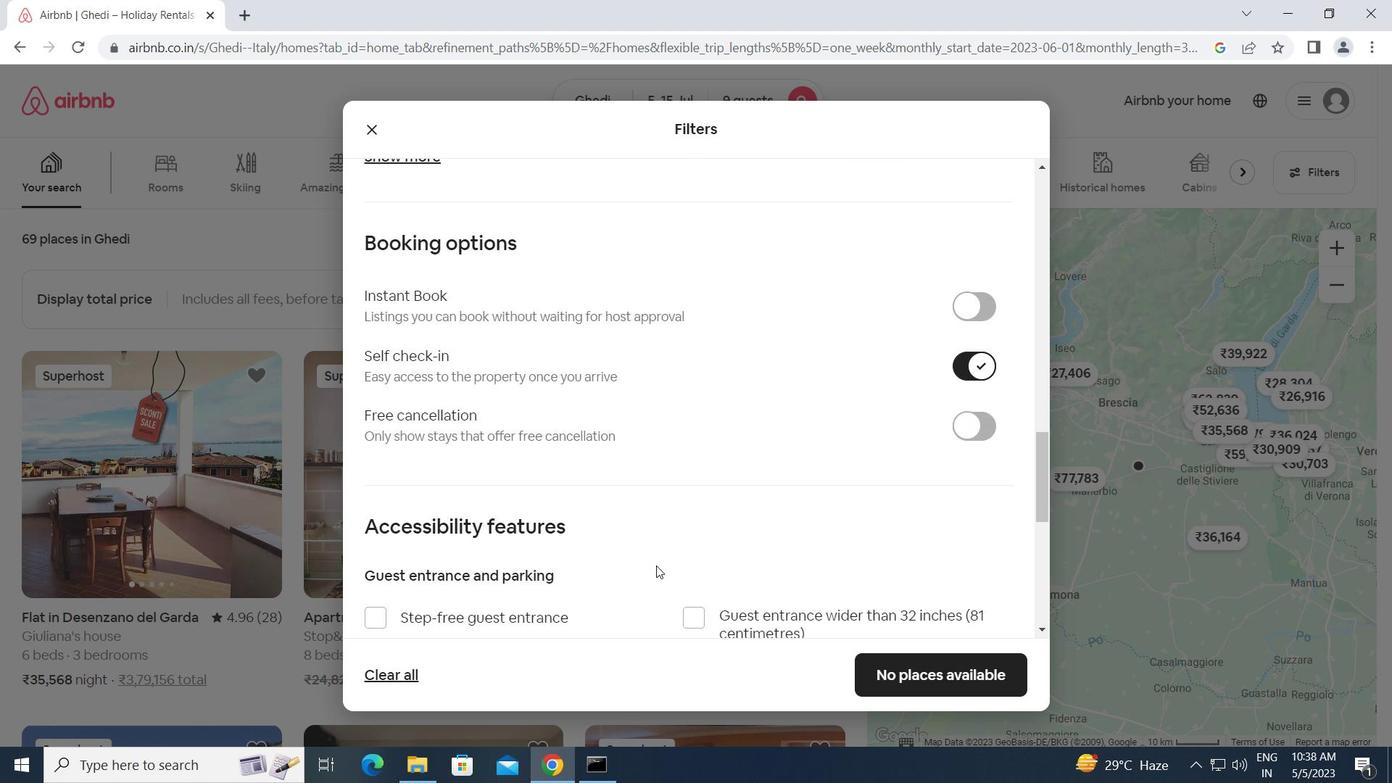 
Action: Mouse scrolled (656, 565) with delta (0, 0)
Screenshot: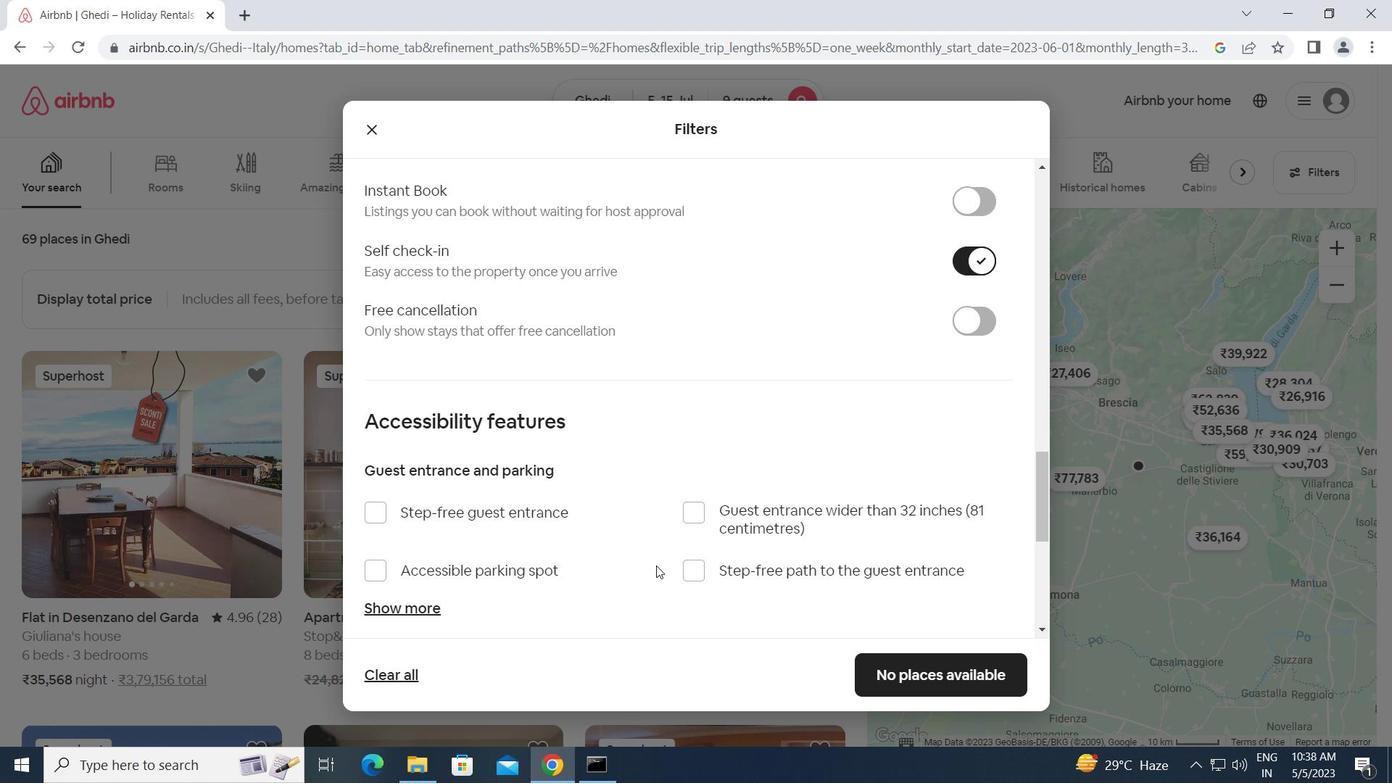 
Action: Mouse scrolled (656, 565) with delta (0, 0)
Screenshot: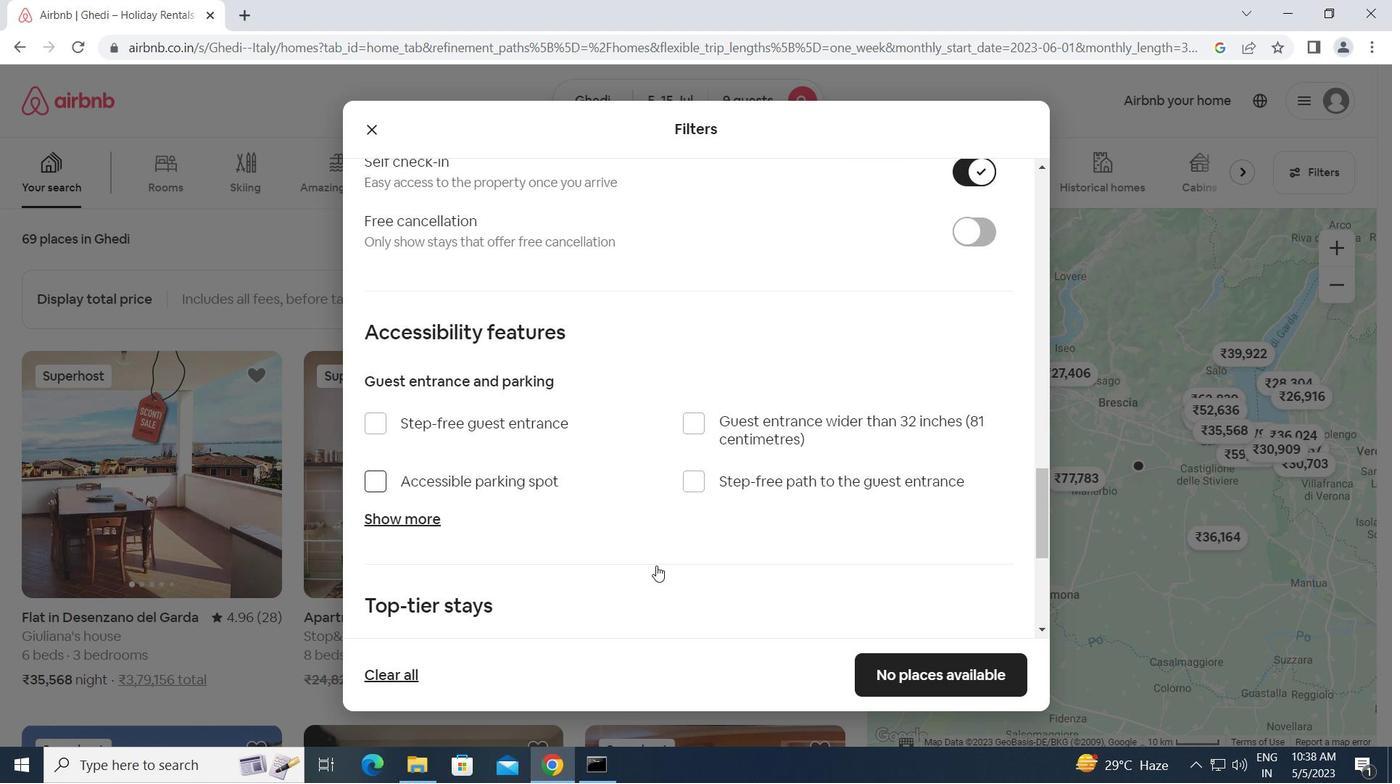 
Action: Mouse scrolled (656, 565) with delta (0, 0)
Screenshot: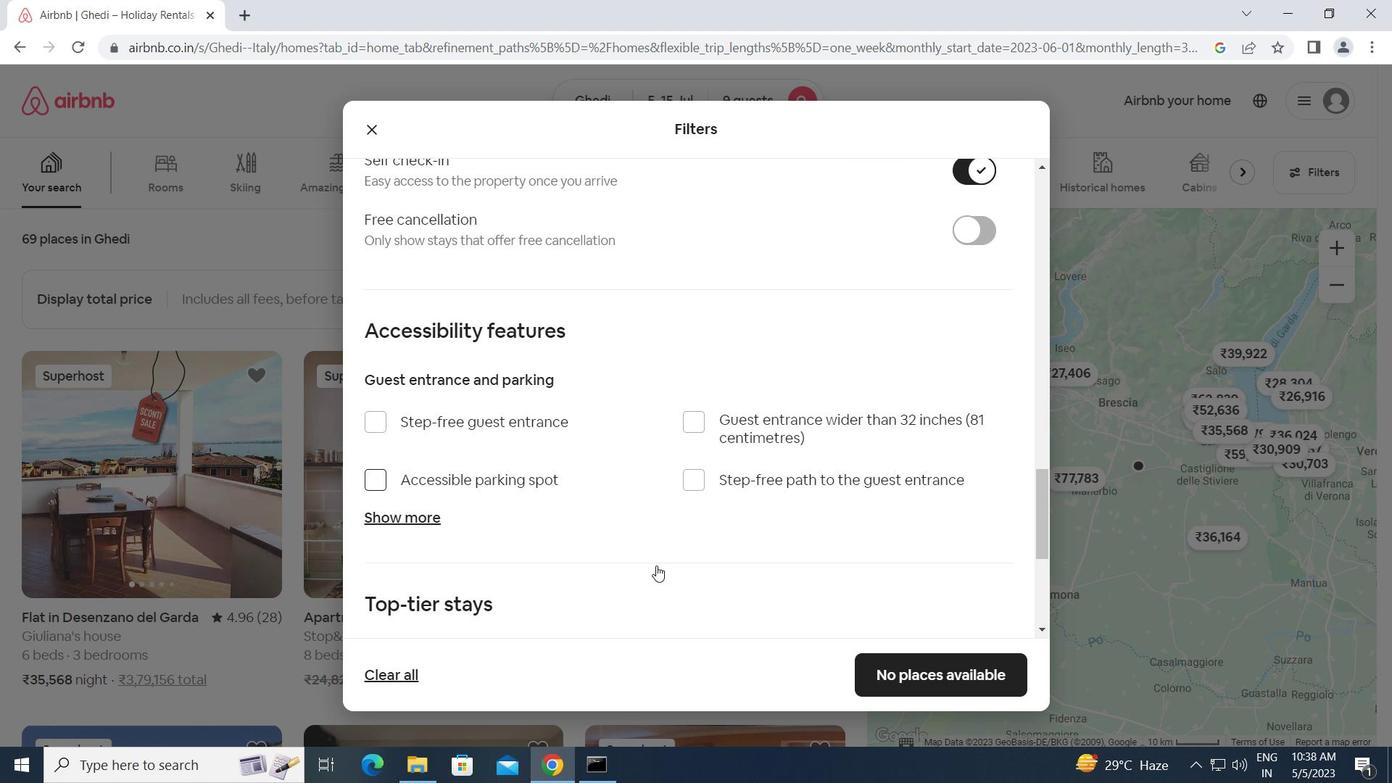 
Action: Mouse scrolled (656, 565) with delta (0, 0)
Screenshot: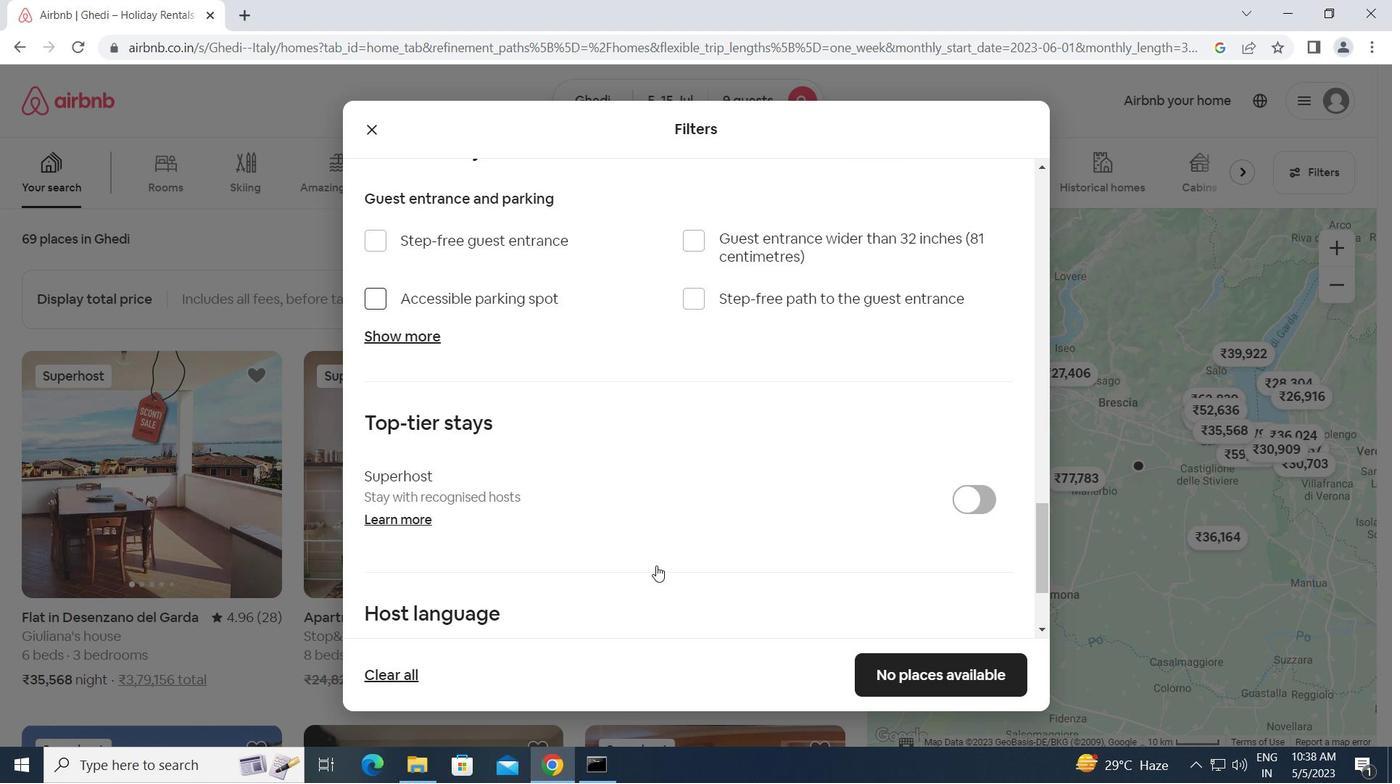 
Action: Mouse scrolled (656, 565) with delta (0, 0)
Screenshot: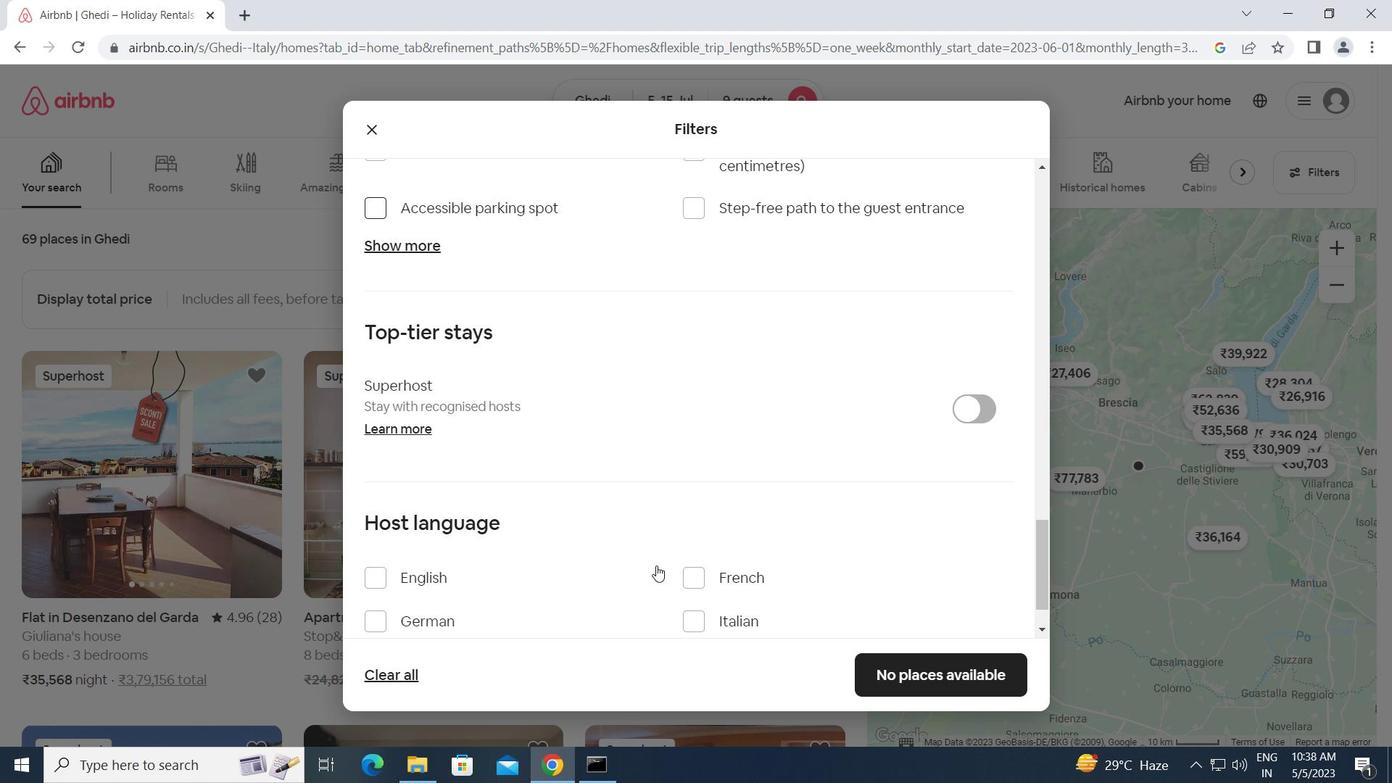 
Action: Mouse moved to (377, 512)
Screenshot: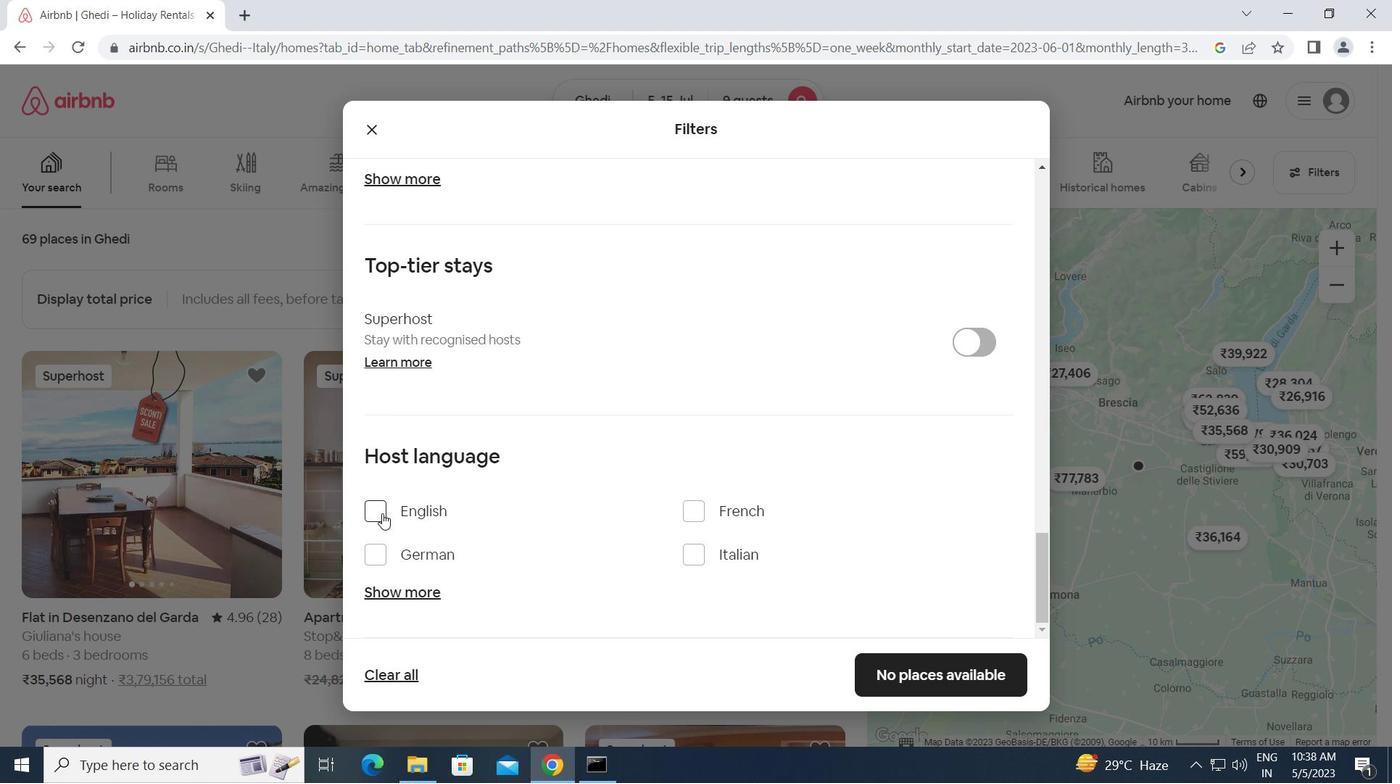 
Action: Mouse pressed left at (377, 512)
Screenshot: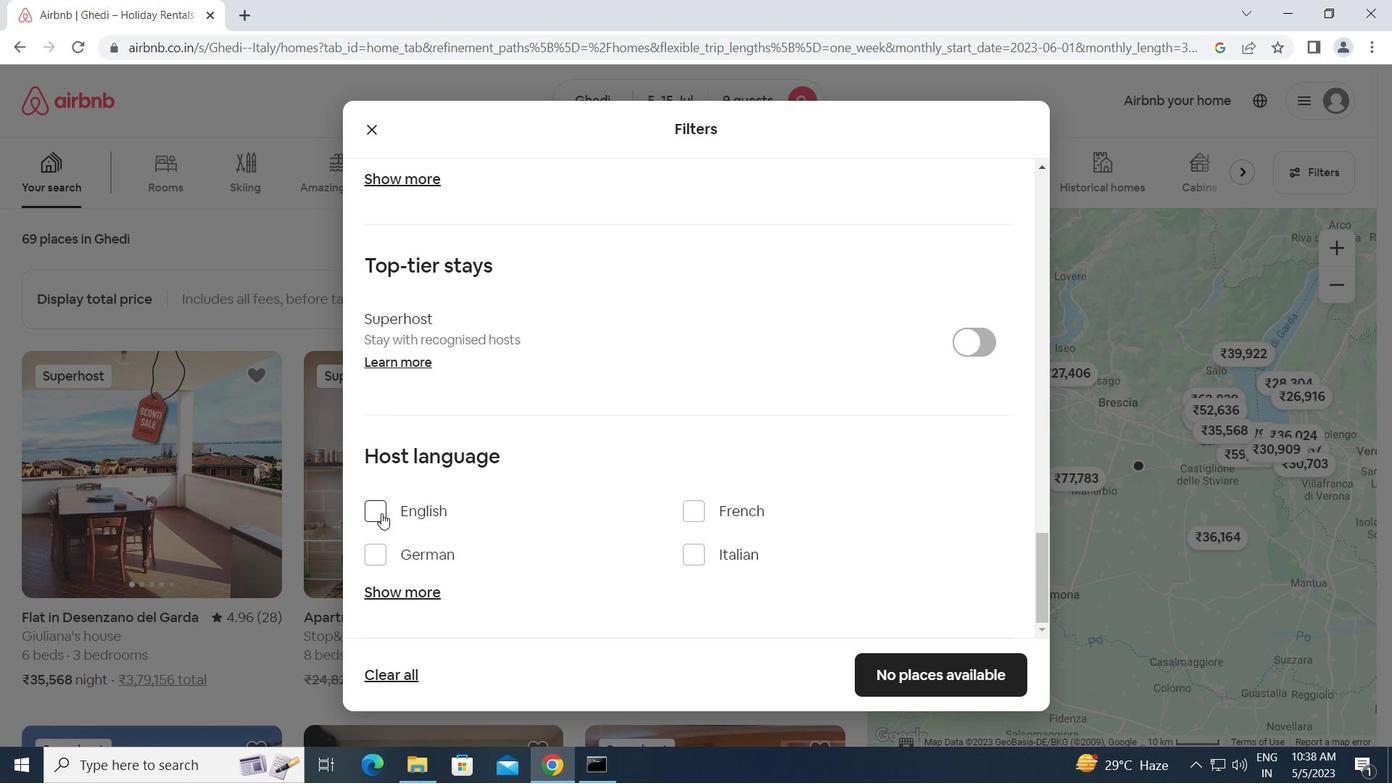 
Action: Mouse moved to (941, 675)
Screenshot: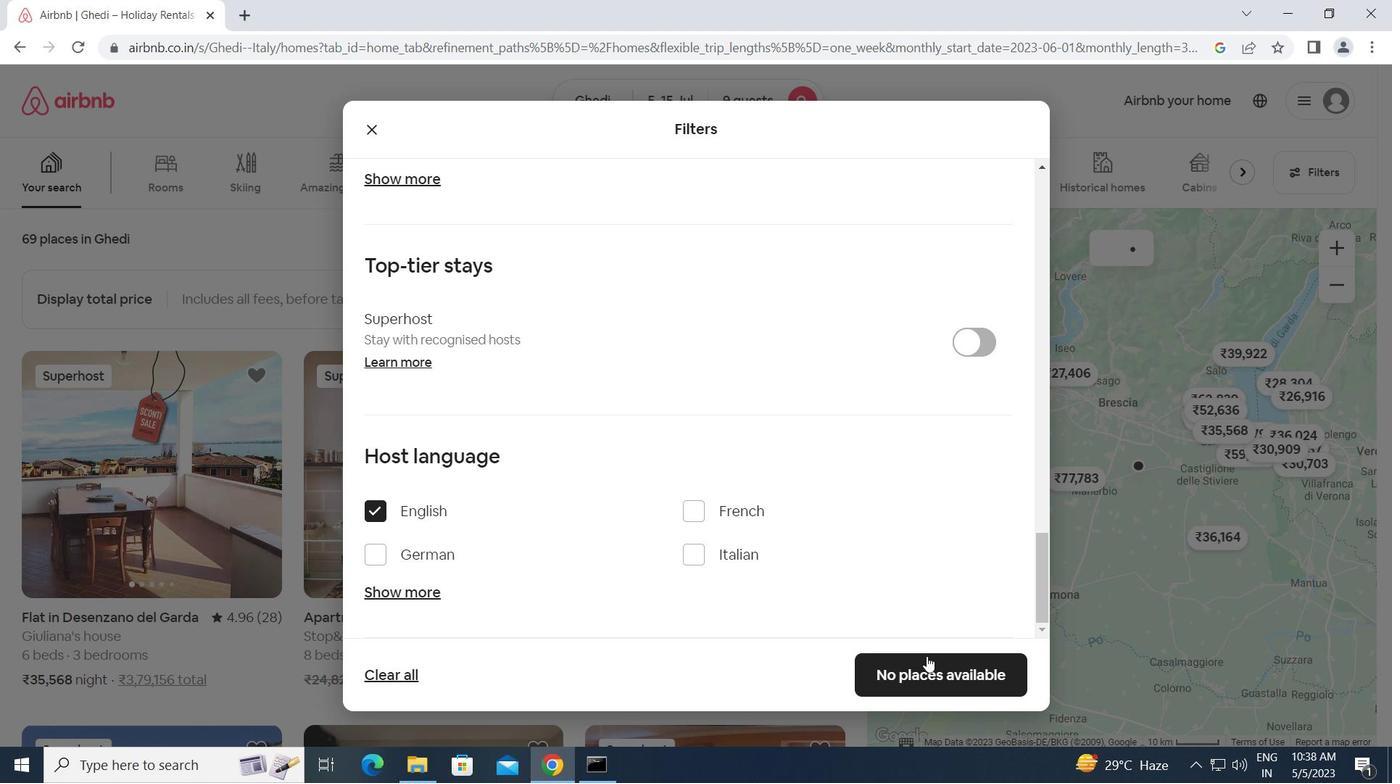 
Action: Mouse pressed left at (941, 675)
Screenshot: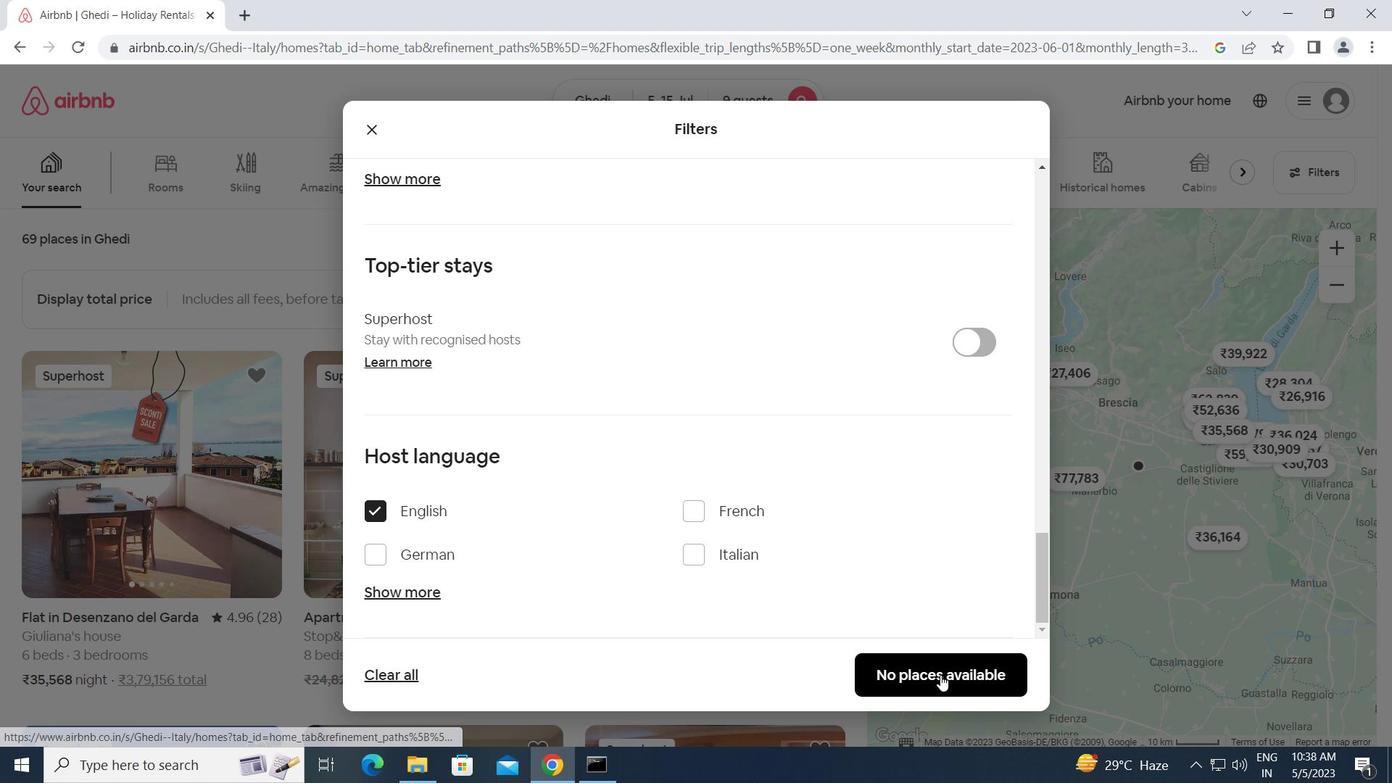 
